 Task: Look for Airbnb options in NamyslÃ³w, Poland from 26th December, 2023 to 30th December, 2023 for 1 adult. Place can be private room with 1  bedroom having 1 bed and 1 bathroom. Property type can be hotel. Amenities needed are: washing machine.
Action: Mouse moved to (410, 100)
Screenshot: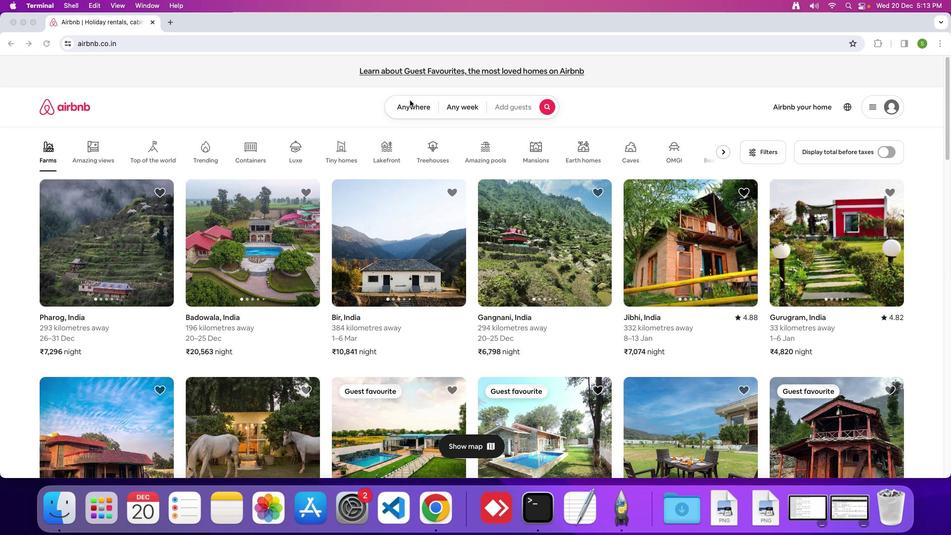 
Action: Mouse pressed left at (410, 100)
Screenshot: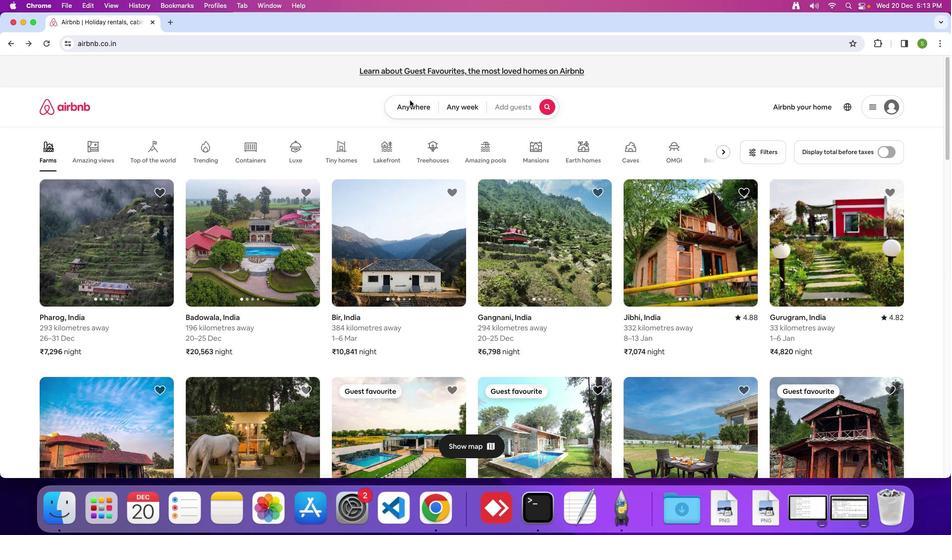 
Action: Mouse moved to (409, 101)
Screenshot: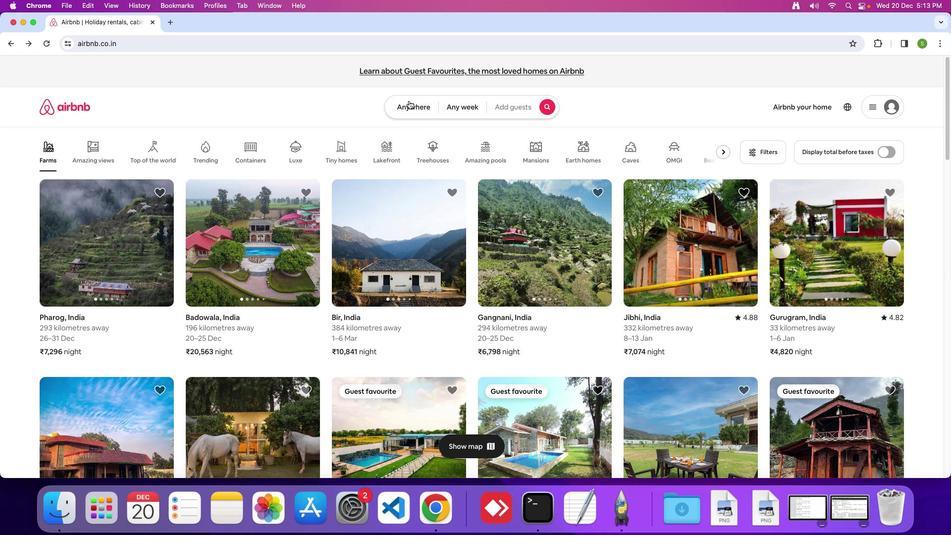 
Action: Mouse pressed left at (409, 101)
Screenshot: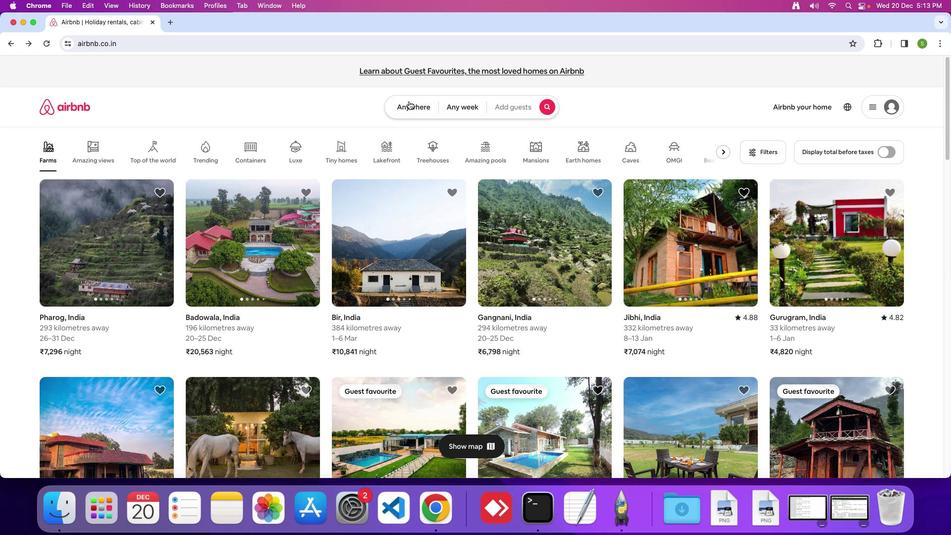
Action: Mouse moved to (328, 147)
Screenshot: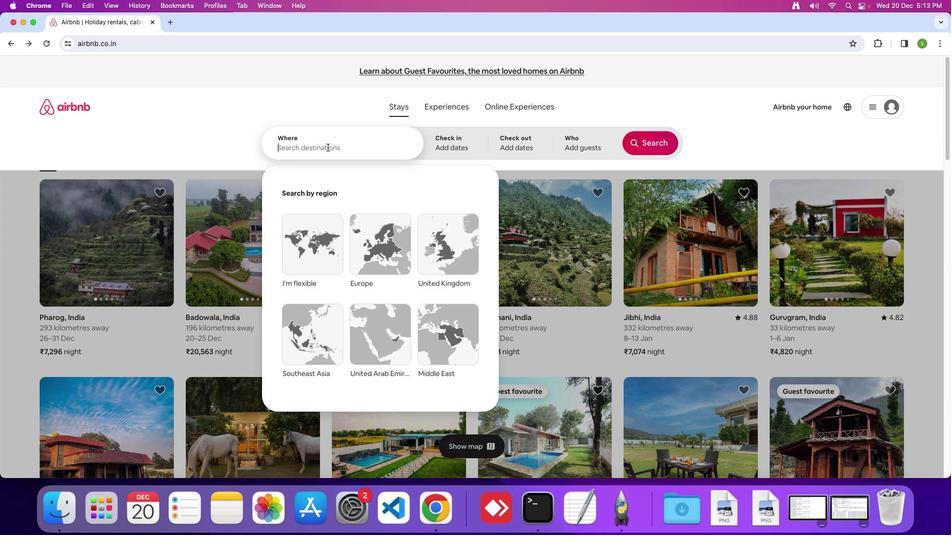 
Action: Mouse pressed left at (328, 147)
Screenshot: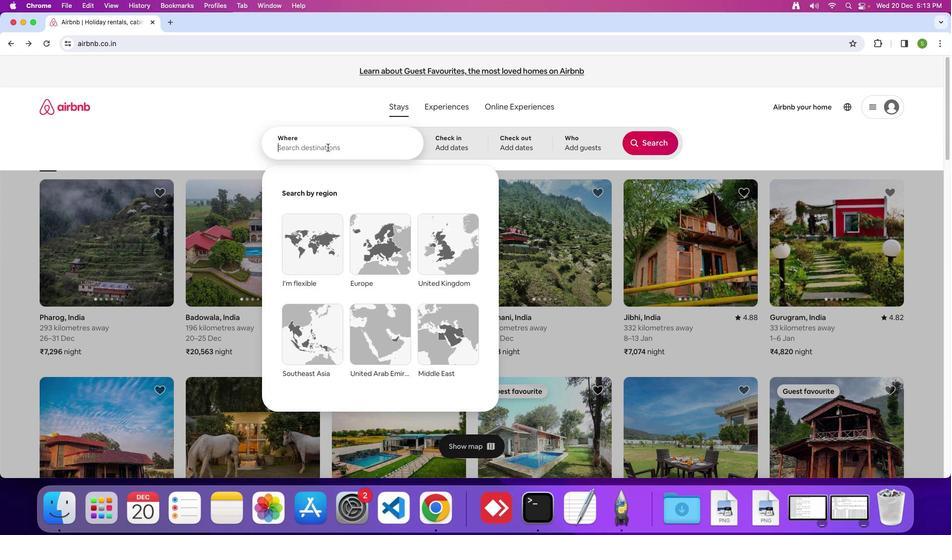 
Action: Mouse moved to (327, 145)
Screenshot: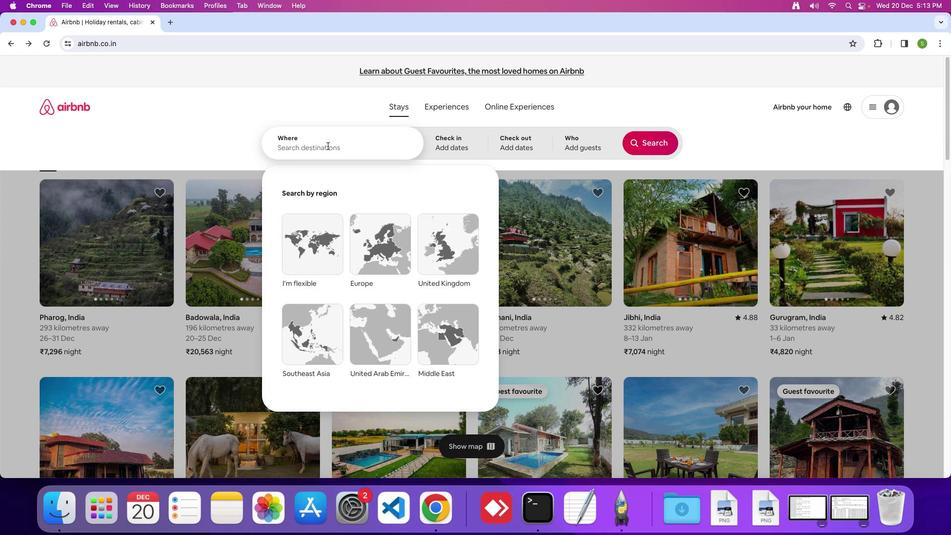 
Action: Key pressed 'N'Key.caps_lock'a''m''y''s''l''o''w'','Key.spaceKey.shift'P''o''l''a''n''d'Key.enter
Screenshot: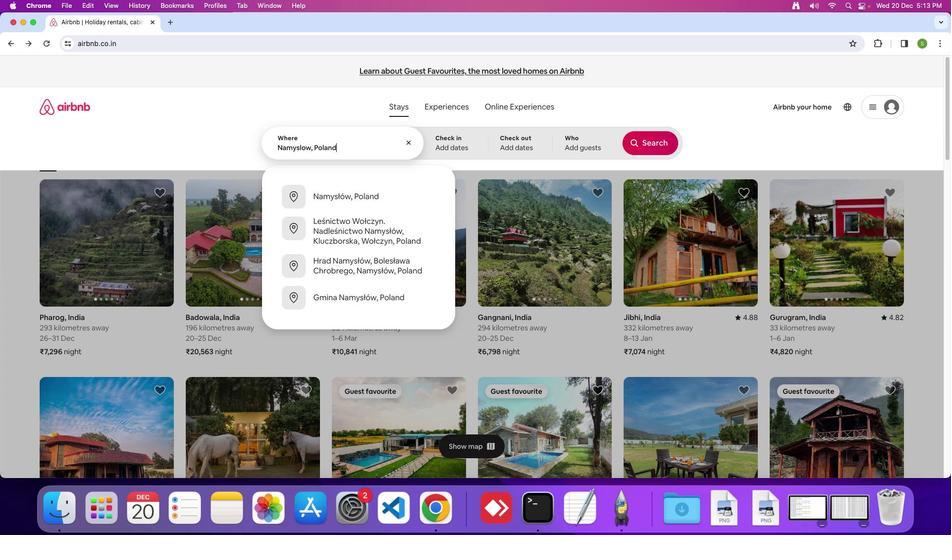 
Action: Mouse moved to (351, 359)
Screenshot: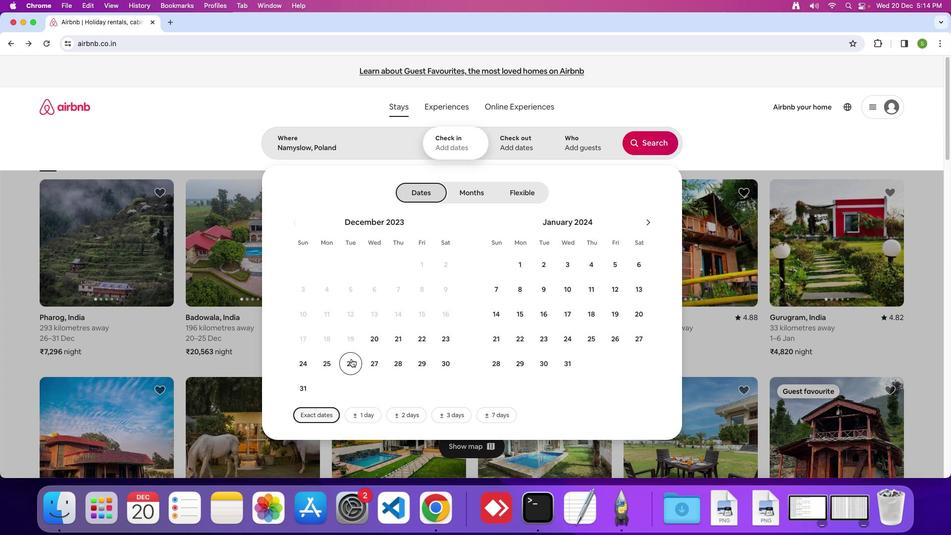 
Action: Mouse pressed left at (351, 359)
Screenshot: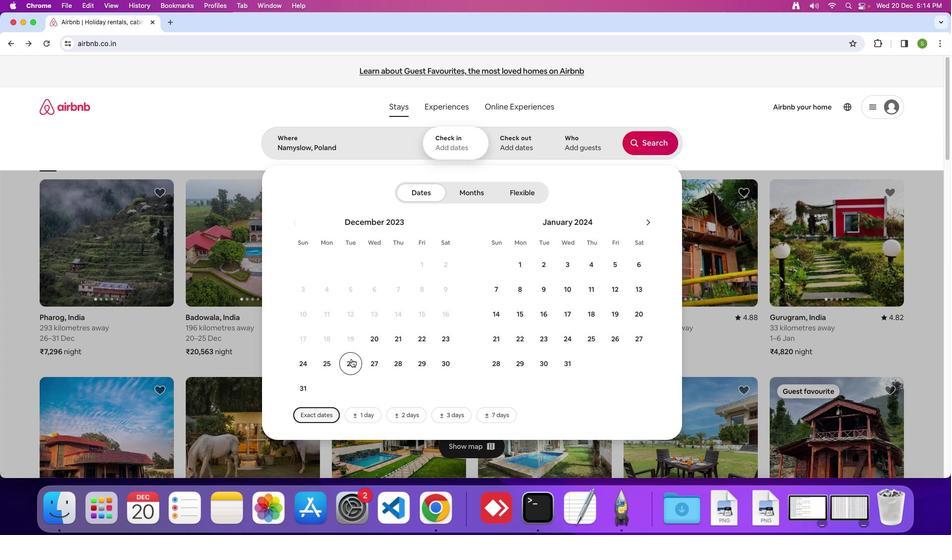 
Action: Mouse moved to (447, 365)
Screenshot: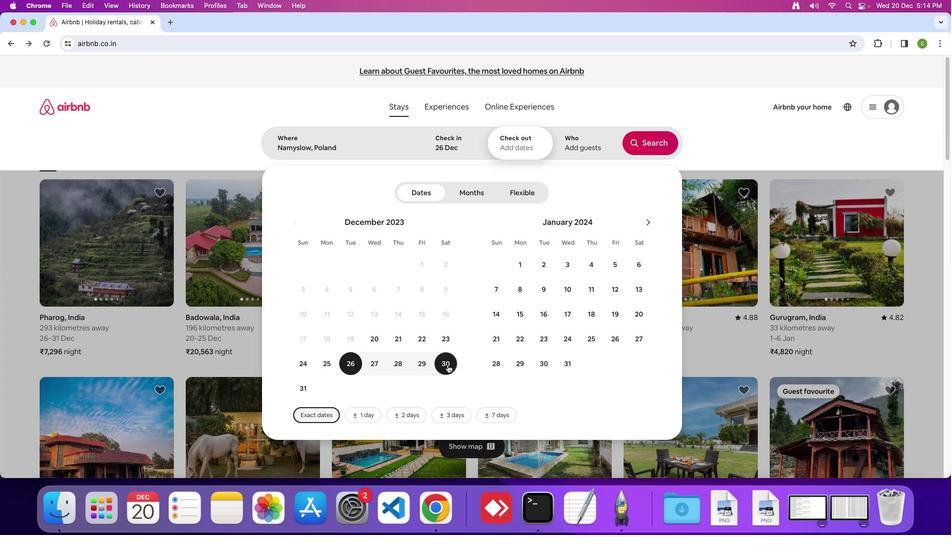 
Action: Mouse pressed left at (447, 365)
Screenshot: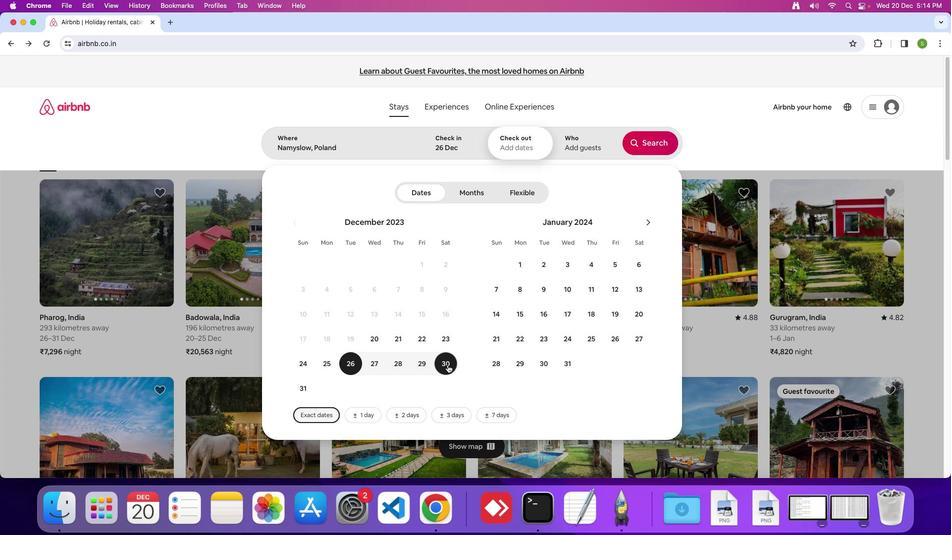 
Action: Mouse moved to (577, 149)
Screenshot: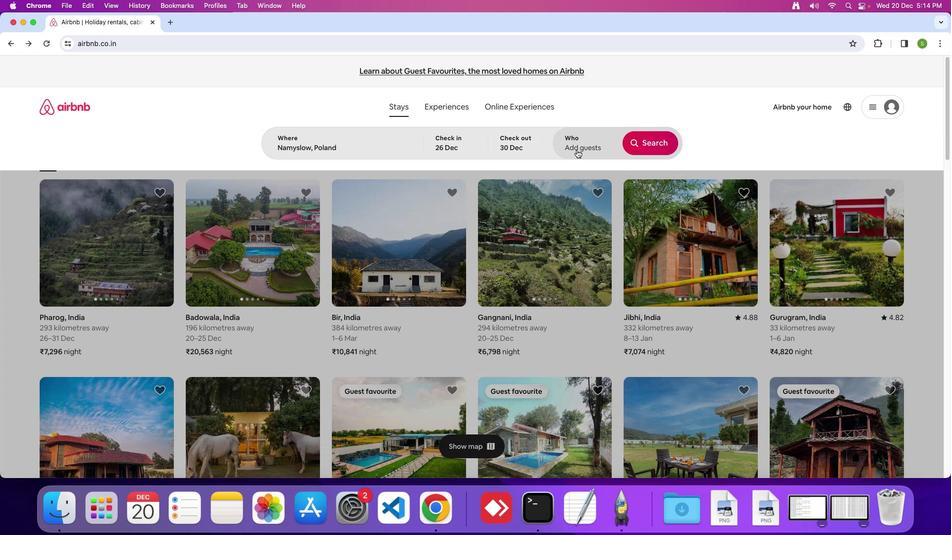 
Action: Mouse pressed left at (577, 149)
Screenshot: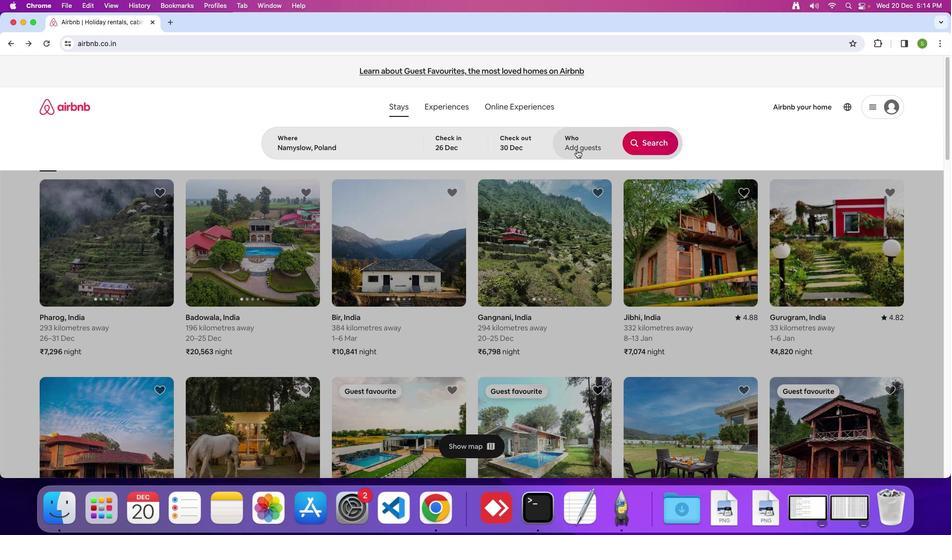 
Action: Mouse moved to (649, 193)
Screenshot: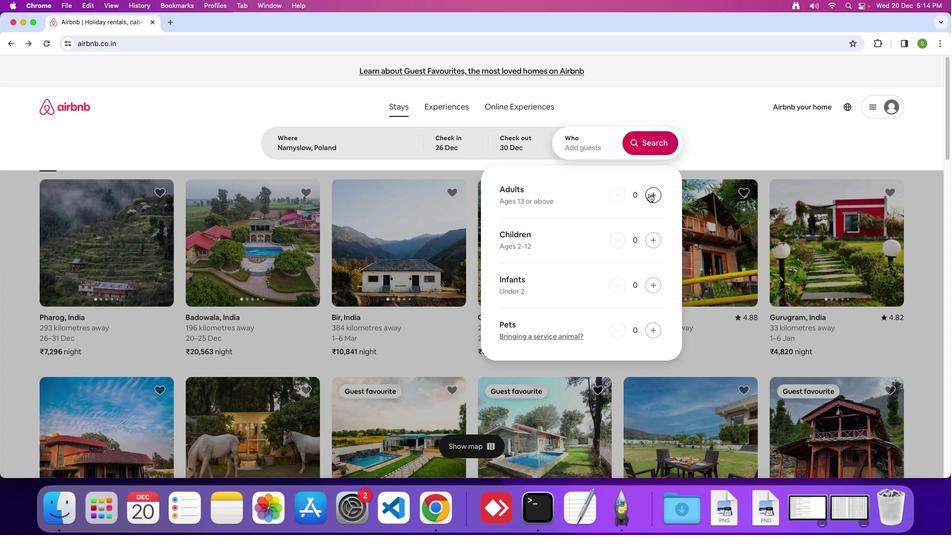 
Action: Mouse pressed left at (649, 193)
Screenshot: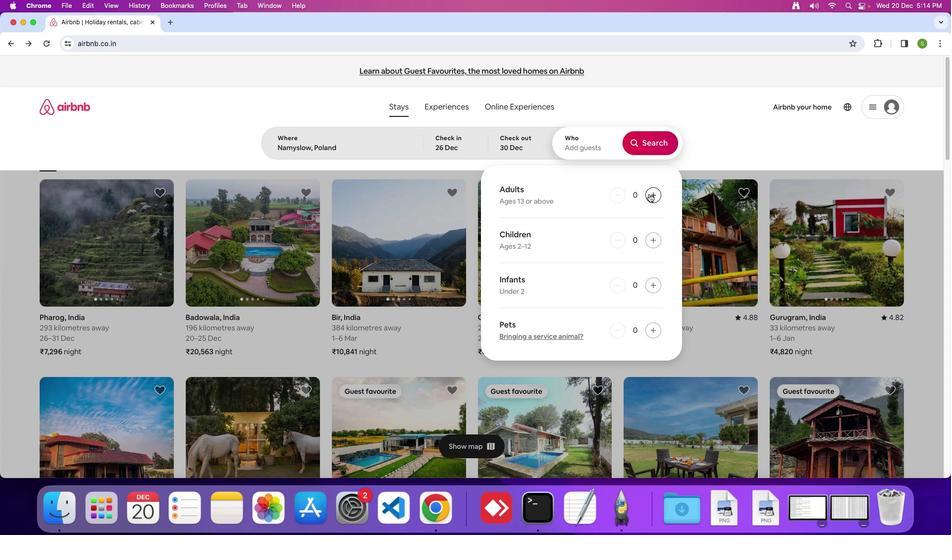 
Action: Mouse moved to (643, 140)
Screenshot: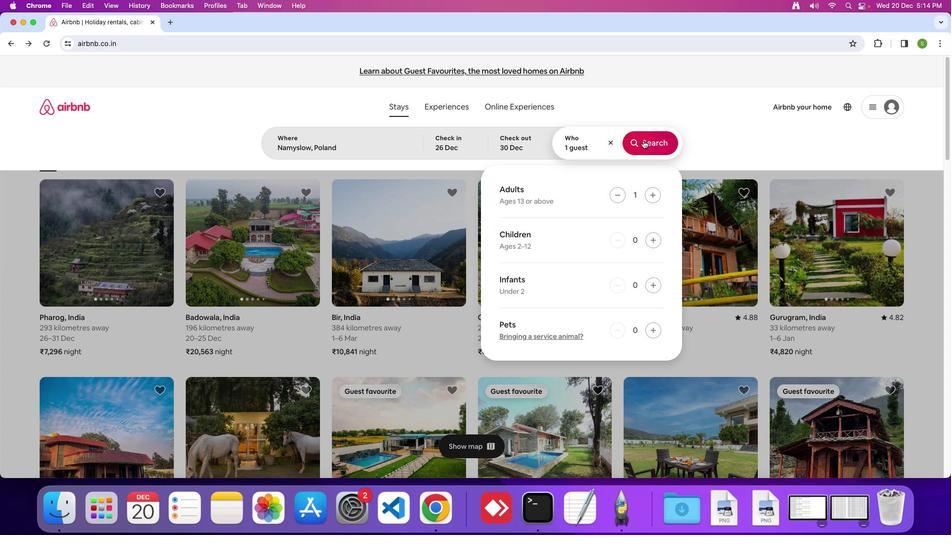
Action: Mouse pressed left at (643, 140)
Screenshot: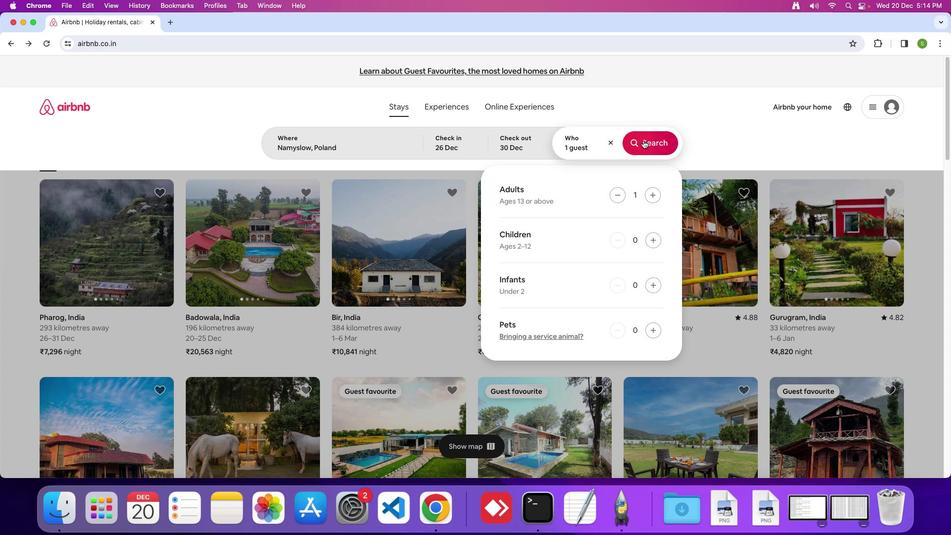 
Action: Mouse moved to (796, 110)
Screenshot: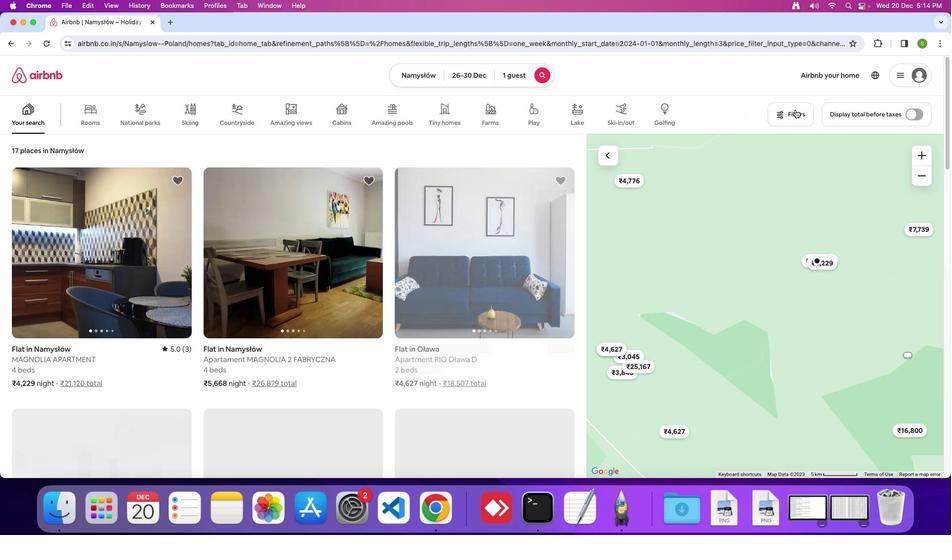 
Action: Mouse pressed left at (796, 110)
Screenshot: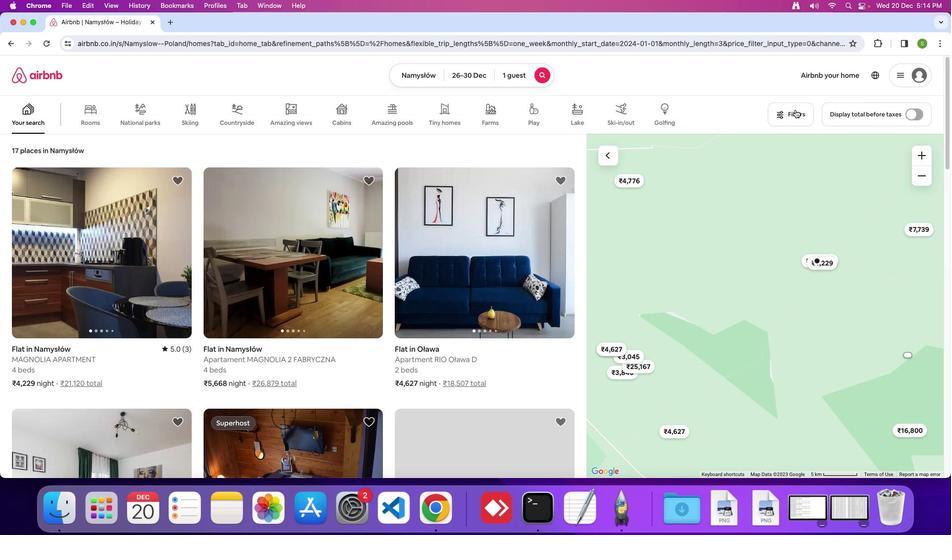 
Action: Mouse moved to (456, 262)
Screenshot: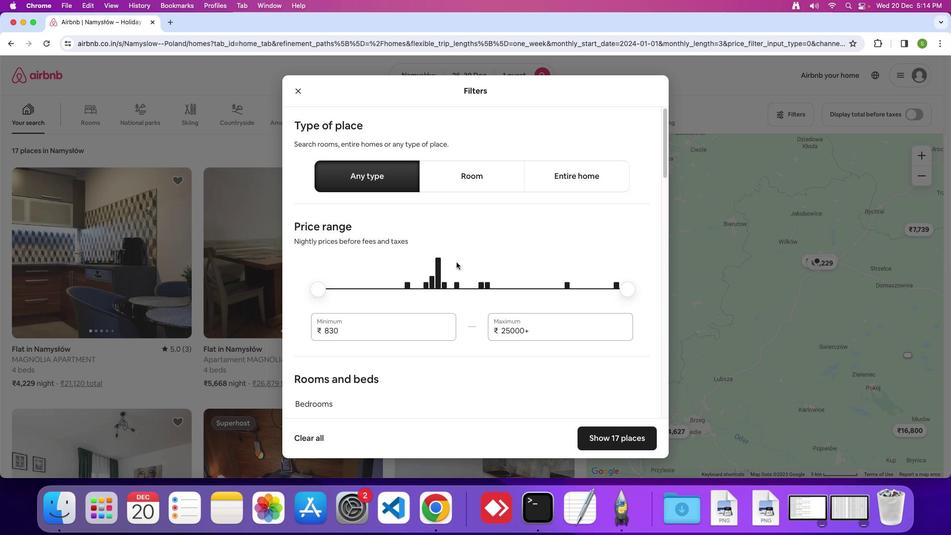 
Action: Mouse scrolled (456, 262) with delta (0, 0)
Screenshot: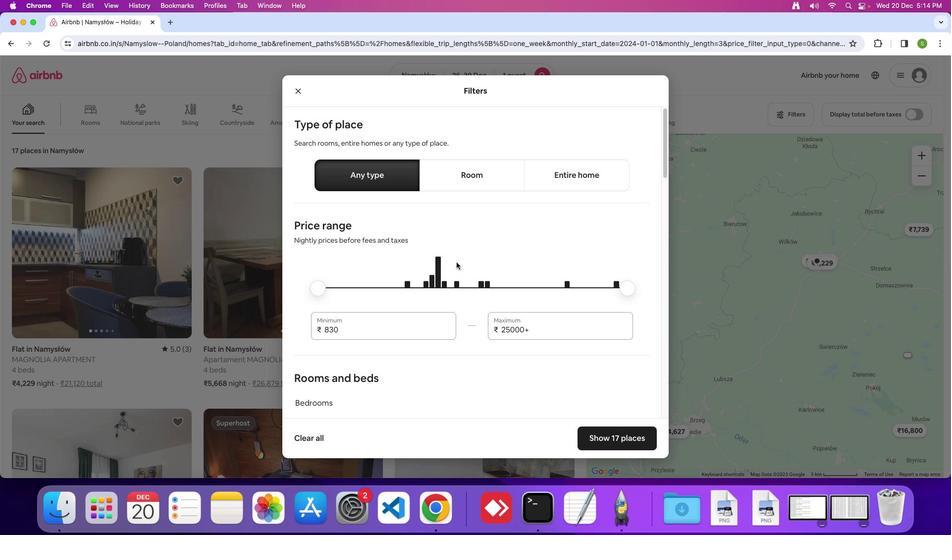 
Action: Mouse moved to (452, 290)
Screenshot: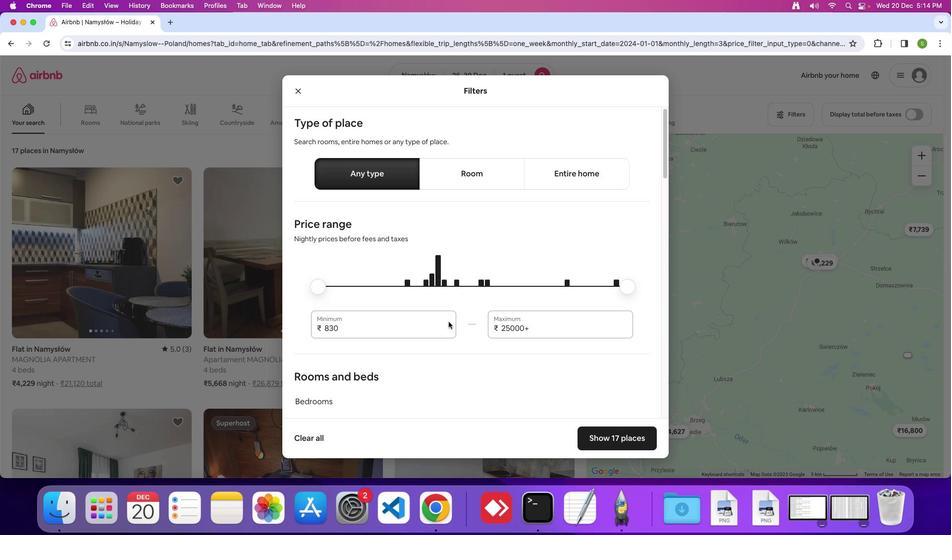 
Action: Mouse scrolled (452, 290) with delta (0, 0)
Screenshot: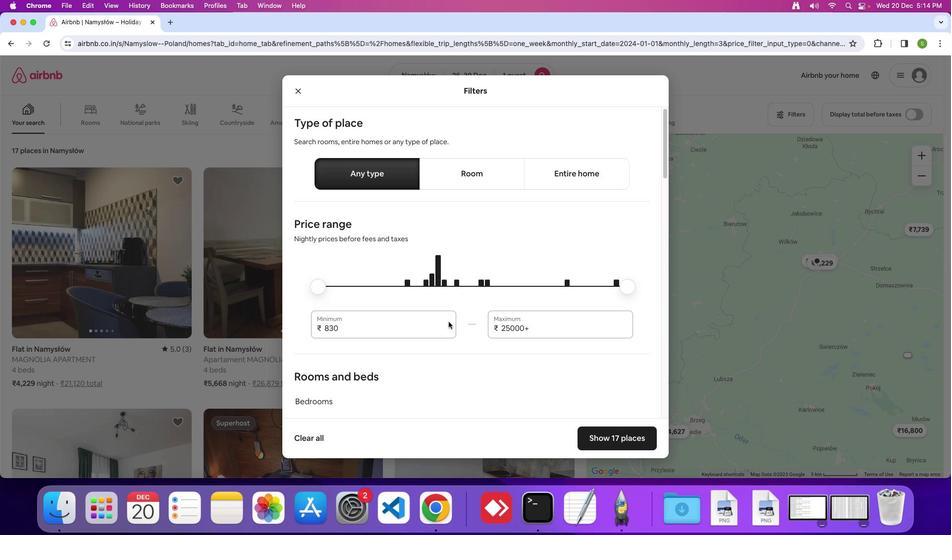 
Action: Mouse moved to (449, 321)
Screenshot: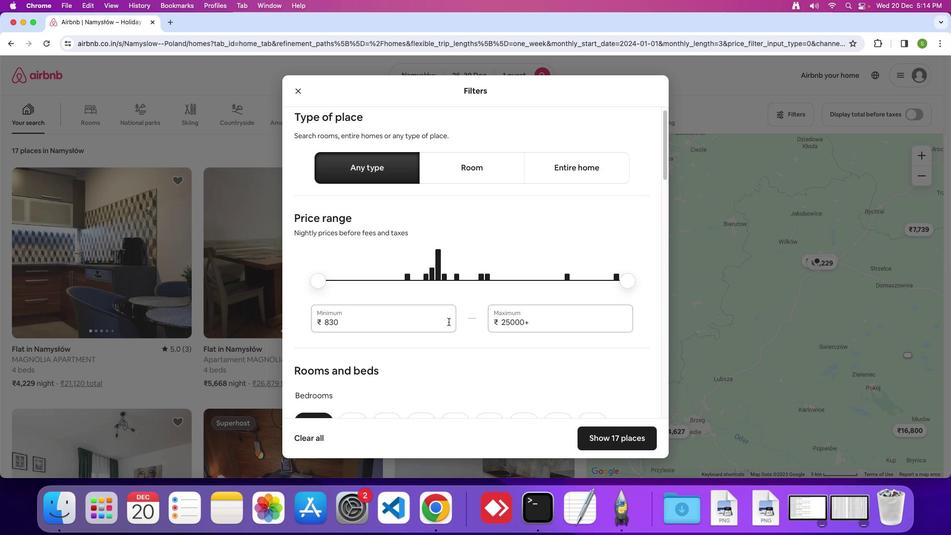 
Action: Mouse scrolled (449, 321) with delta (0, 0)
Screenshot: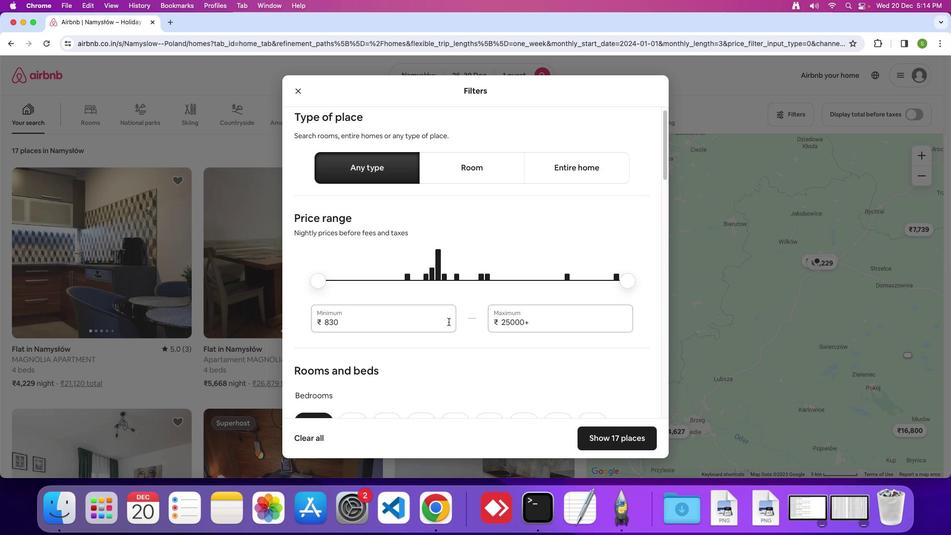 
Action: Mouse moved to (449, 321)
Screenshot: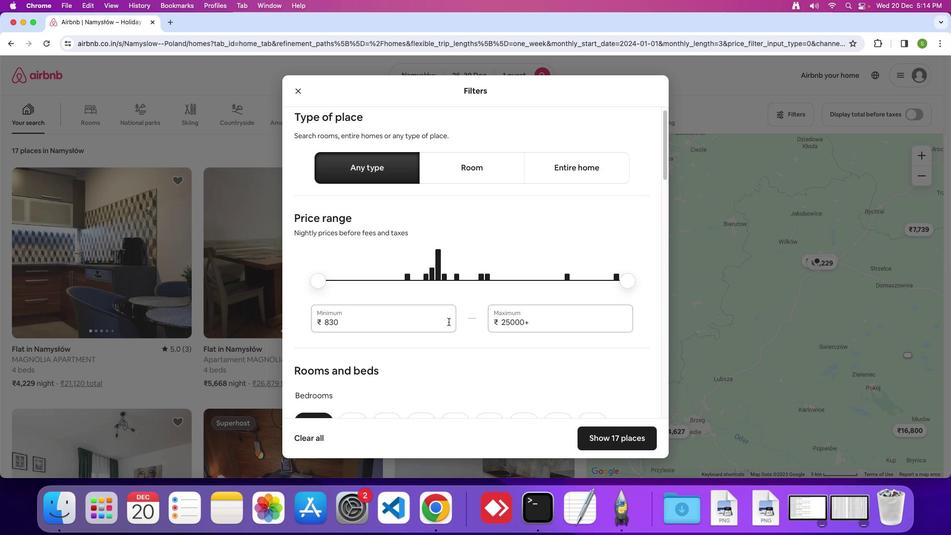 
Action: Mouse scrolled (449, 321) with delta (0, 0)
Screenshot: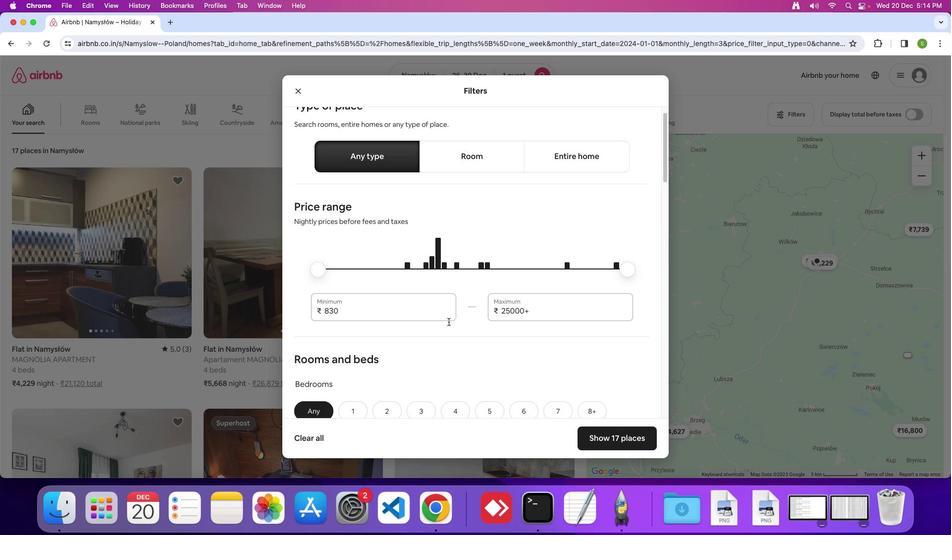 
Action: Mouse scrolled (449, 321) with delta (0, 0)
Screenshot: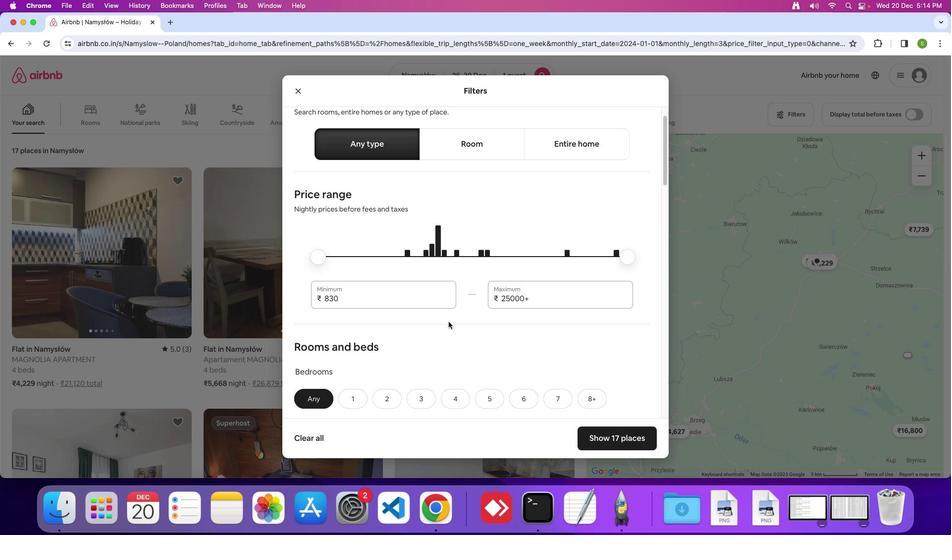 
Action: Mouse scrolled (449, 321) with delta (0, 0)
Screenshot: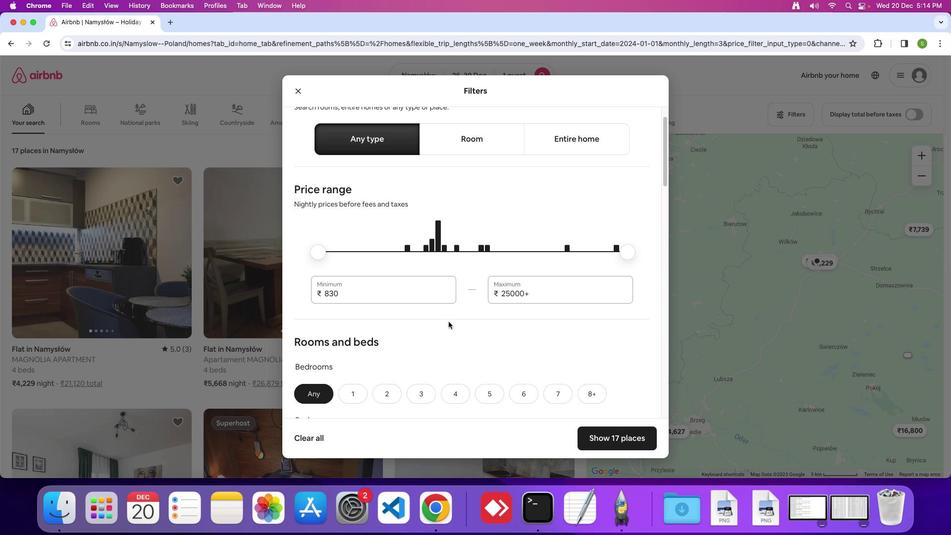 
Action: Mouse scrolled (449, 321) with delta (0, 0)
Screenshot: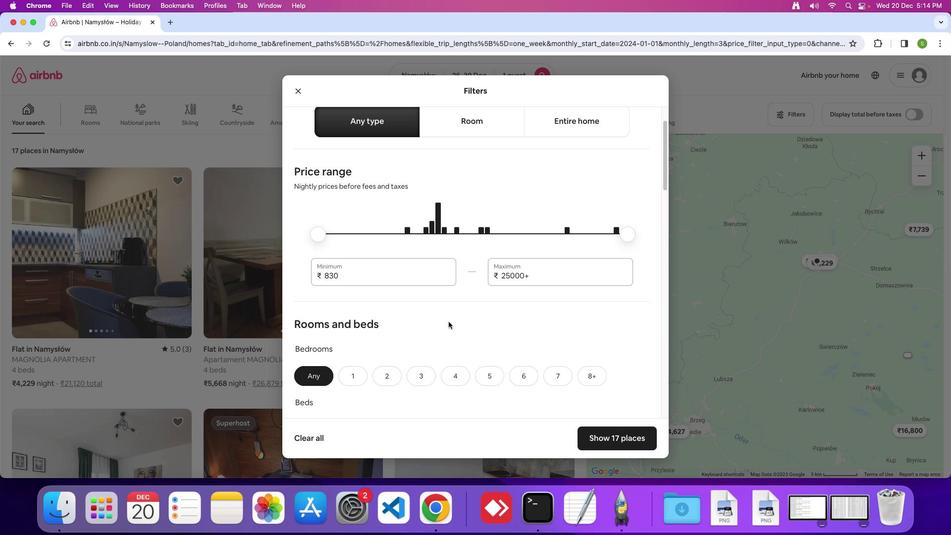 
Action: Mouse scrolled (449, 321) with delta (0, 0)
Screenshot: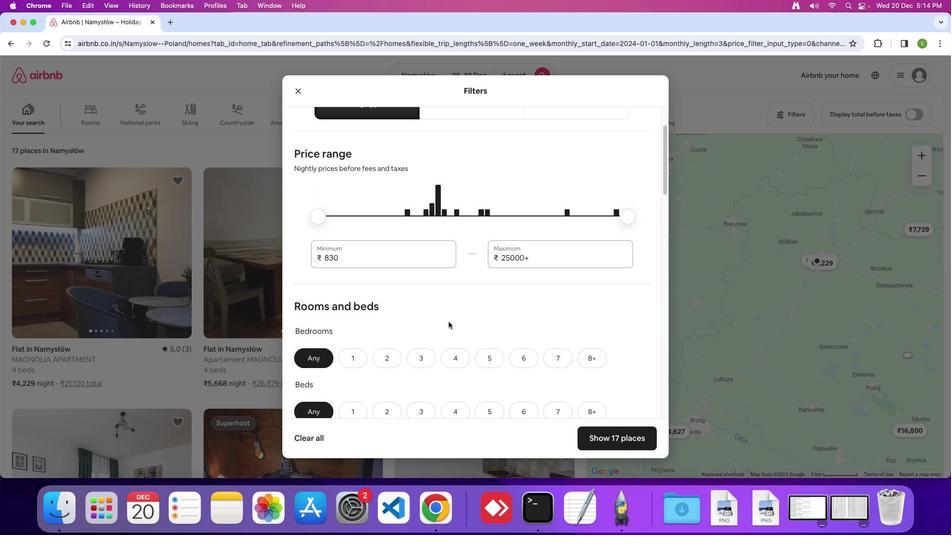 
Action: Mouse scrolled (449, 321) with delta (0, 0)
Screenshot: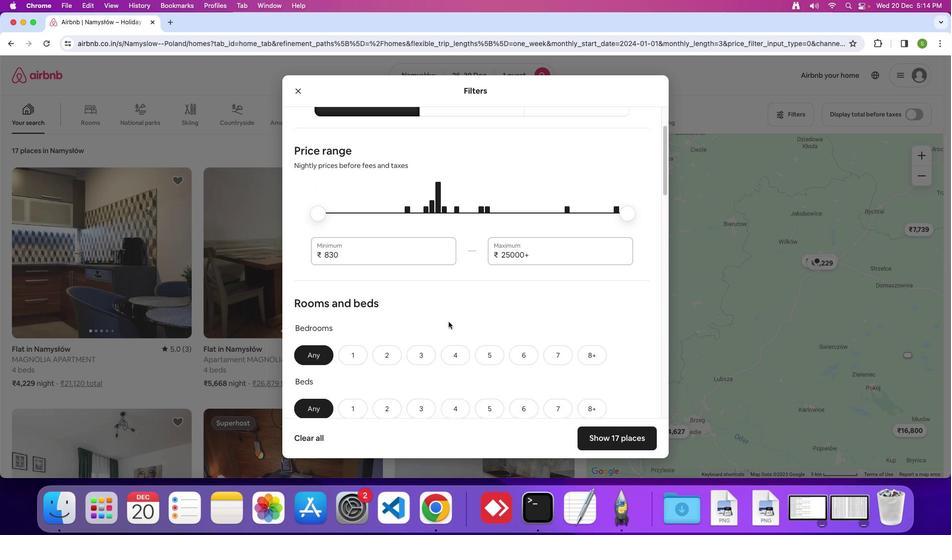 
Action: Mouse scrolled (449, 321) with delta (0, 0)
Screenshot: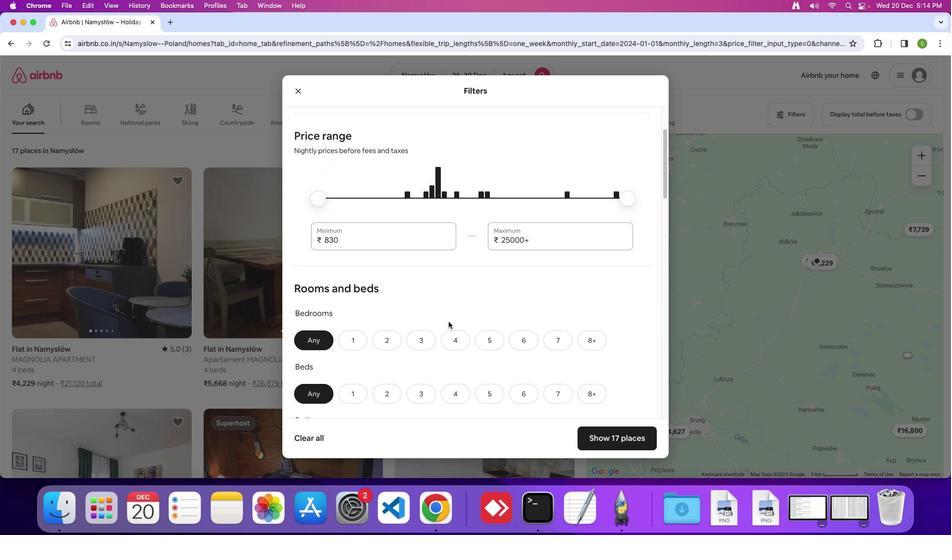 
Action: Mouse scrolled (449, 321) with delta (0, 0)
Screenshot: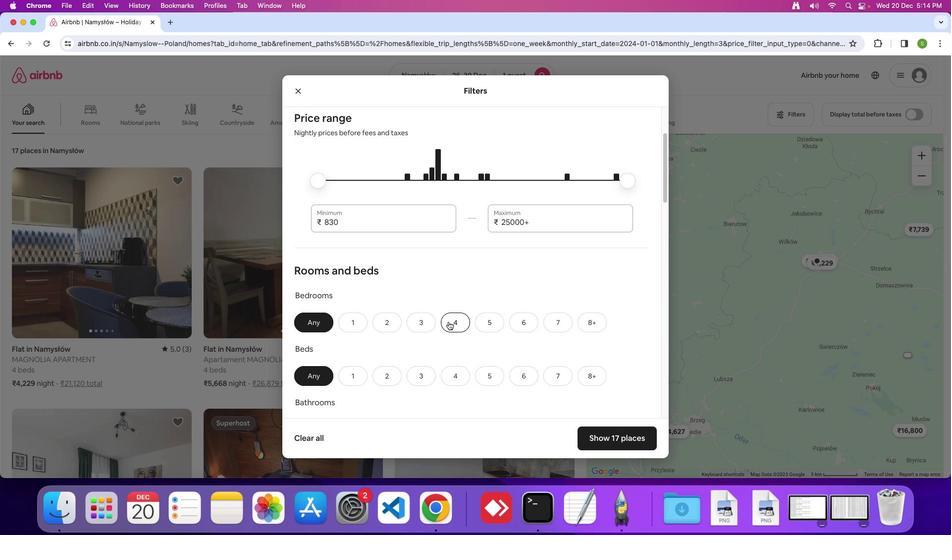 
Action: Mouse scrolled (449, 321) with delta (0, 0)
Screenshot: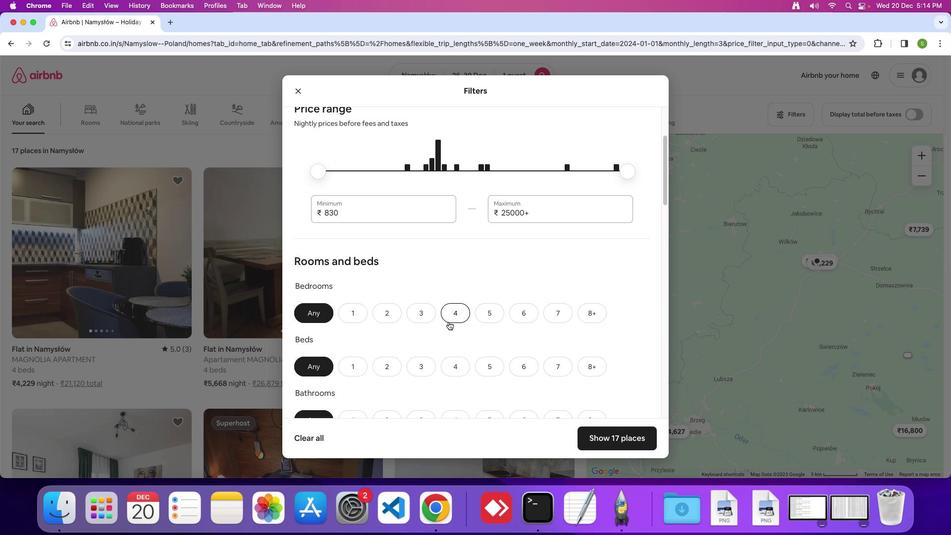 
Action: Mouse scrolled (449, 321) with delta (0, 0)
Screenshot: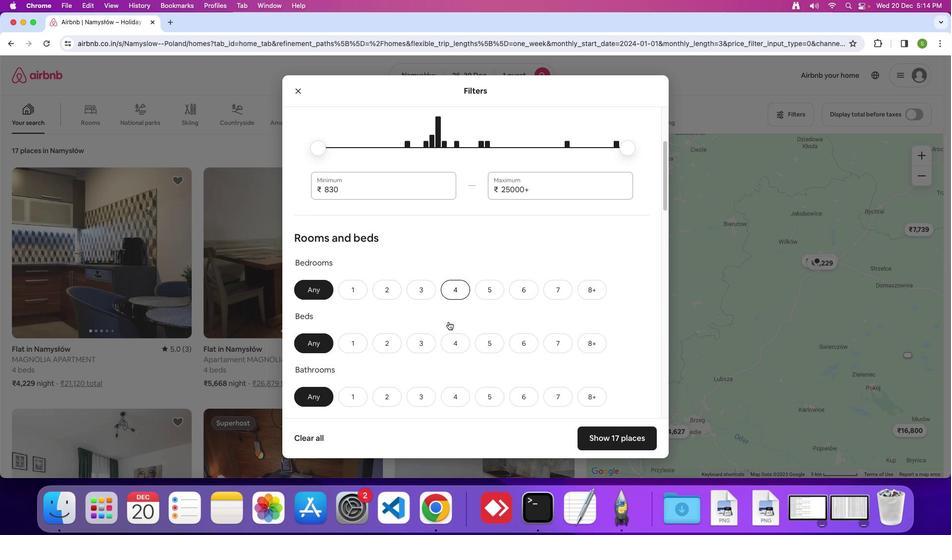 
Action: Mouse scrolled (449, 321) with delta (0, 0)
Screenshot: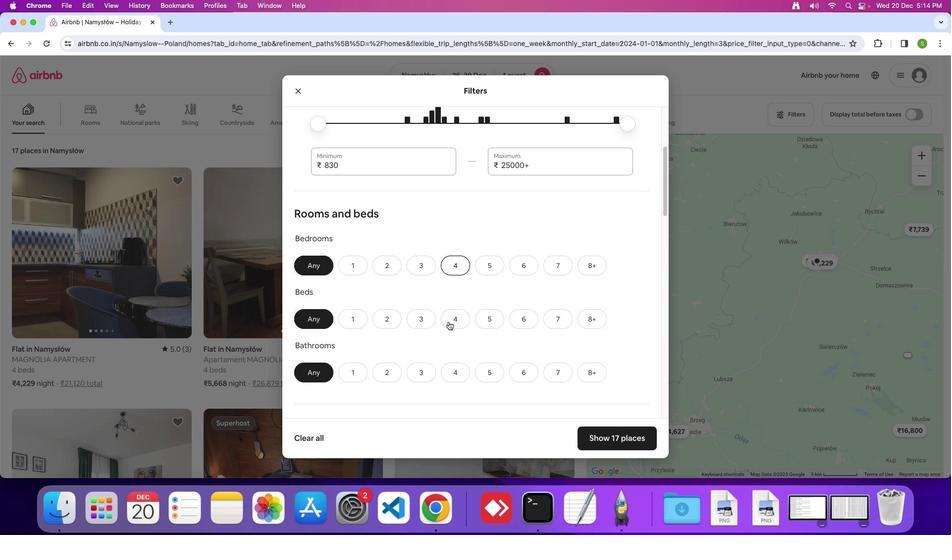 
Action: Mouse scrolled (449, 321) with delta (0, 0)
Screenshot: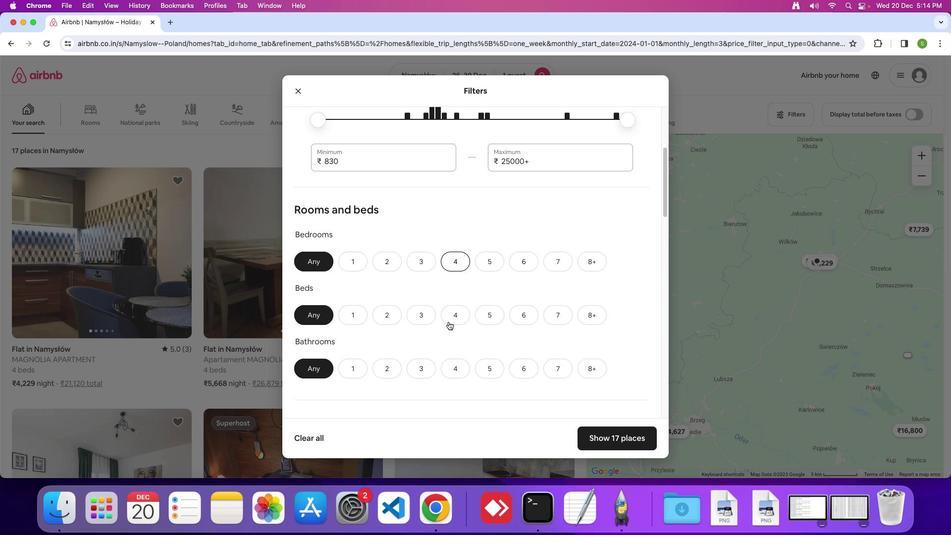 
Action: Mouse scrolled (449, 321) with delta (0, 0)
Screenshot: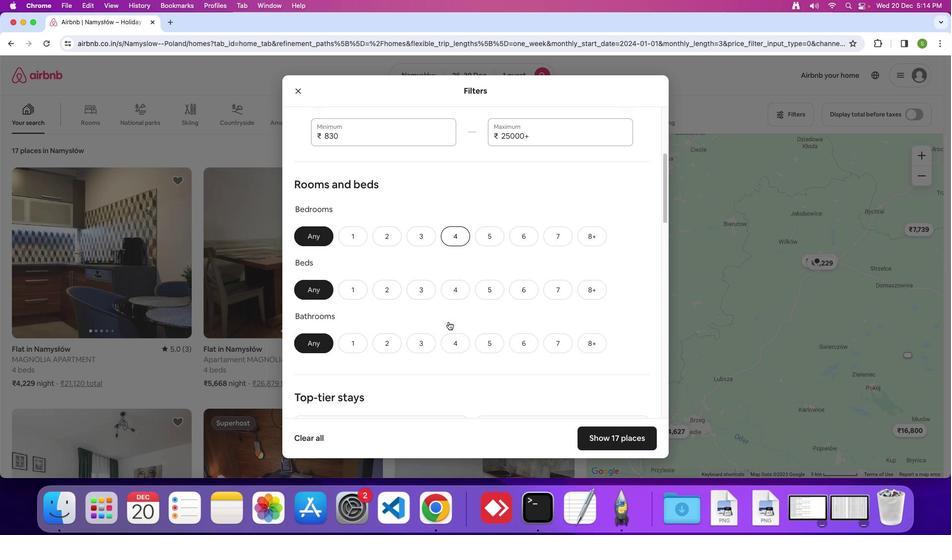 
Action: Mouse moved to (354, 195)
Screenshot: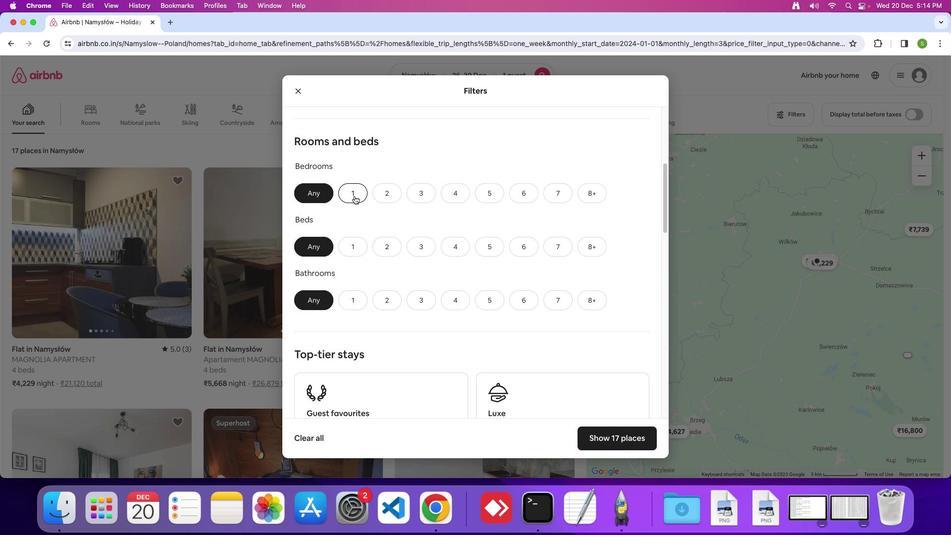 
Action: Mouse pressed left at (354, 195)
Screenshot: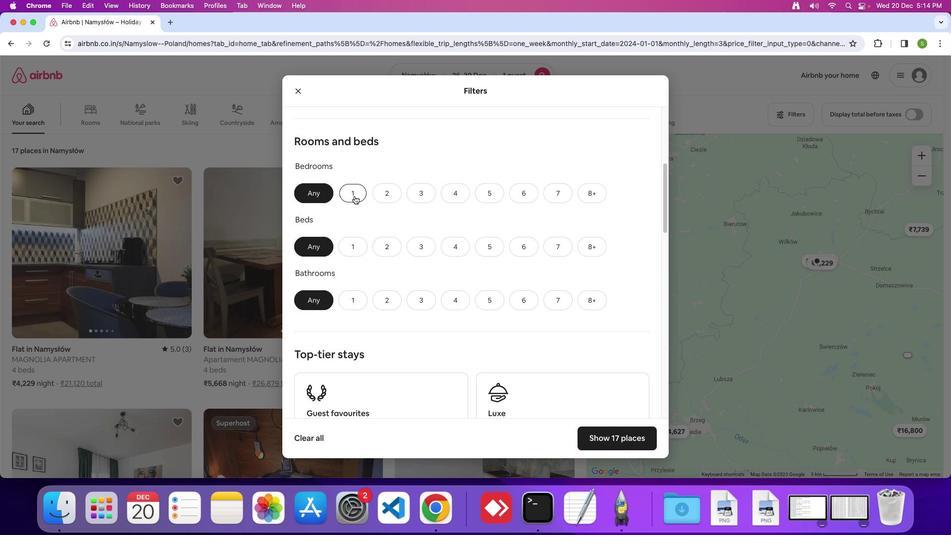 
Action: Mouse moved to (350, 243)
Screenshot: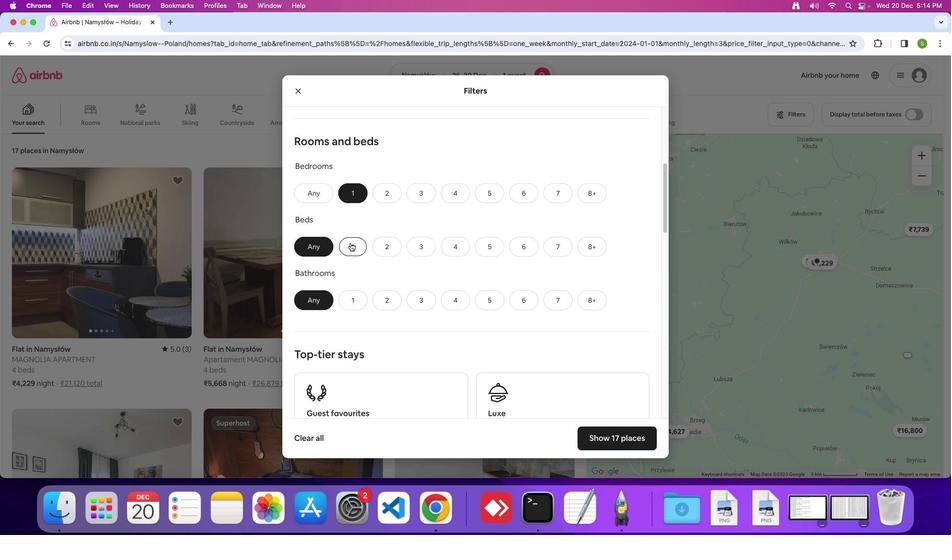 
Action: Mouse pressed left at (350, 243)
Screenshot: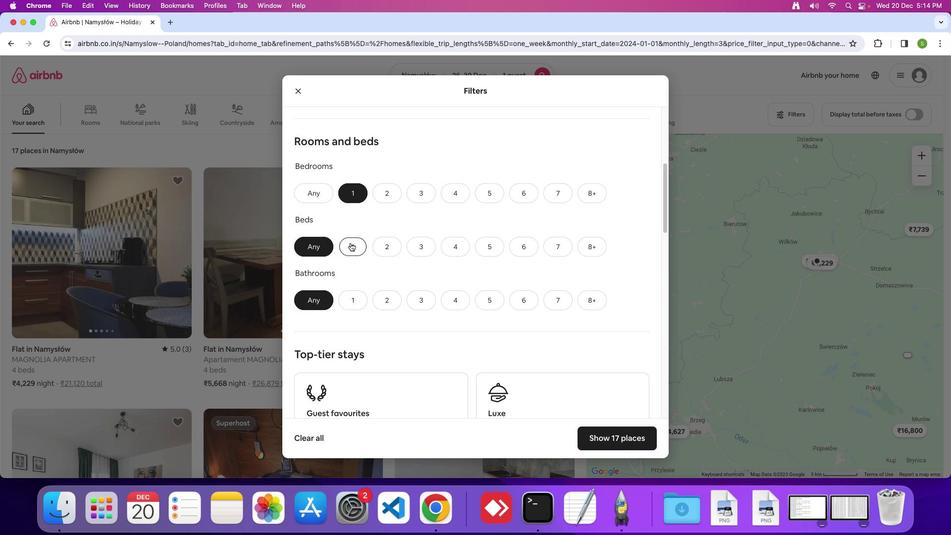 
Action: Mouse moved to (357, 294)
Screenshot: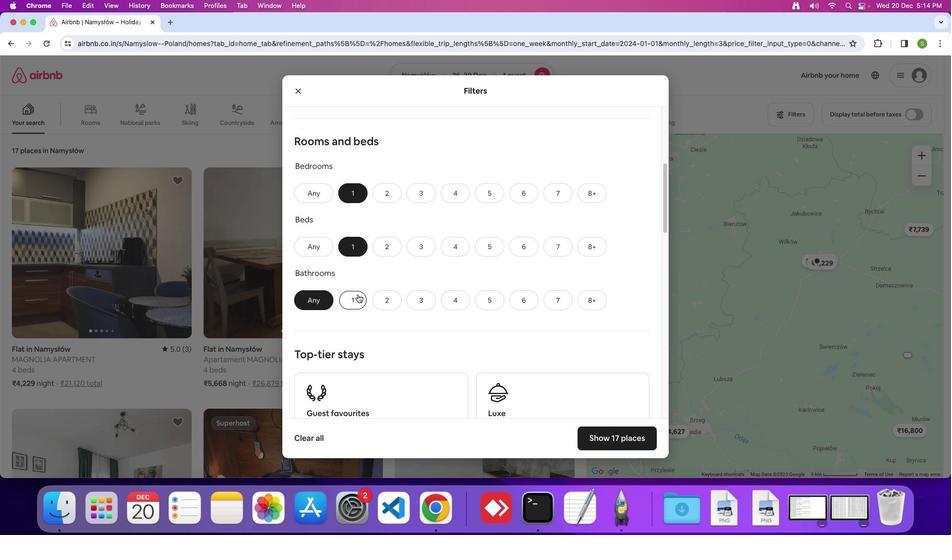 
Action: Mouse pressed left at (357, 294)
Screenshot: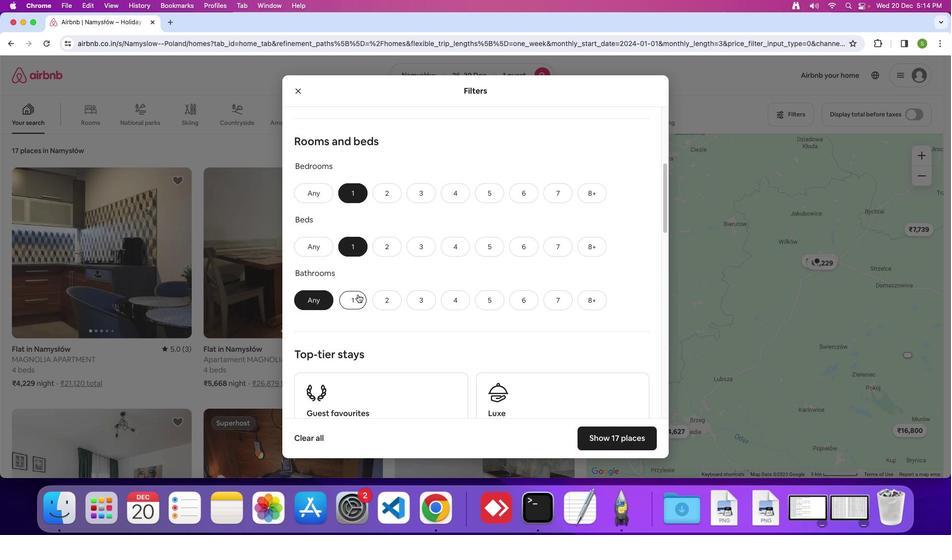 
Action: Mouse moved to (391, 278)
Screenshot: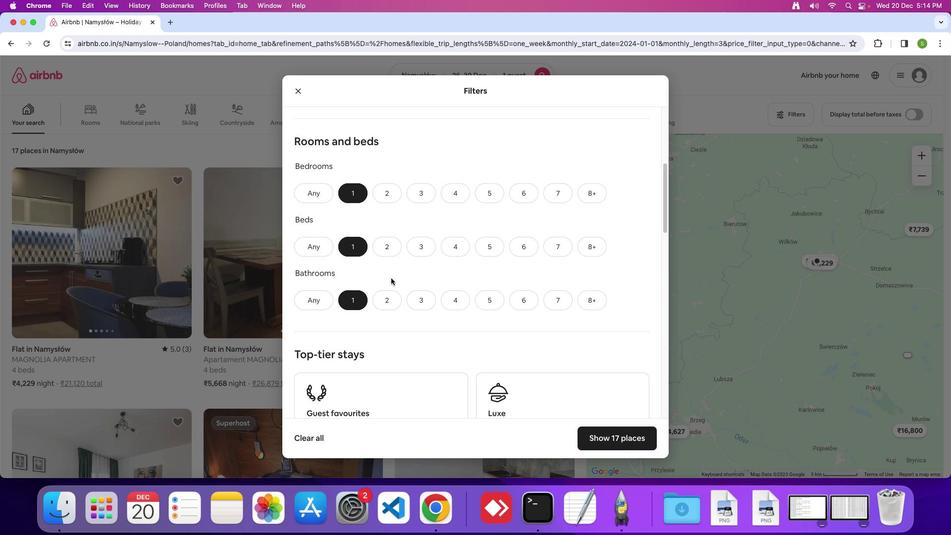 
Action: Mouse scrolled (391, 278) with delta (0, 0)
Screenshot: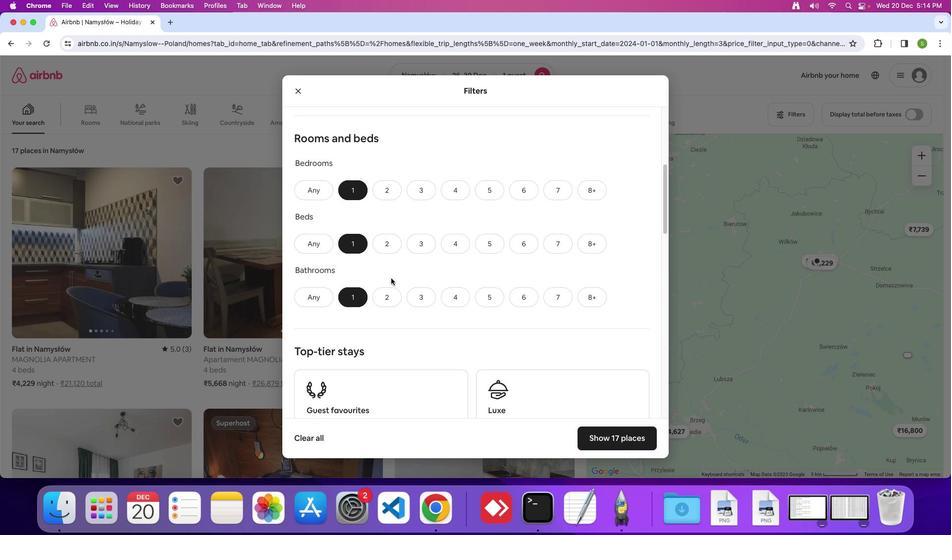 
Action: Mouse scrolled (391, 278) with delta (0, 0)
Screenshot: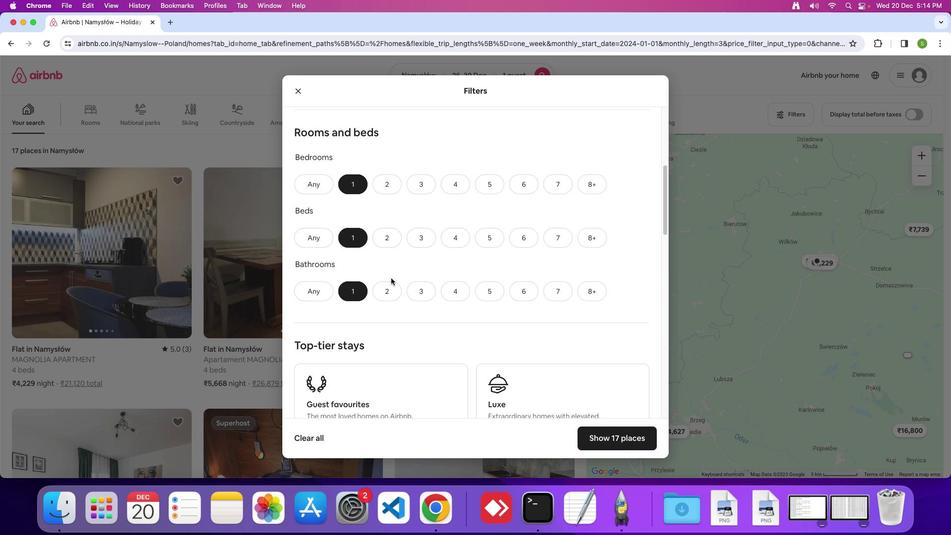 
Action: Mouse scrolled (391, 278) with delta (0, 0)
Screenshot: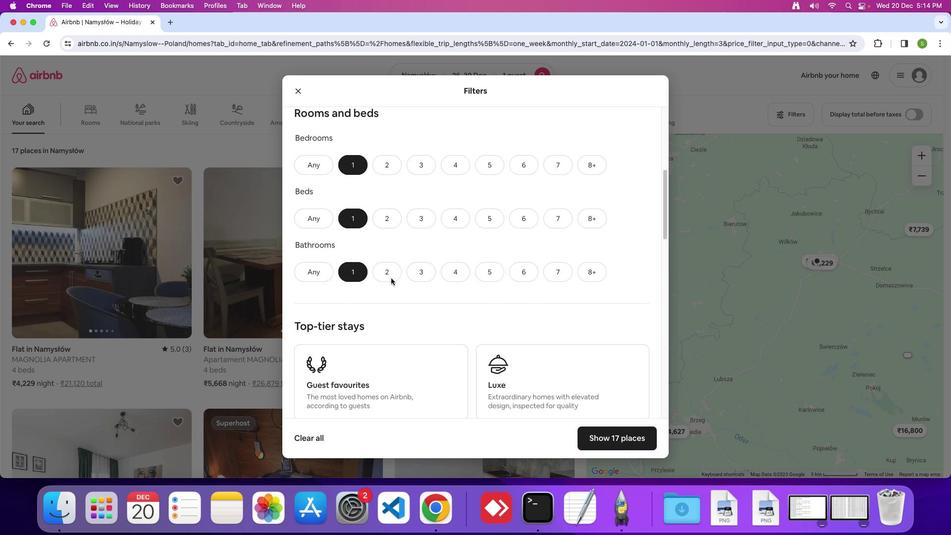 
Action: Mouse moved to (391, 278)
Screenshot: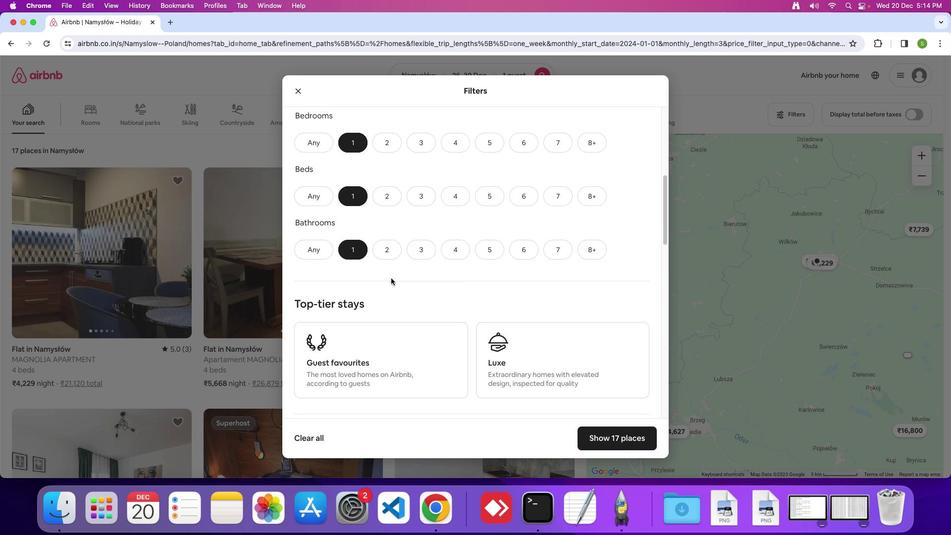 
Action: Mouse scrolled (391, 278) with delta (0, 0)
Screenshot: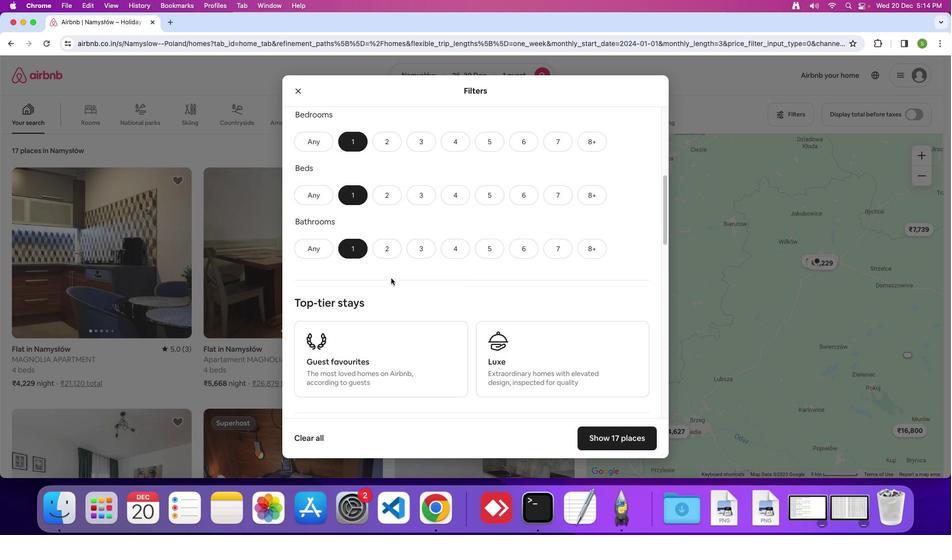 
Action: Mouse scrolled (391, 278) with delta (0, 0)
Screenshot: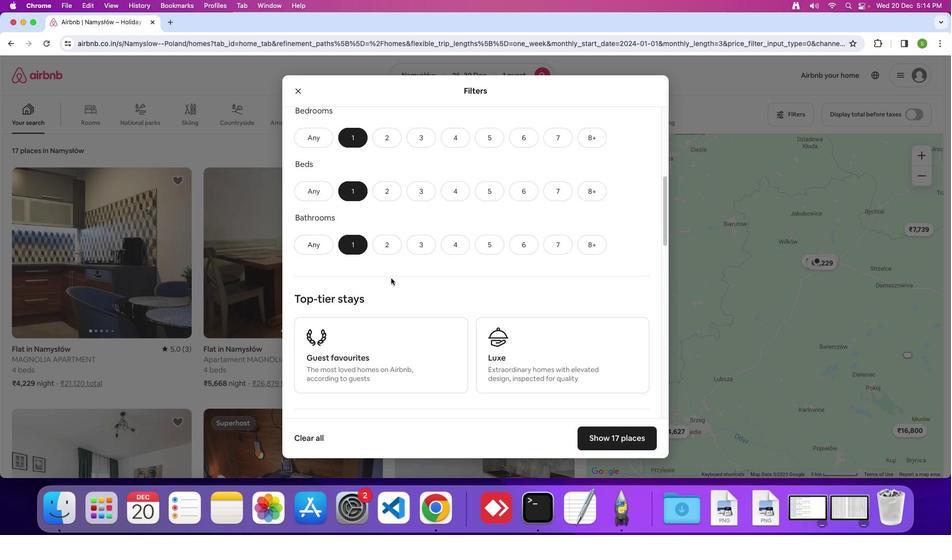 
Action: Mouse scrolled (391, 278) with delta (0, 0)
Screenshot: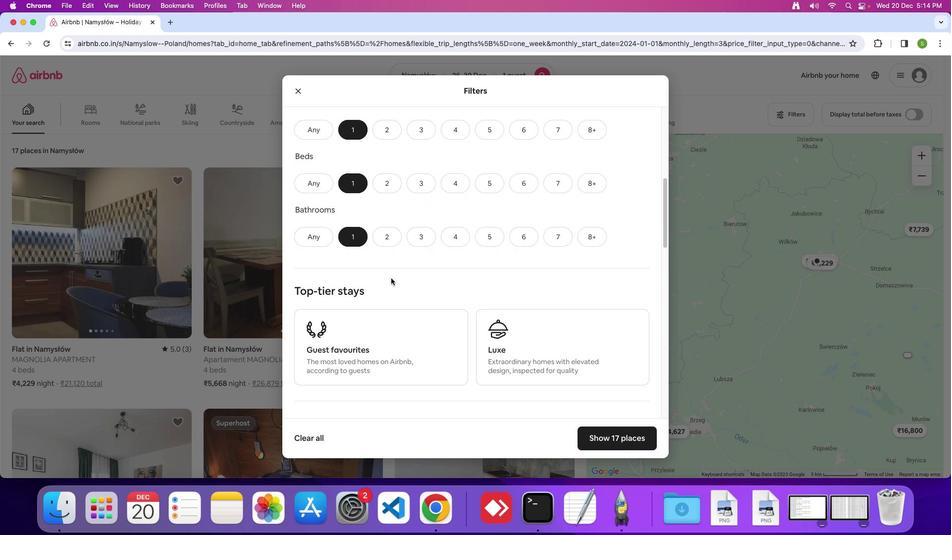 
Action: Mouse scrolled (391, 278) with delta (0, 0)
Screenshot: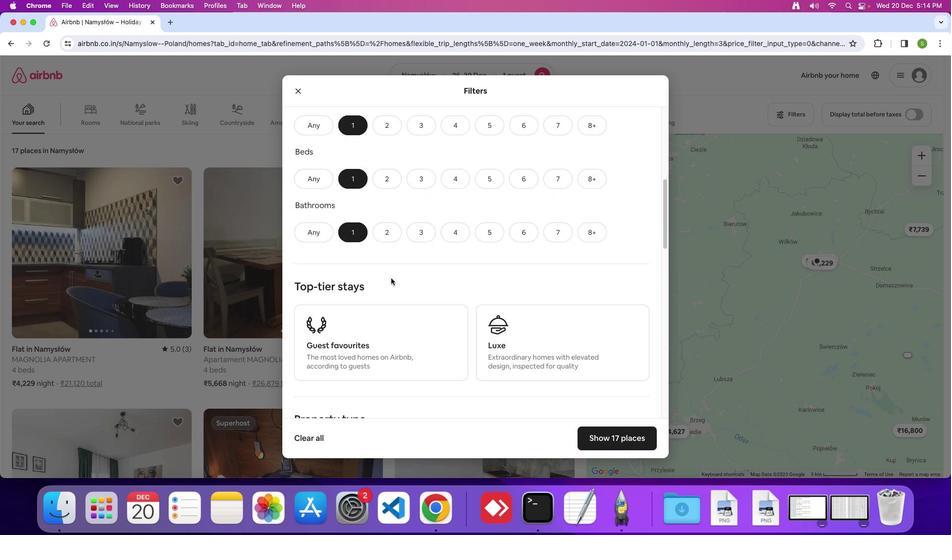 
Action: Mouse scrolled (391, 278) with delta (0, 0)
Screenshot: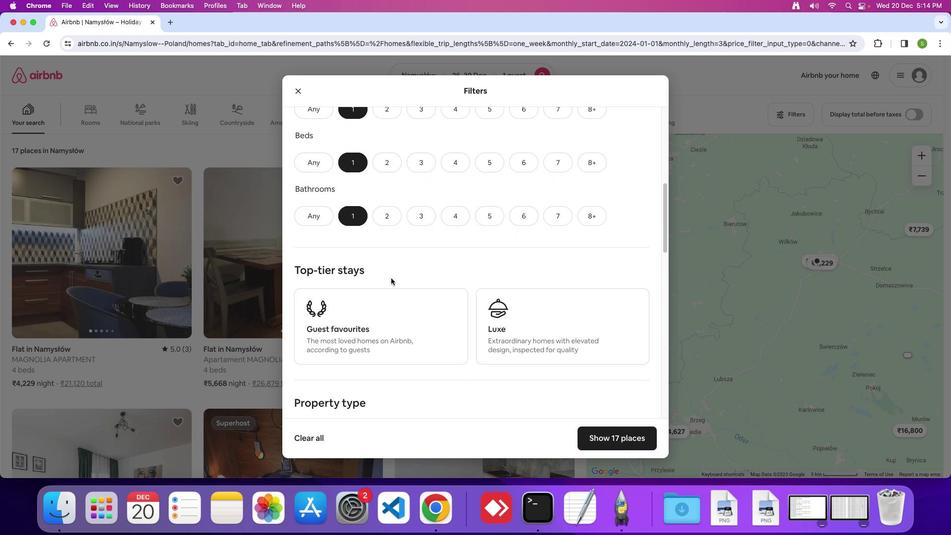 
Action: Mouse scrolled (391, 278) with delta (0, 0)
Screenshot: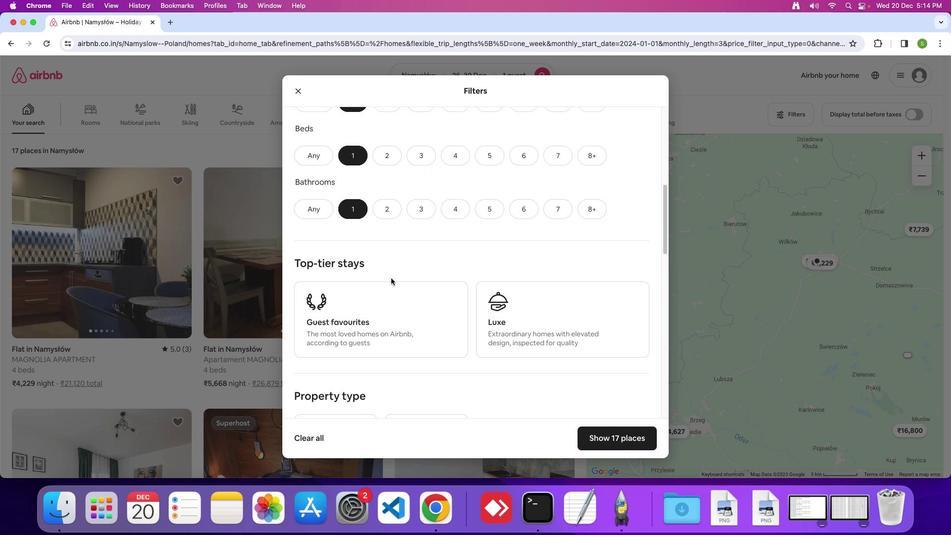 
Action: Mouse scrolled (391, 278) with delta (0, 0)
Screenshot: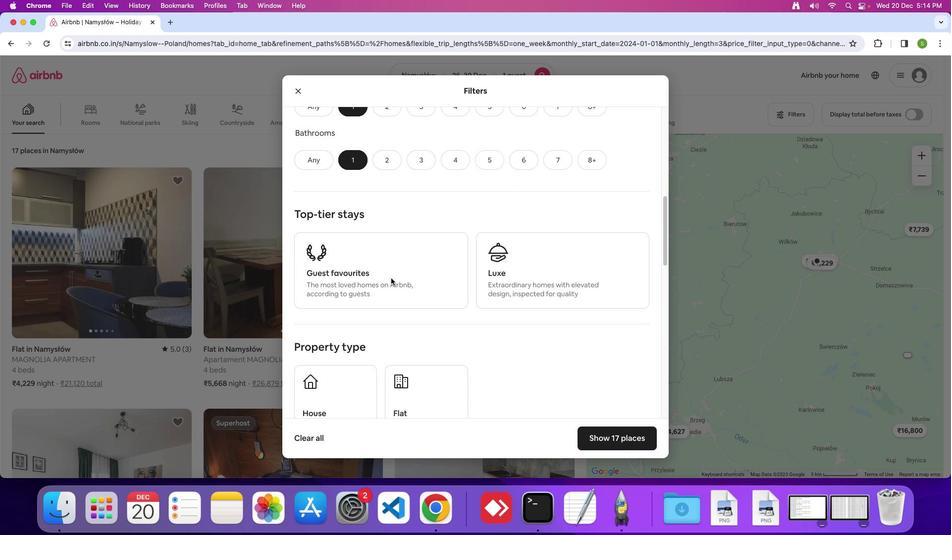 
Action: Mouse scrolled (391, 278) with delta (0, 0)
Screenshot: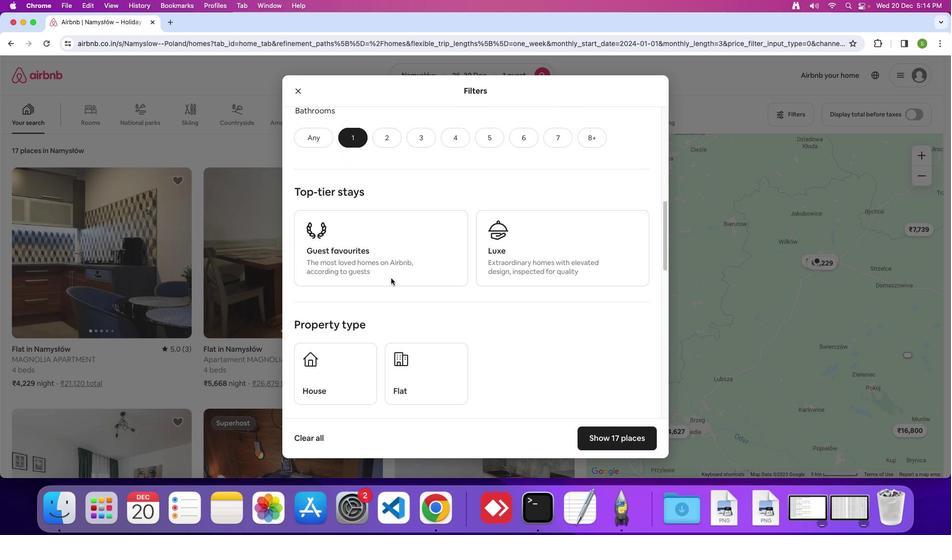 
Action: Mouse scrolled (391, 278) with delta (0, 0)
Screenshot: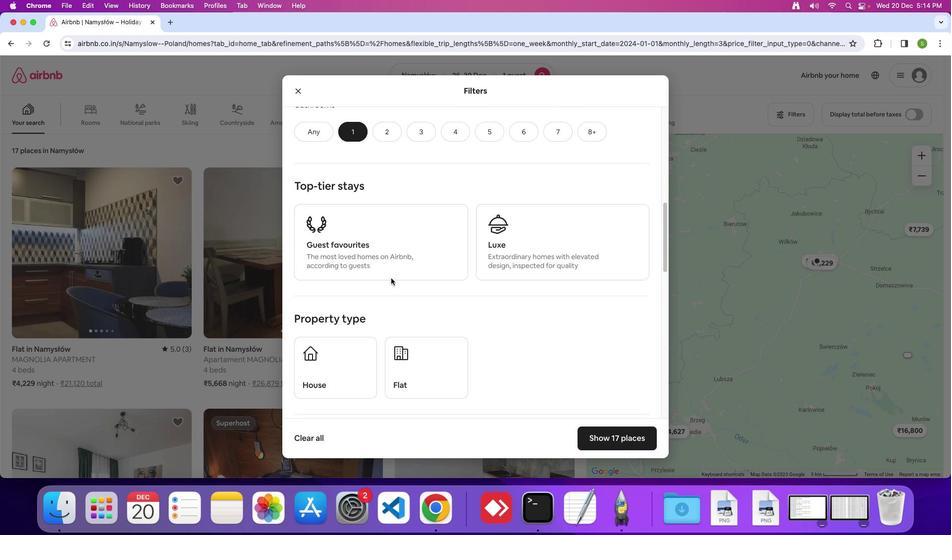 
Action: Mouse scrolled (391, 278) with delta (0, 0)
Screenshot: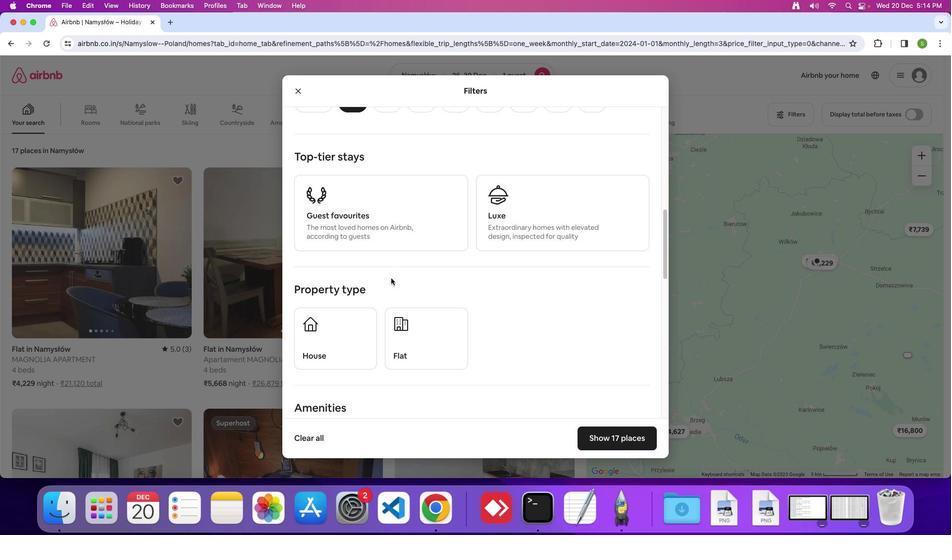 
Action: Mouse moved to (530, 294)
Screenshot: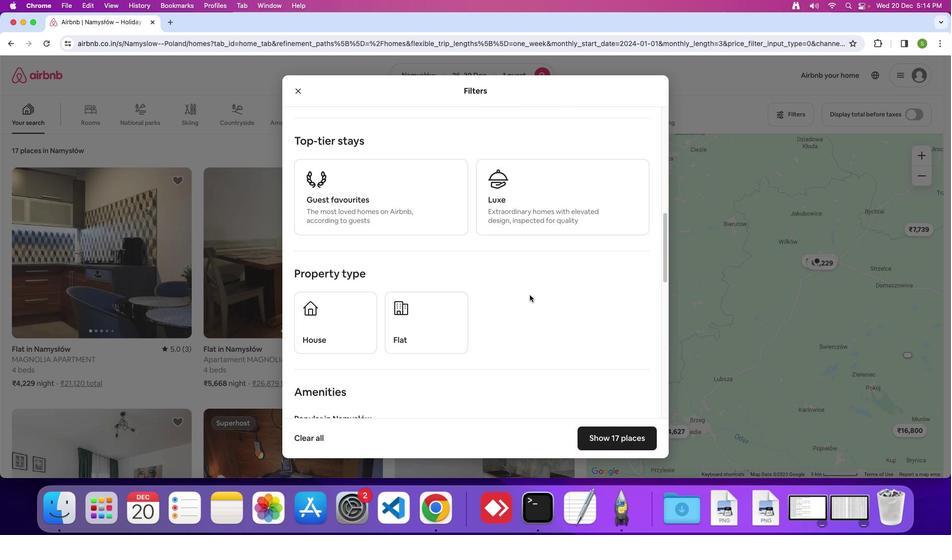 
Action: Mouse scrolled (530, 294) with delta (0, 0)
Screenshot: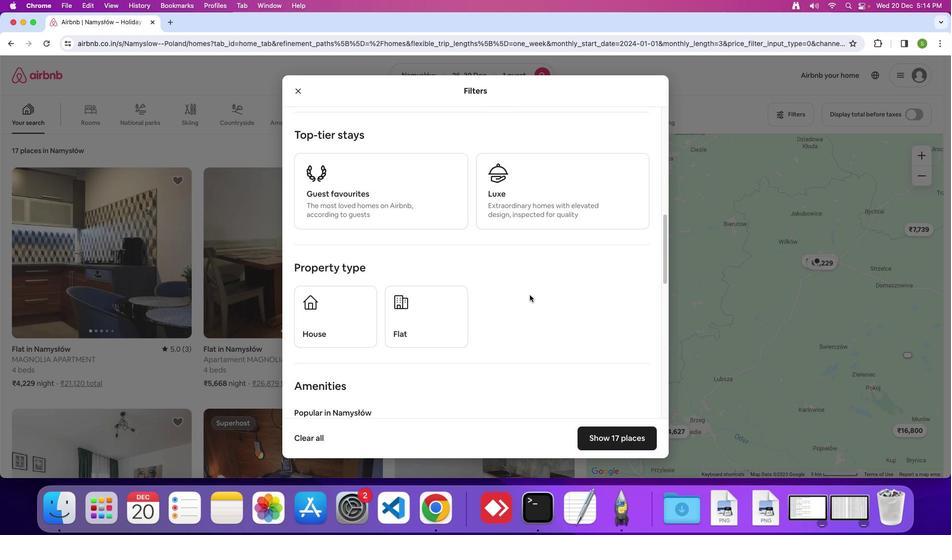 
Action: Mouse scrolled (530, 294) with delta (0, 0)
Screenshot: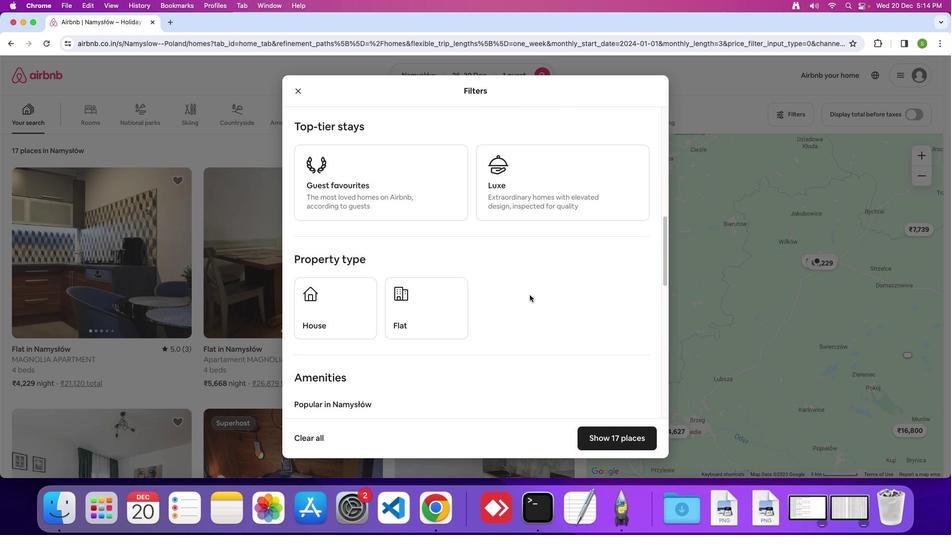 
Action: Mouse scrolled (530, 294) with delta (0, -1)
Screenshot: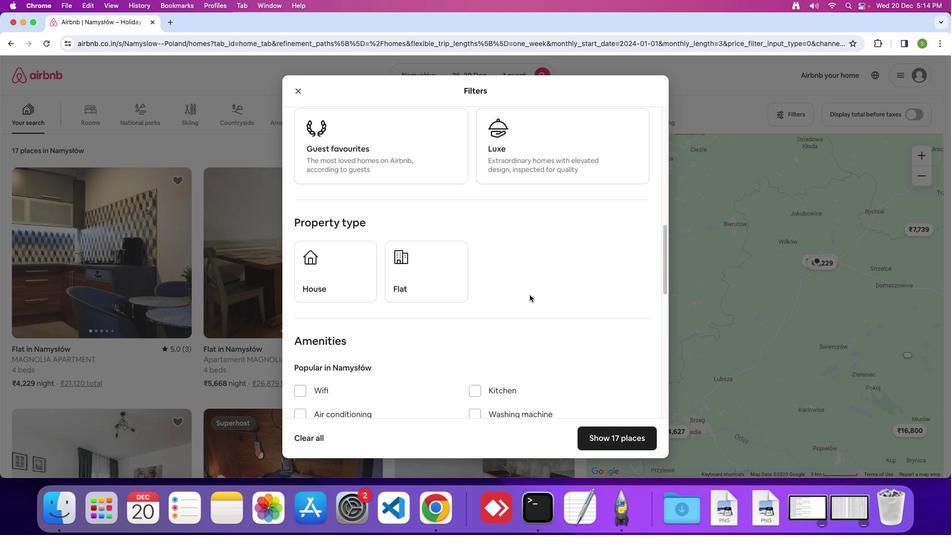 
Action: Mouse scrolled (530, 294) with delta (0, 0)
Screenshot: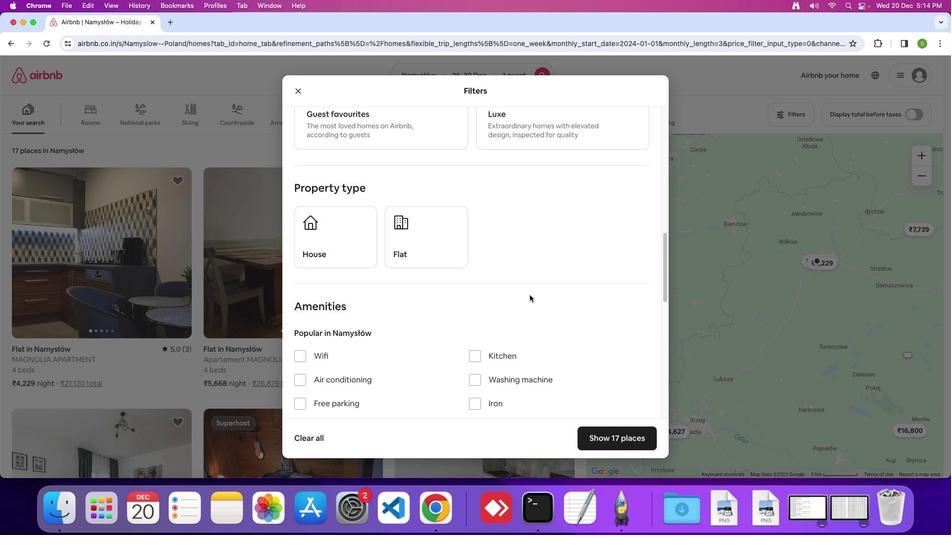 
Action: Mouse scrolled (530, 294) with delta (0, 0)
Screenshot: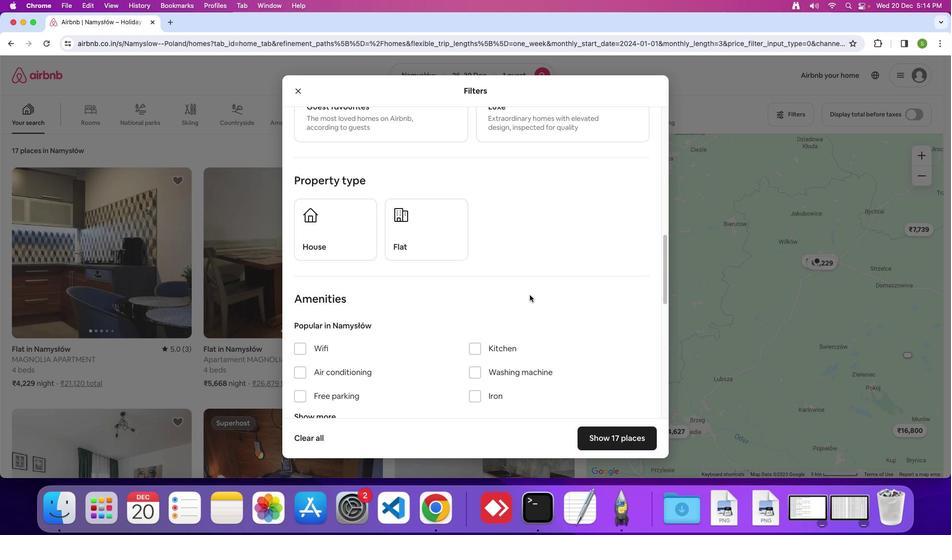 
Action: Mouse scrolled (530, 294) with delta (0, 0)
Screenshot: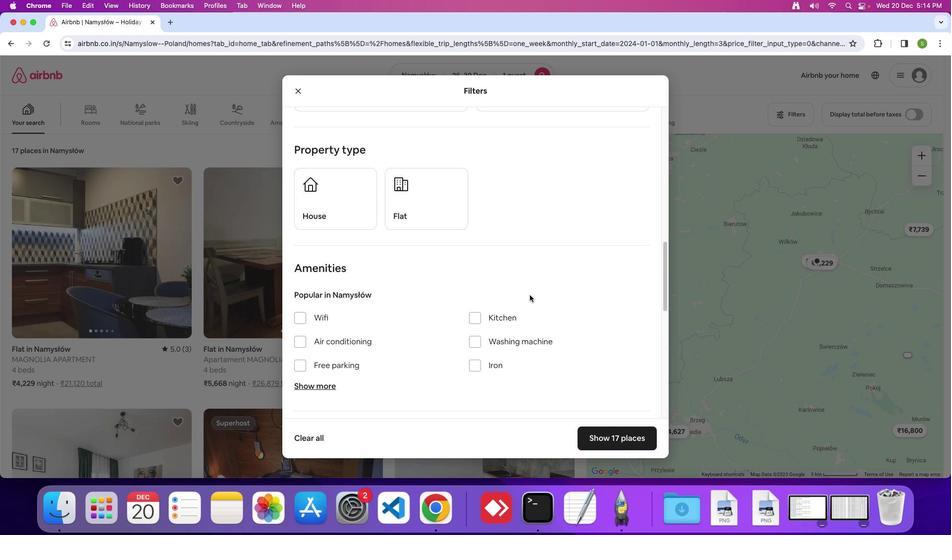 
Action: Mouse scrolled (530, 294) with delta (0, 0)
Screenshot: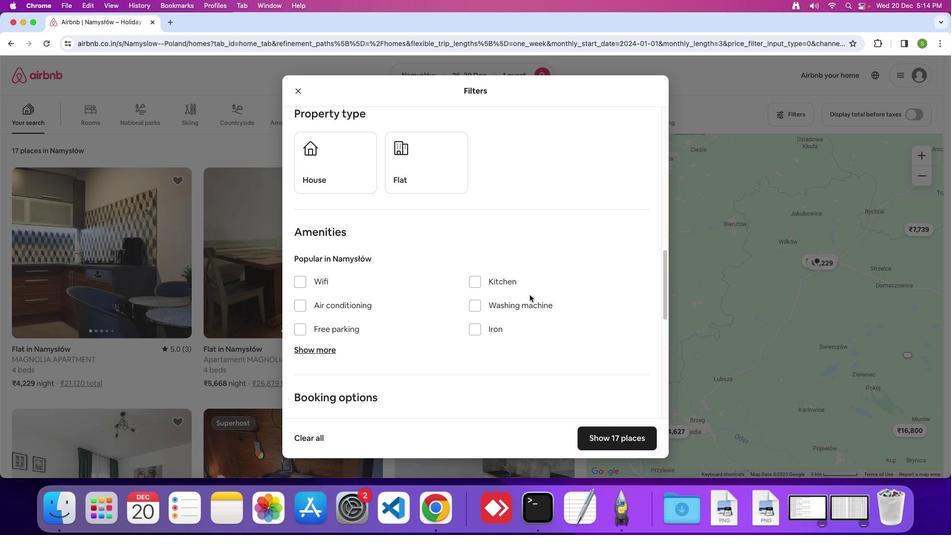 
Action: Mouse scrolled (530, 294) with delta (0, 0)
Screenshot: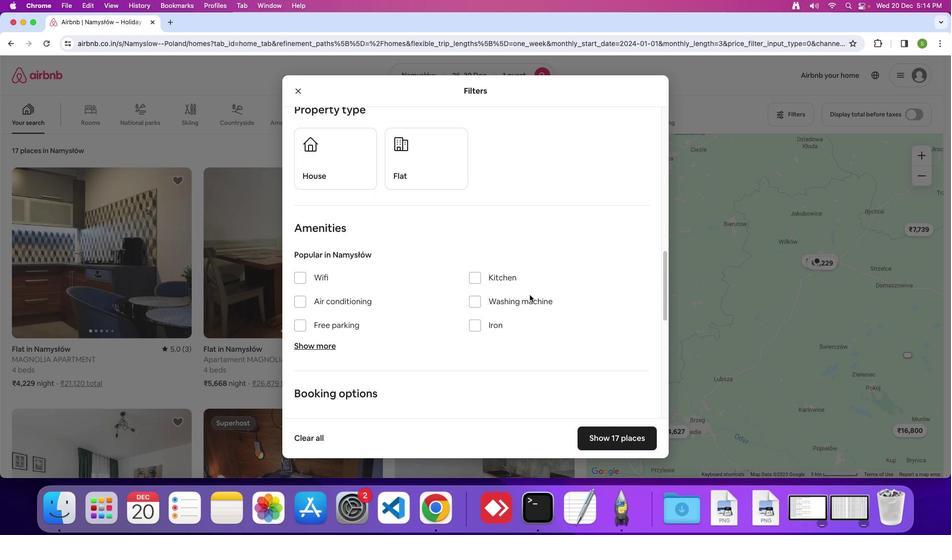 
Action: Mouse scrolled (530, 294) with delta (0, 0)
Screenshot: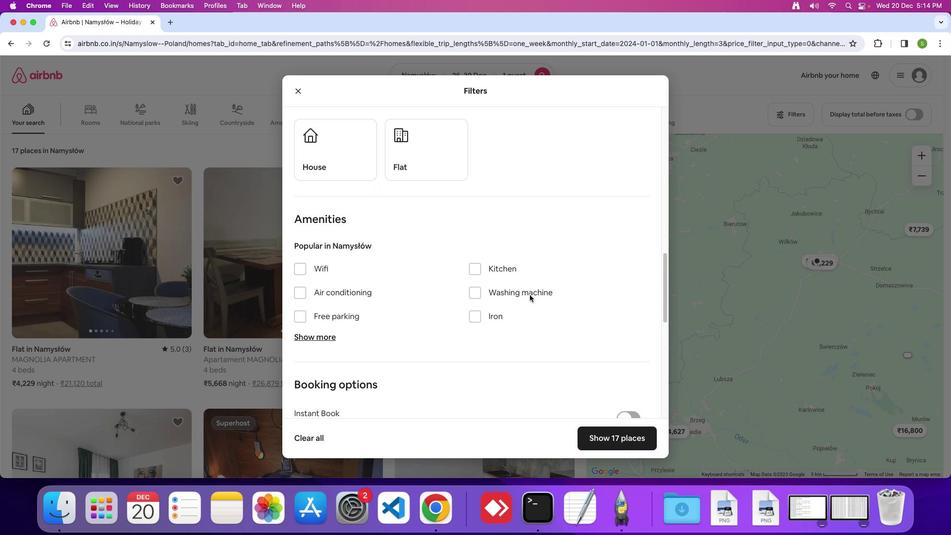 
Action: Mouse moved to (481, 287)
Screenshot: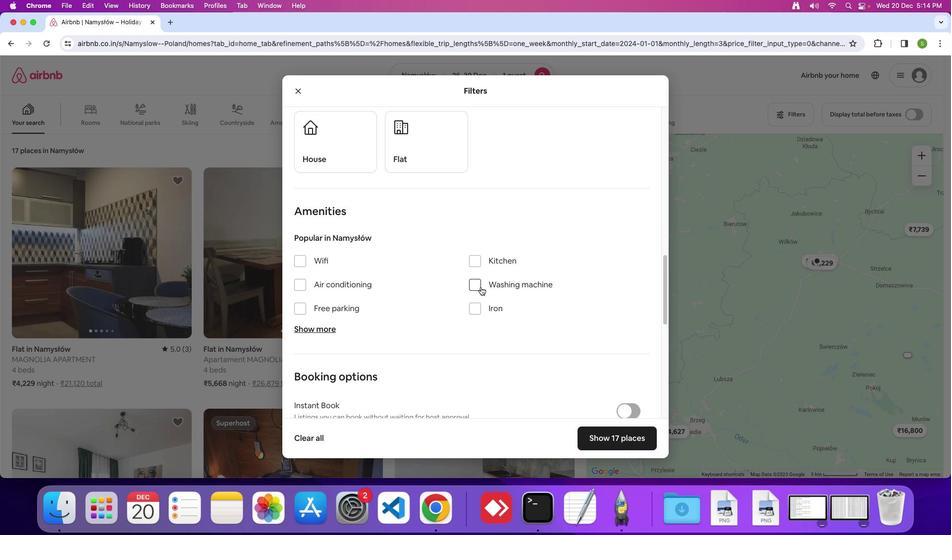 
Action: Mouse pressed left at (481, 287)
Screenshot: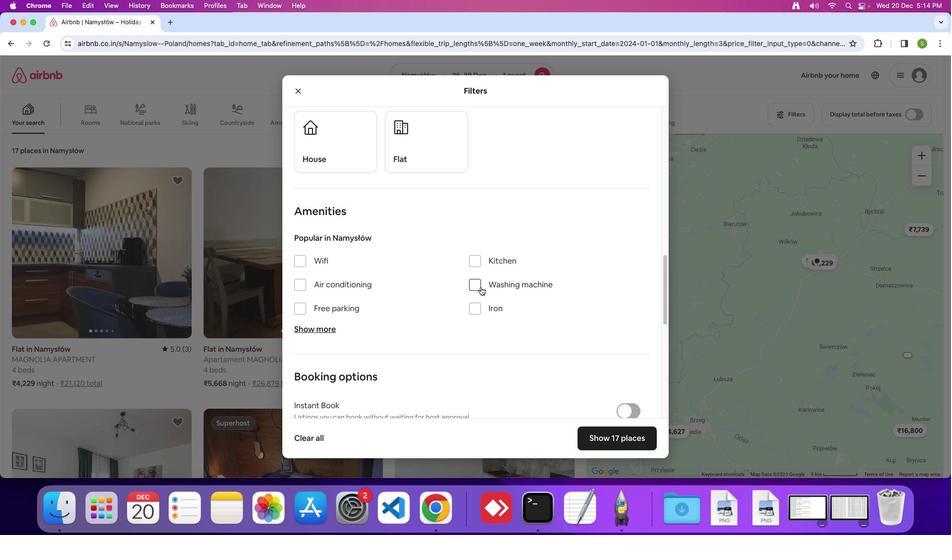 
Action: Mouse moved to (514, 303)
Screenshot: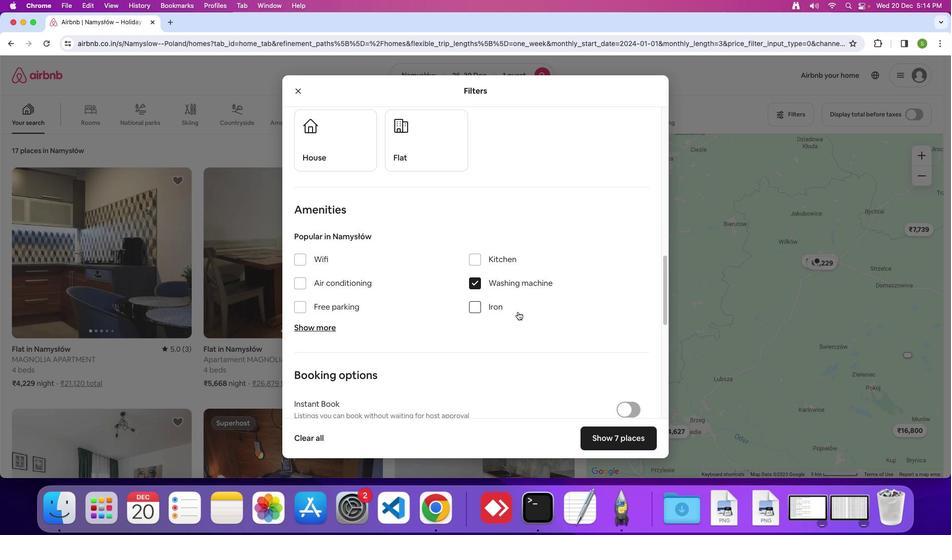 
Action: Mouse scrolled (514, 303) with delta (0, 0)
Screenshot: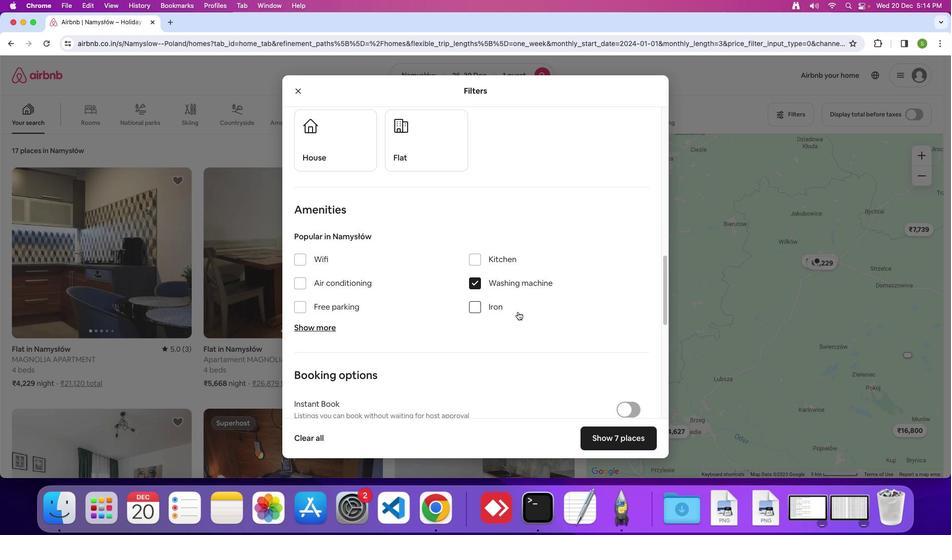 
Action: Mouse moved to (517, 309)
Screenshot: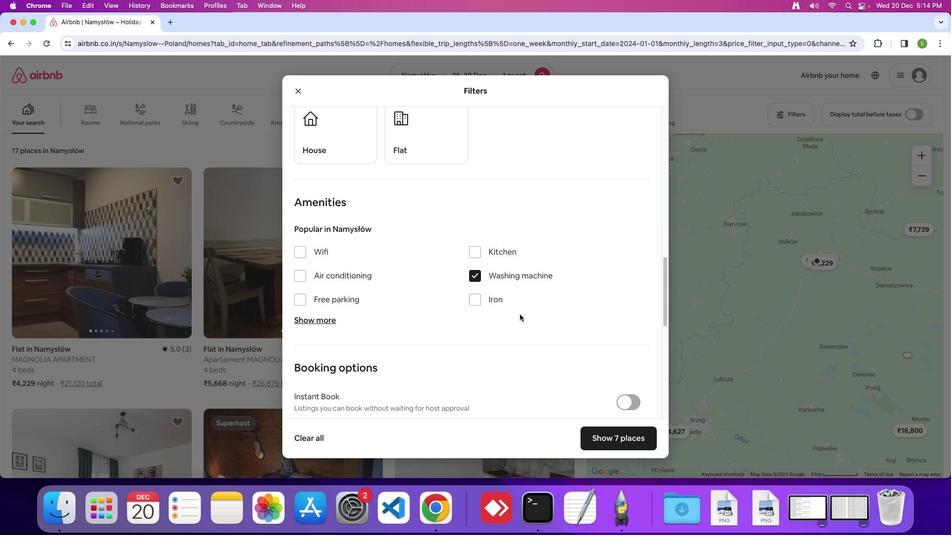 
Action: Mouse scrolled (517, 309) with delta (0, 0)
Screenshot: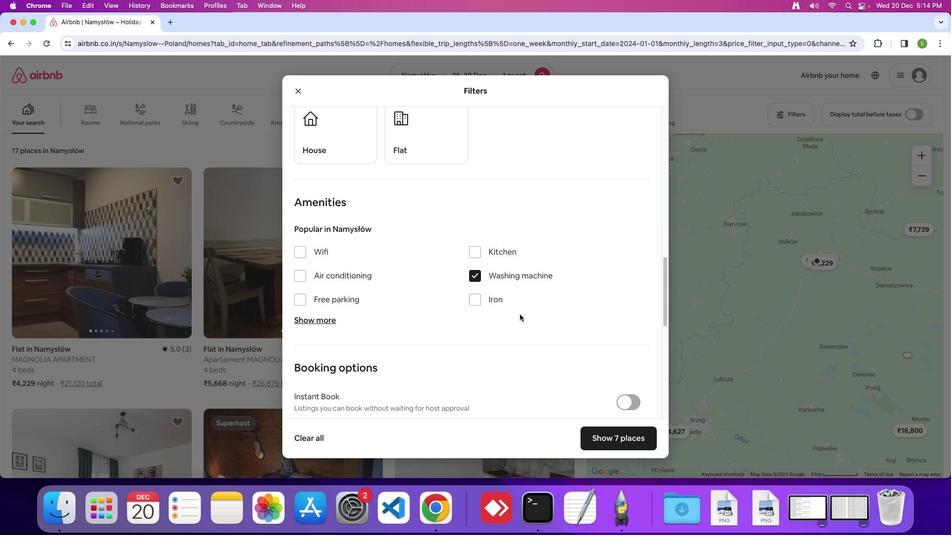 
Action: Mouse moved to (520, 314)
Screenshot: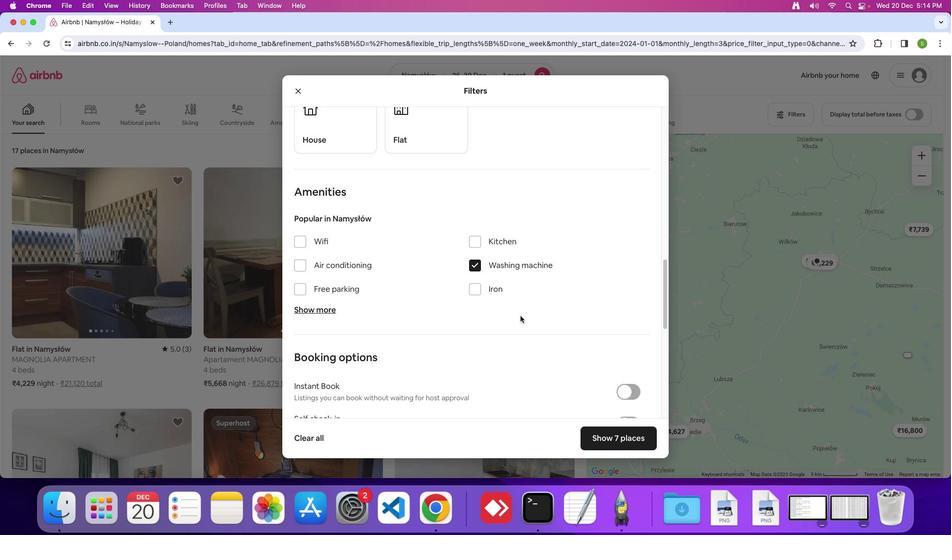 
Action: Mouse scrolled (520, 314) with delta (0, 0)
Screenshot: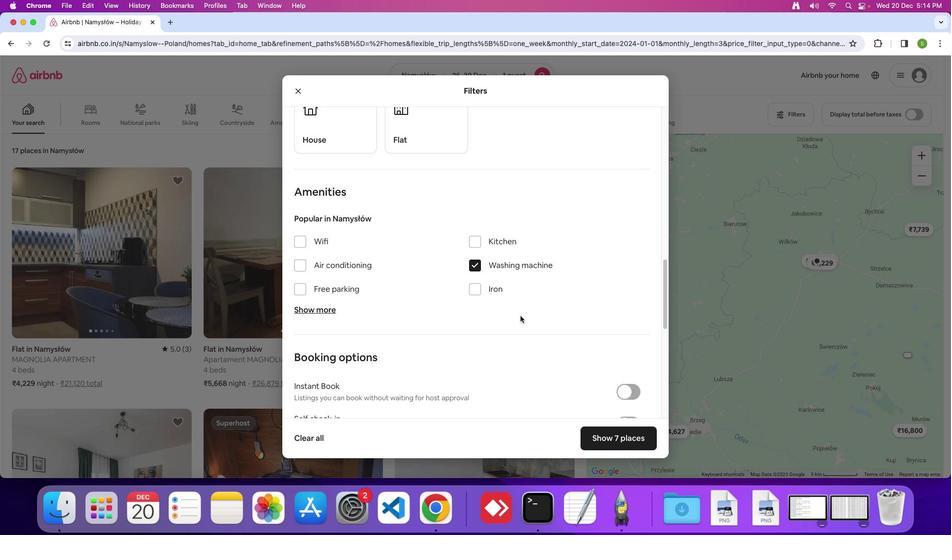 
Action: Mouse moved to (521, 316)
Screenshot: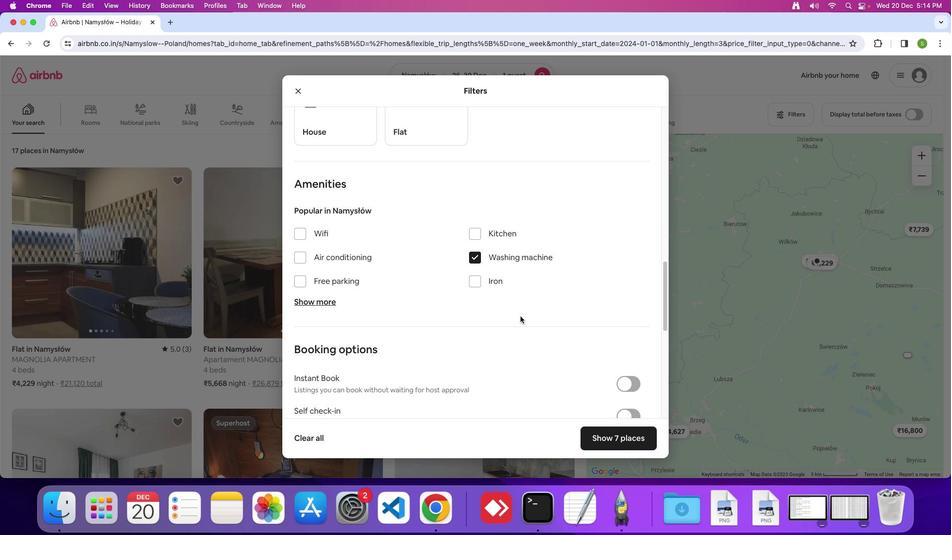 
Action: Mouse scrolled (521, 316) with delta (0, 0)
Screenshot: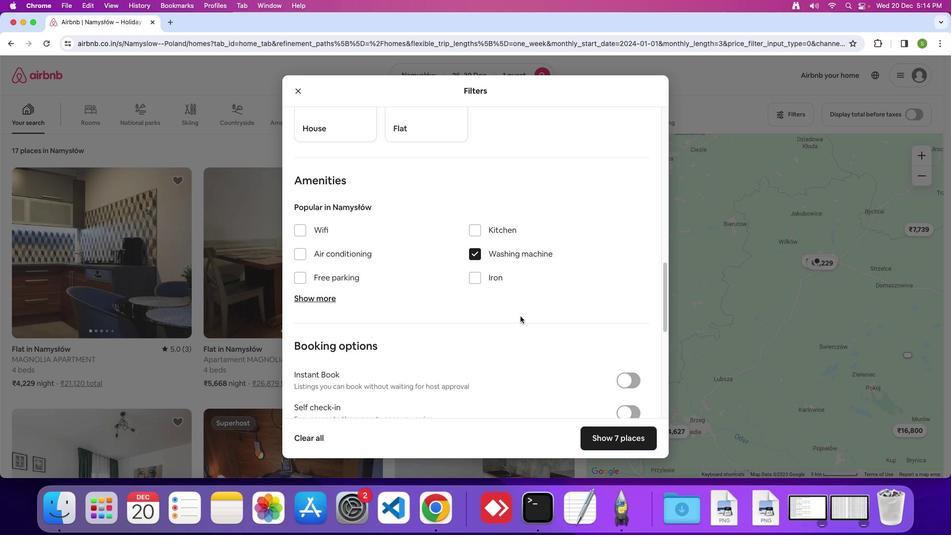 
Action: Mouse scrolled (521, 316) with delta (0, 0)
Screenshot: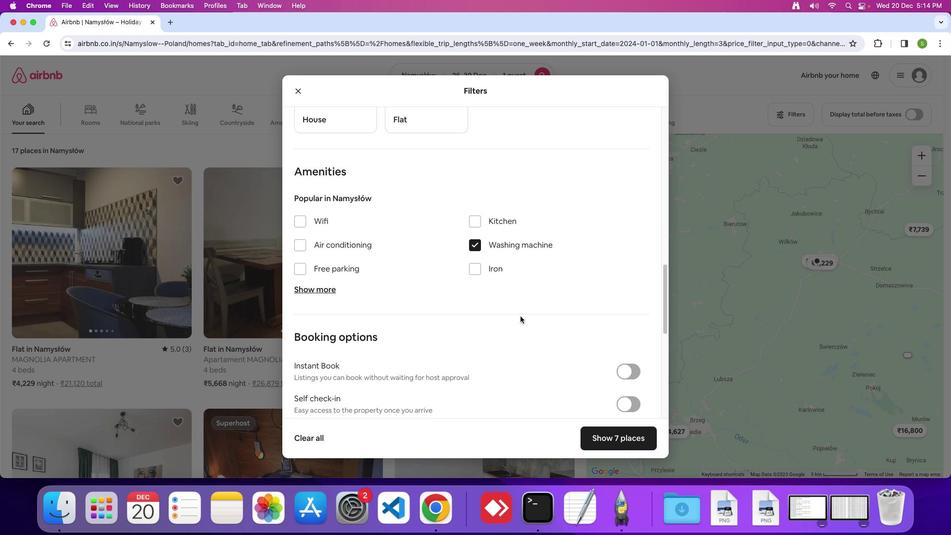 
Action: Mouse scrolled (521, 316) with delta (0, 0)
Screenshot: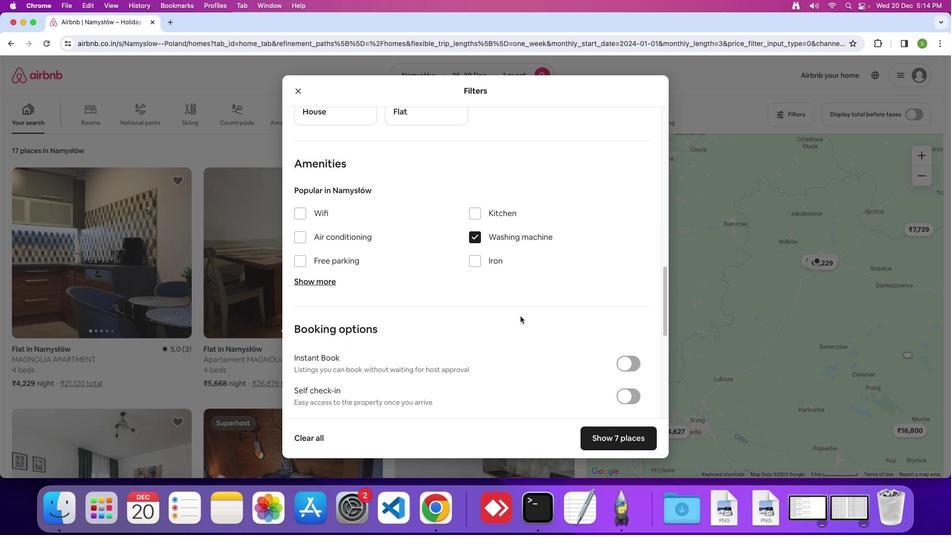 
Action: Mouse scrolled (521, 316) with delta (0, 0)
Screenshot: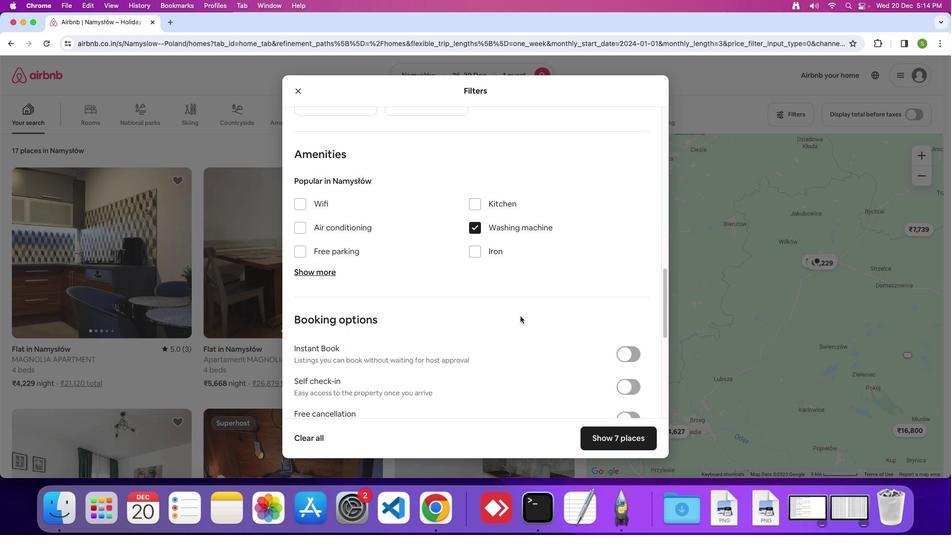 
Action: Mouse scrolled (521, 316) with delta (0, 0)
Screenshot: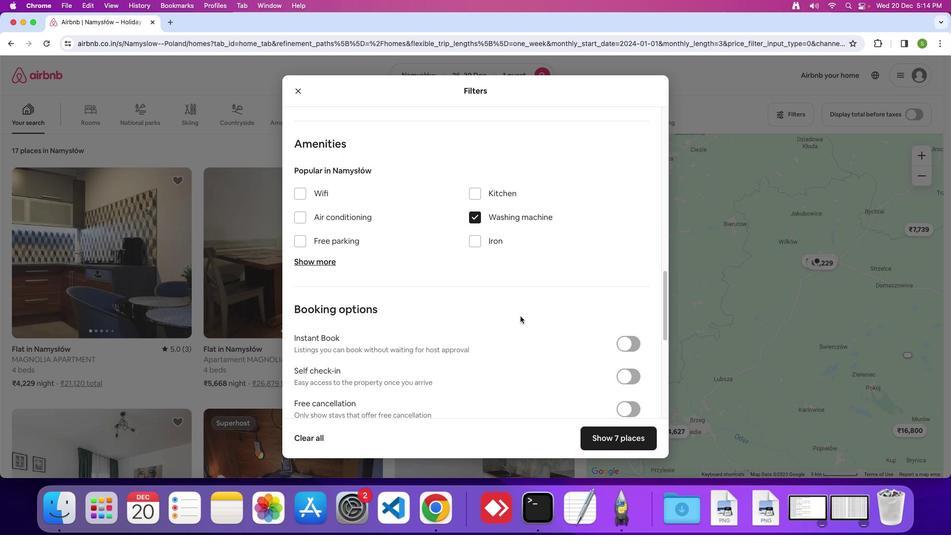 
Action: Mouse scrolled (521, 316) with delta (0, 0)
Screenshot: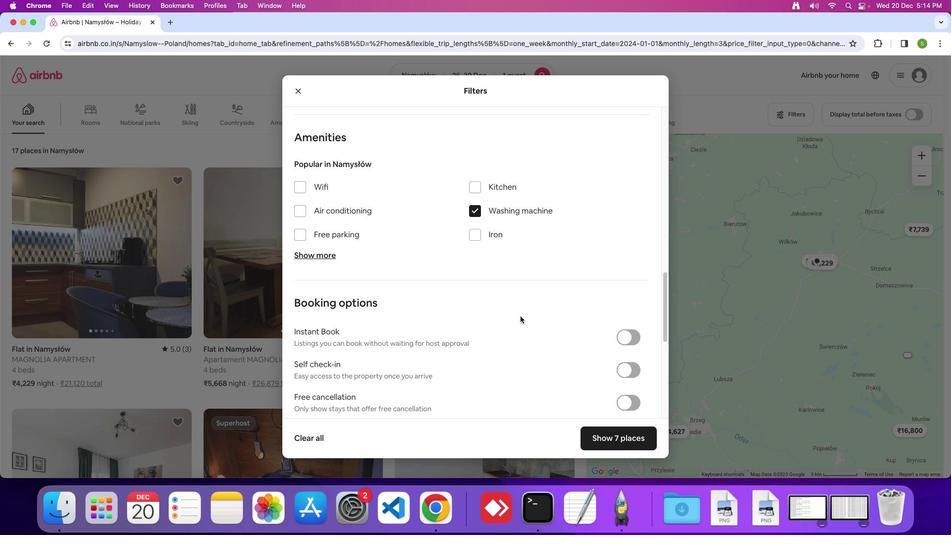 
Action: Mouse scrolled (521, 316) with delta (0, 0)
Screenshot: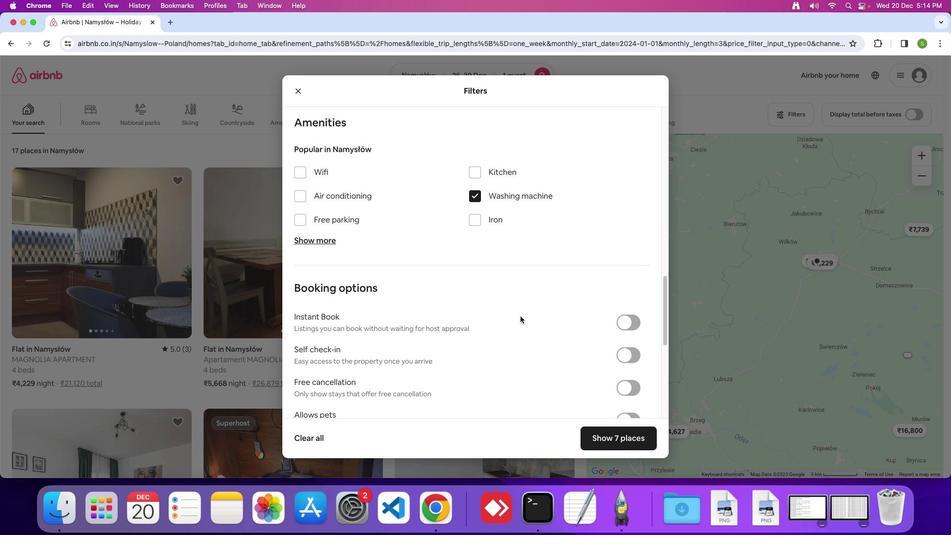 
Action: Mouse scrolled (521, 316) with delta (0, 0)
Screenshot: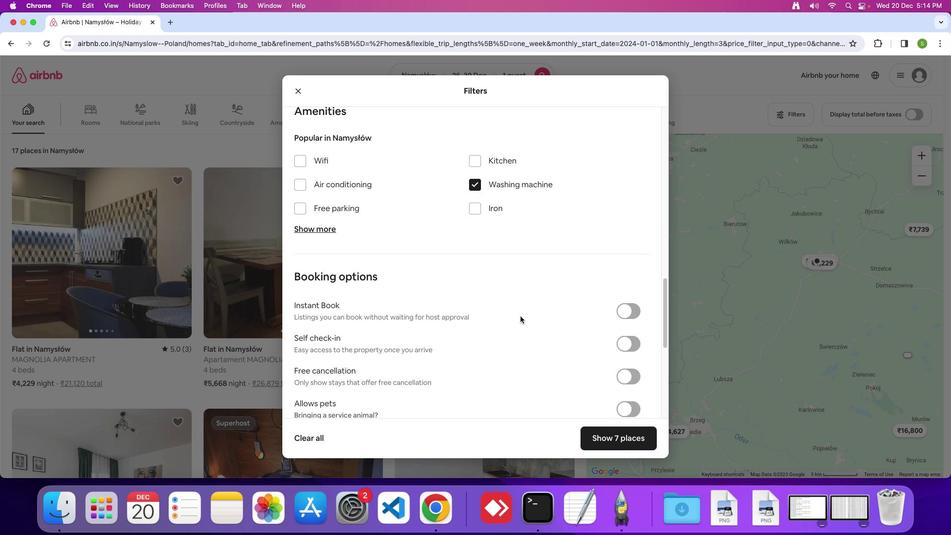 
Action: Mouse scrolled (521, 316) with delta (0, 0)
Screenshot: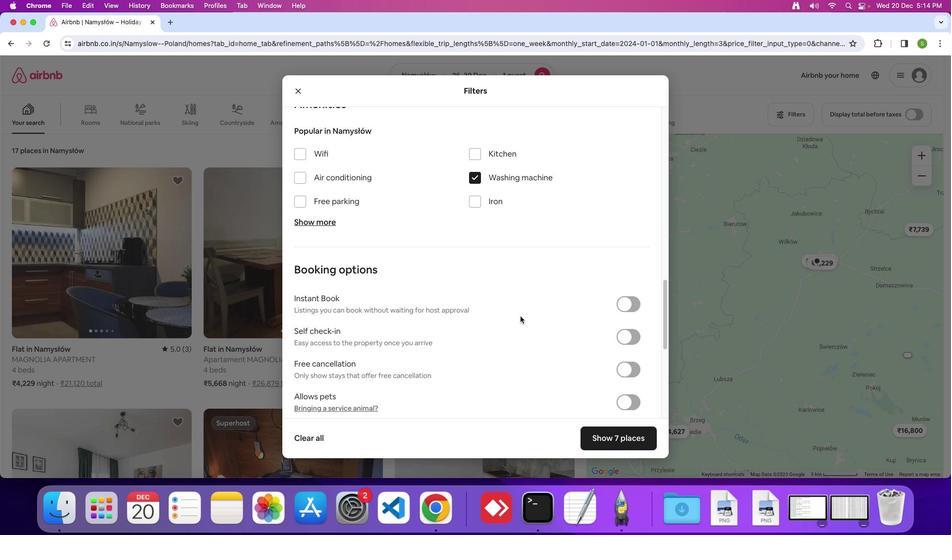 
Action: Mouse scrolled (521, 316) with delta (0, 0)
Screenshot: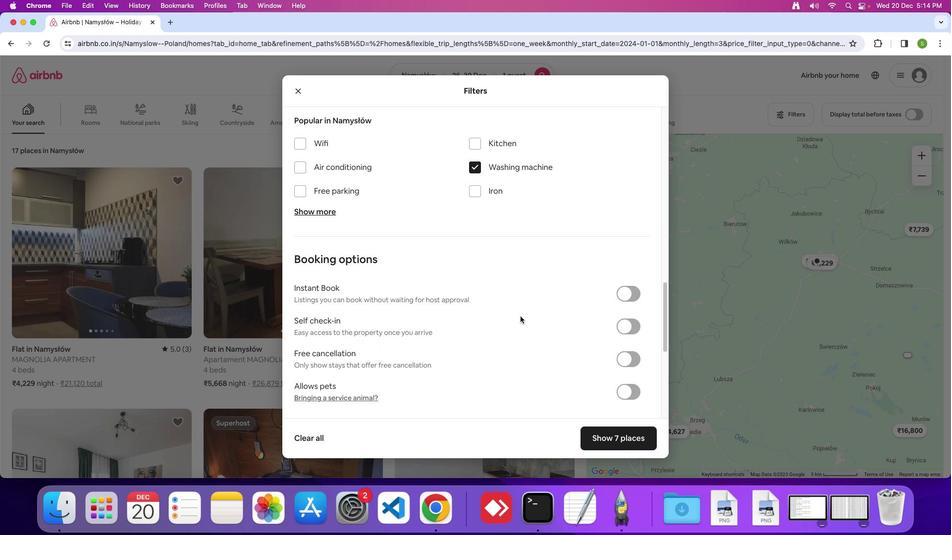 
Action: Mouse scrolled (521, 316) with delta (0, 0)
Screenshot: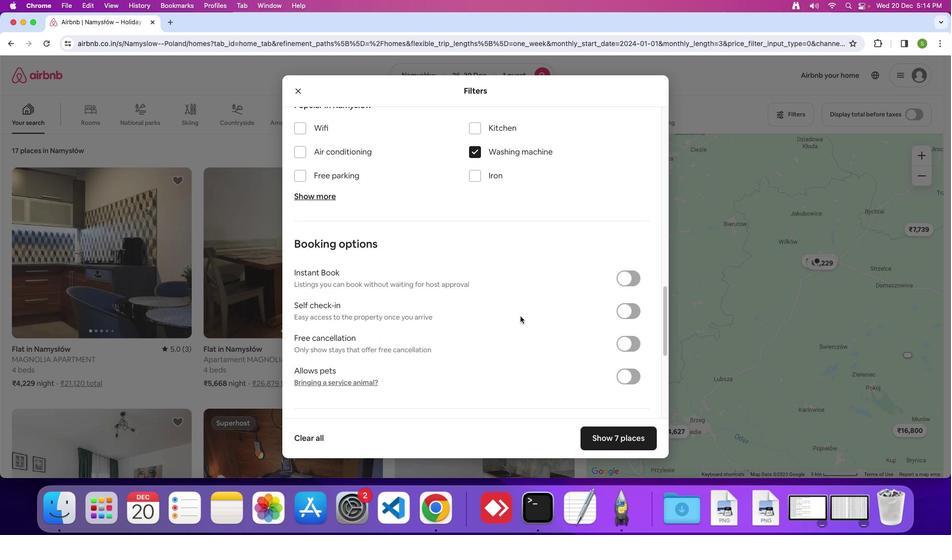 
Action: Mouse scrolled (521, 316) with delta (0, 0)
Screenshot: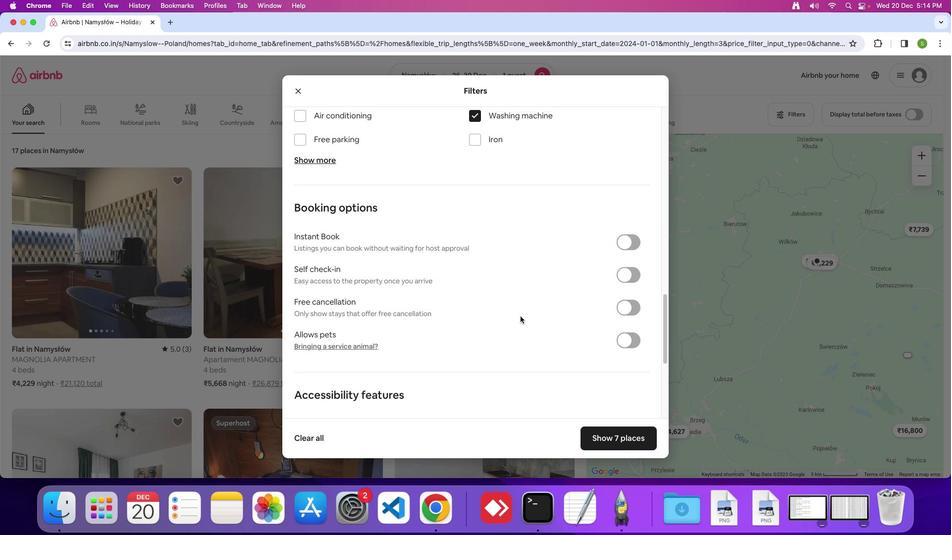 
Action: Mouse scrolled (521, 316) with delta (0, 0)
Screenshot: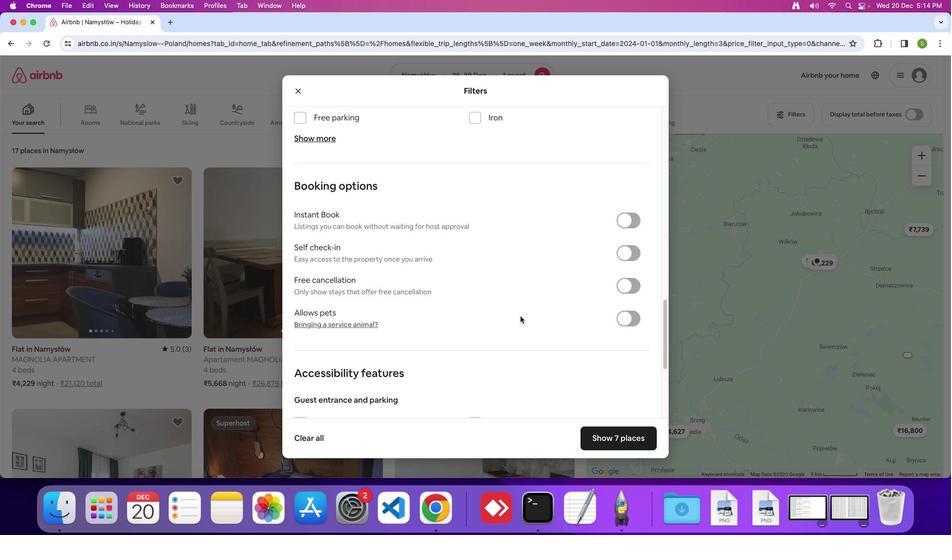 
Action: Mouse scrolled (521, 316) with delta (0, 0)
Screenshot: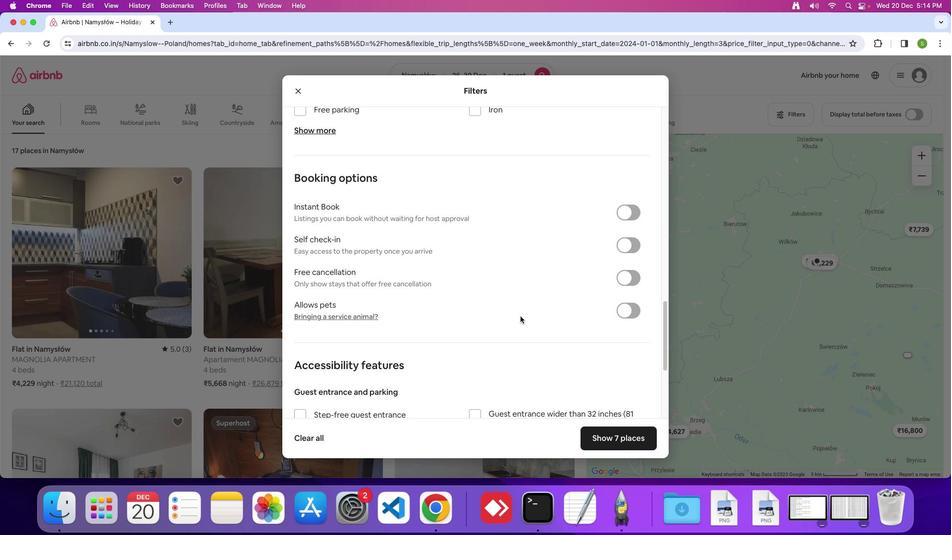 
Action: Mouse scrolled (521, 316) with delta (0, 0)
Screenshot: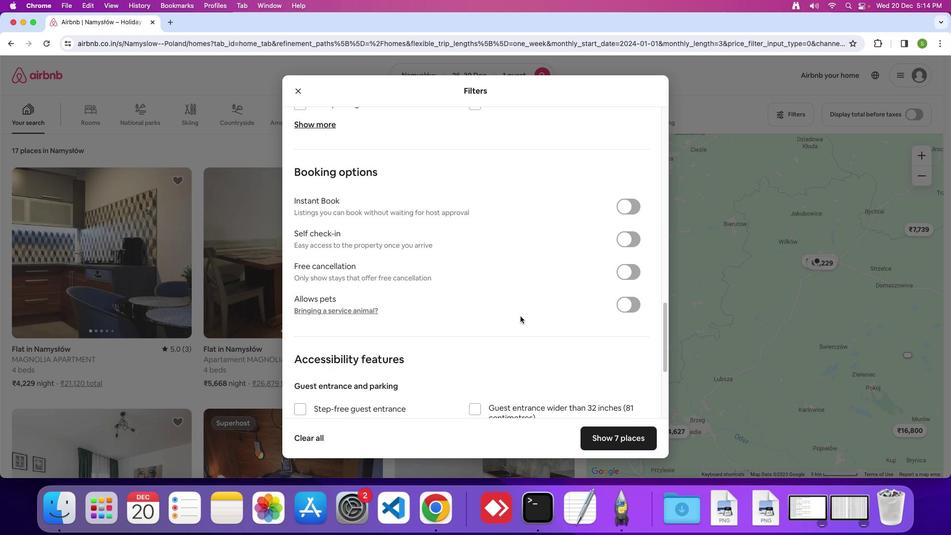 
Action: Mouse scrolled (521, 316) with delta (0, 0)
Screenshot: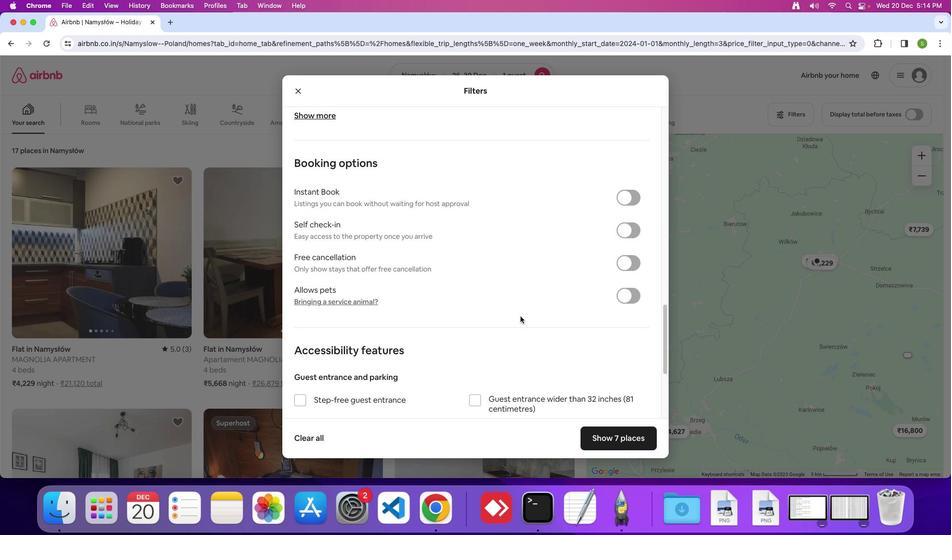
Action: Mouse scrolled (521, 316) with delta (0, 0)
Screenshot: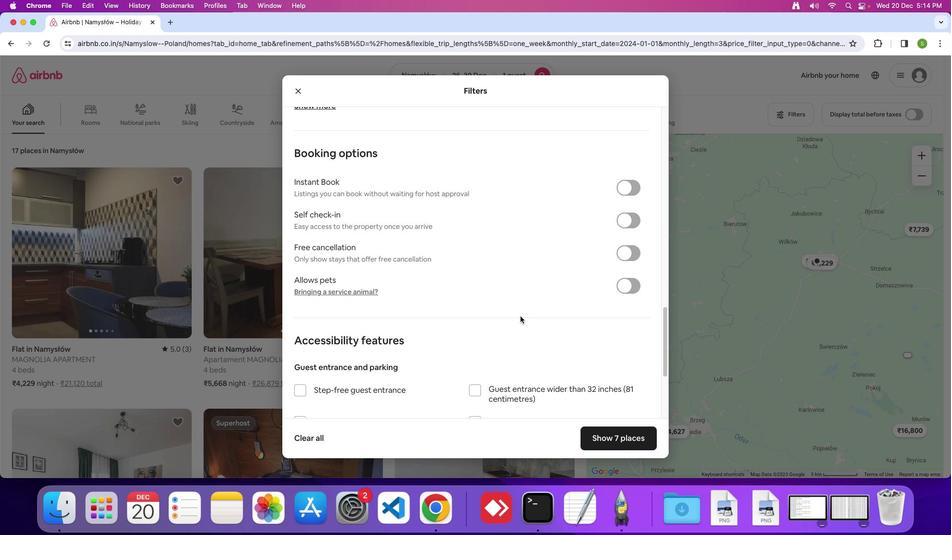 
Action: Mouse scrolled (521, 316) with delta (0, 0)
Screenshot: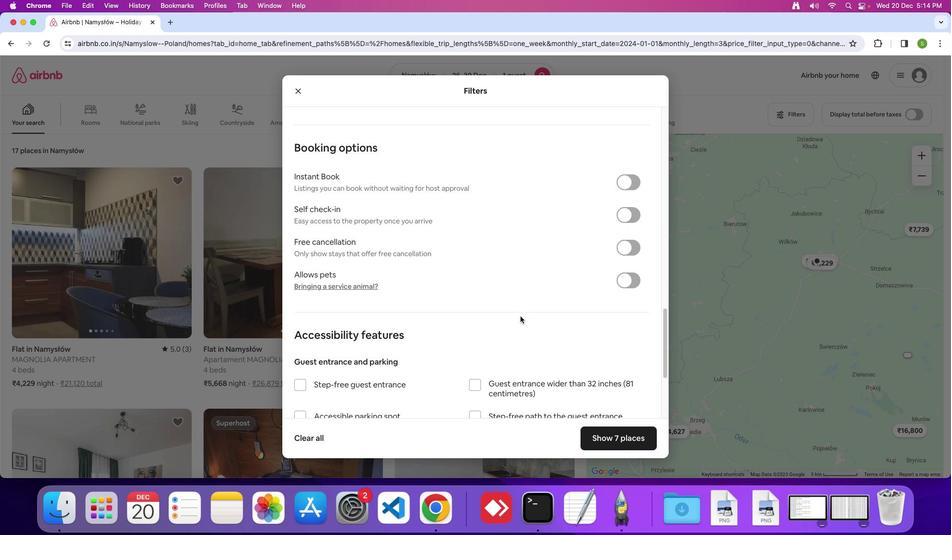 
Action: Mouse scrolled (521, 316) with delta (0, 0)
Screenshot: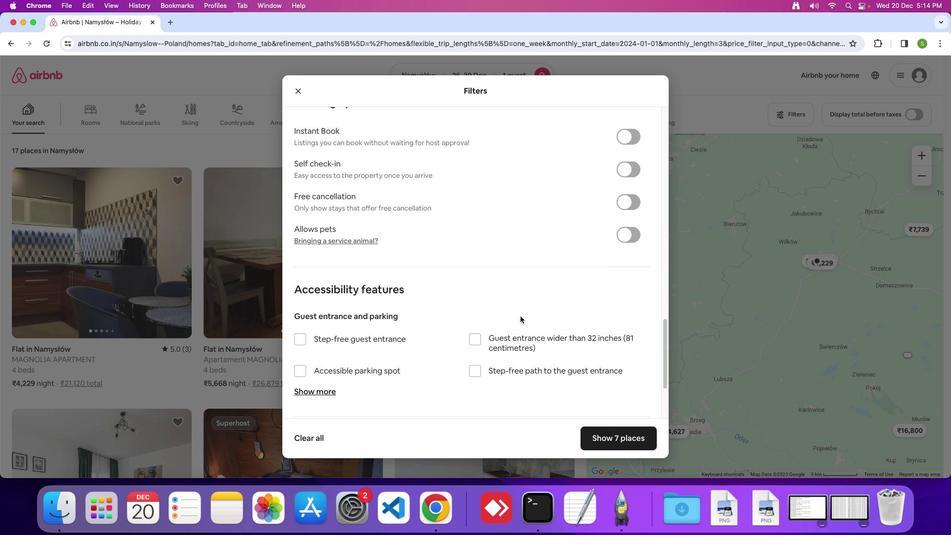 
Action: Mouse scrolled (521, 316) with delta (0, 0)
Screenshot: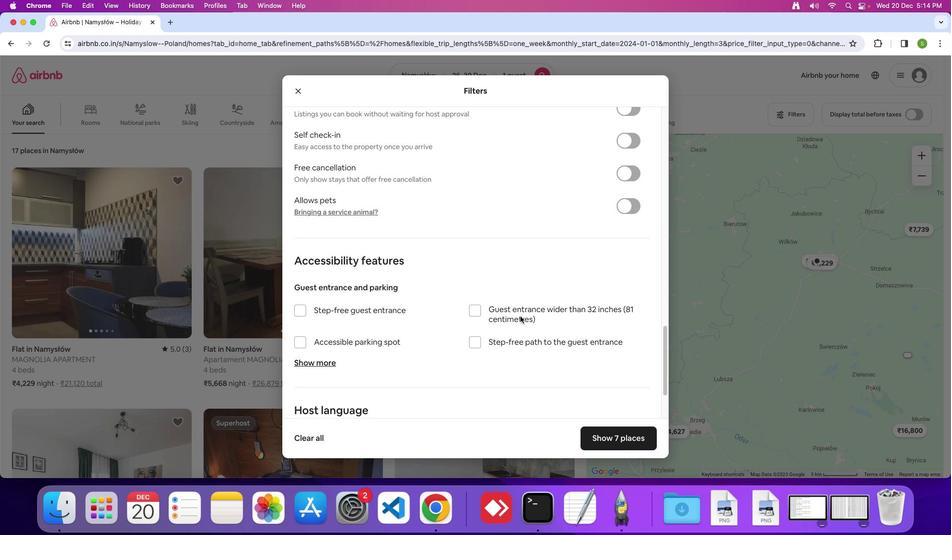 
Action: Mouse scrolled (521, 316) with delta (0, 0)
Screenshot: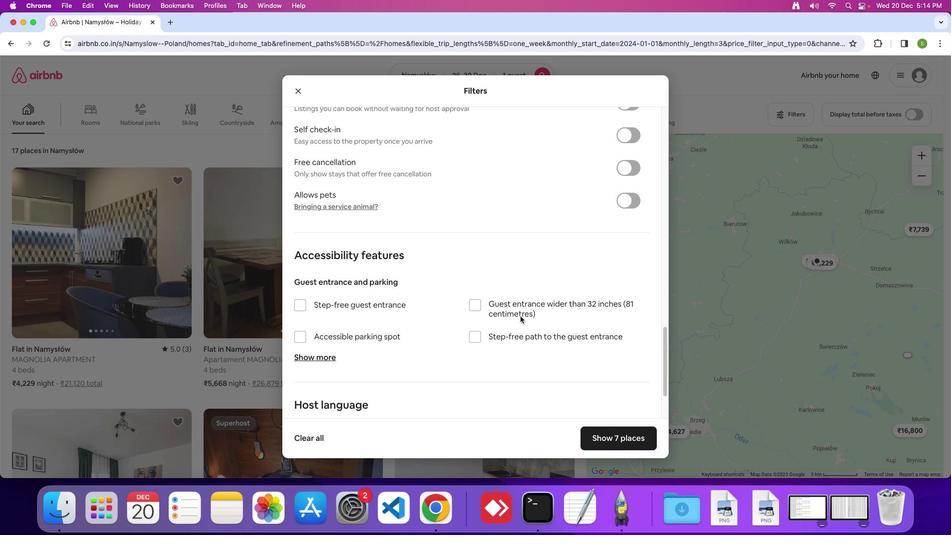 
Action: Mouse scrolled (521, 316) with delta (0, 0)
Screenshot: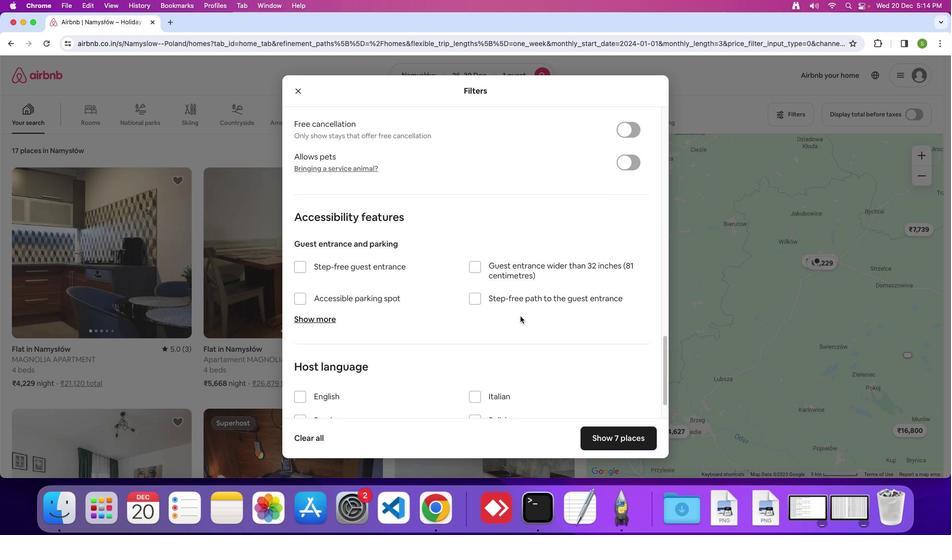 
Action: Mouse scrolled (521, 316) with delta (0, 0)
Screenshot: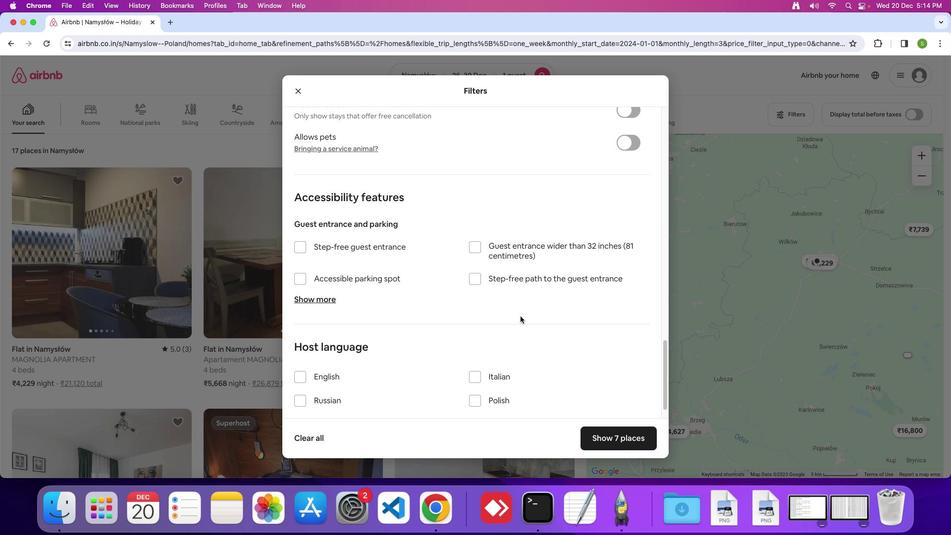 
Action: Mouse scrolled (521, 316) with delta (0, 0)
Screenshot: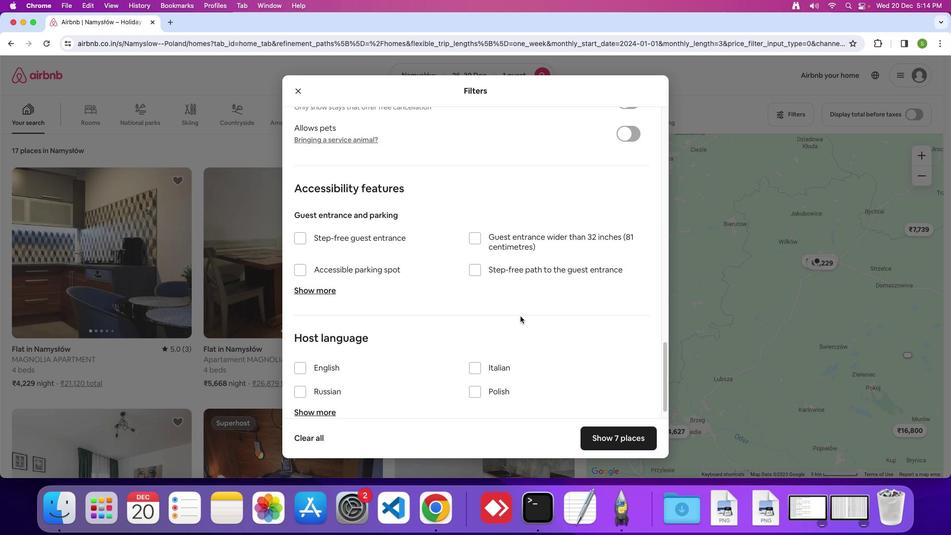 
Action: Mouse scrolled (521, 316) with delta (0, 0)
Screenshot: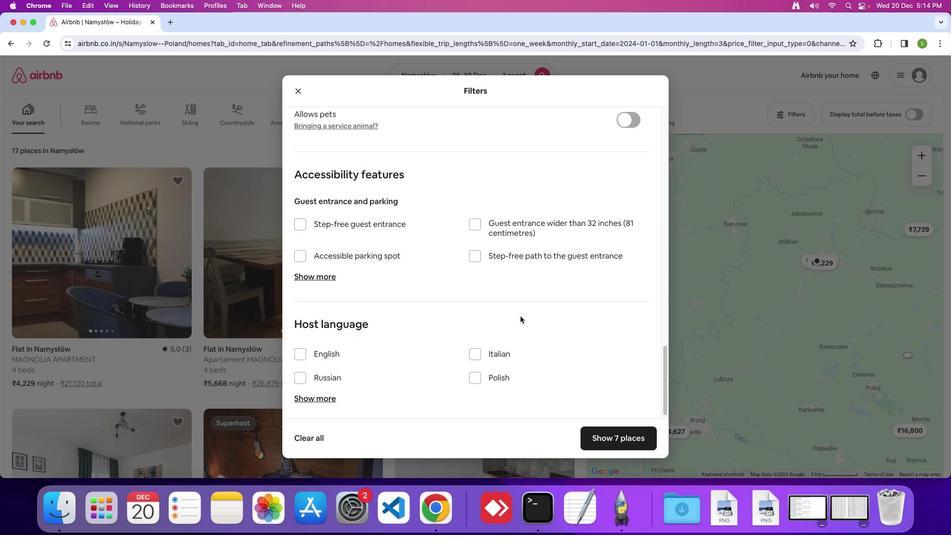 
Action: Mouse scrolled (521, 316) with delta (0, 0)
Screenshot: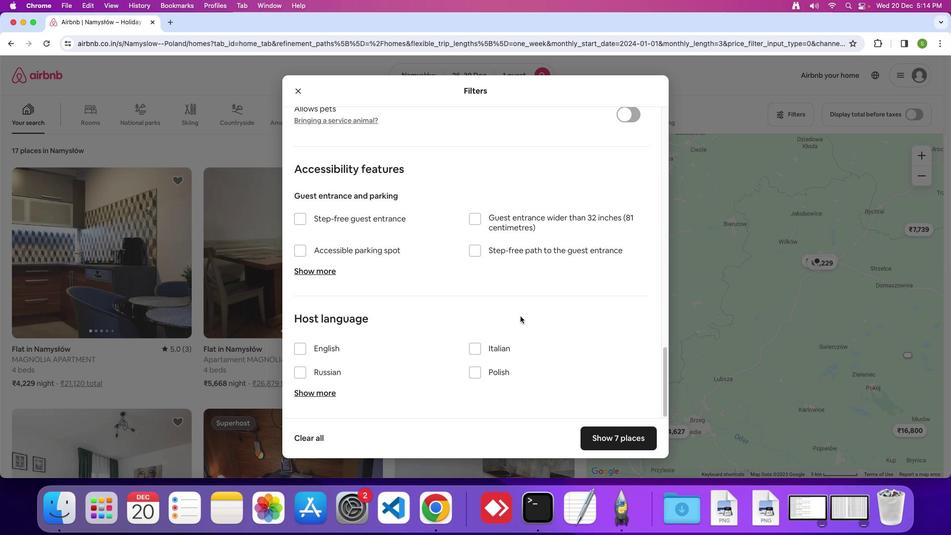 
Action: Mouse scrolled (521, 316) with delta (0, 0)
Screenshot: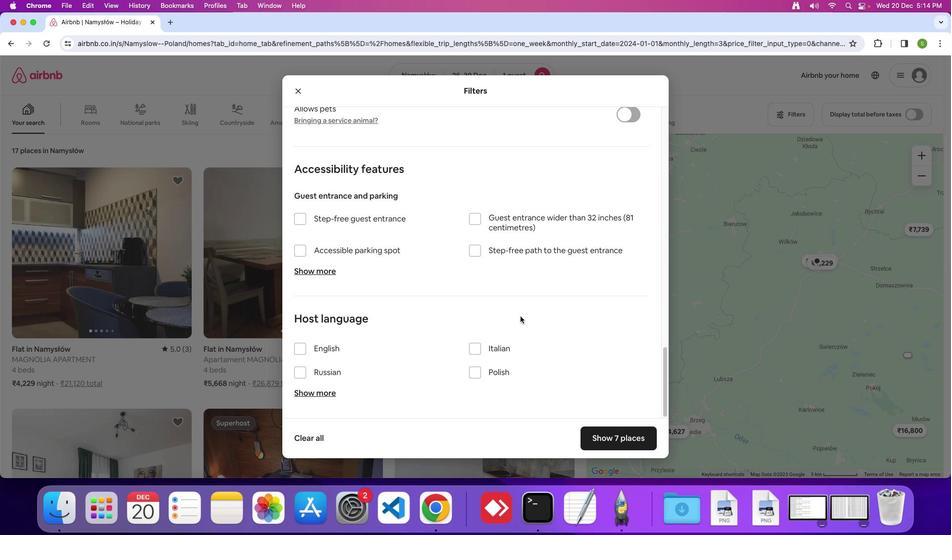 
Action: Mouse scrolled (521, 316) with delta (0, 0)
Screenshot: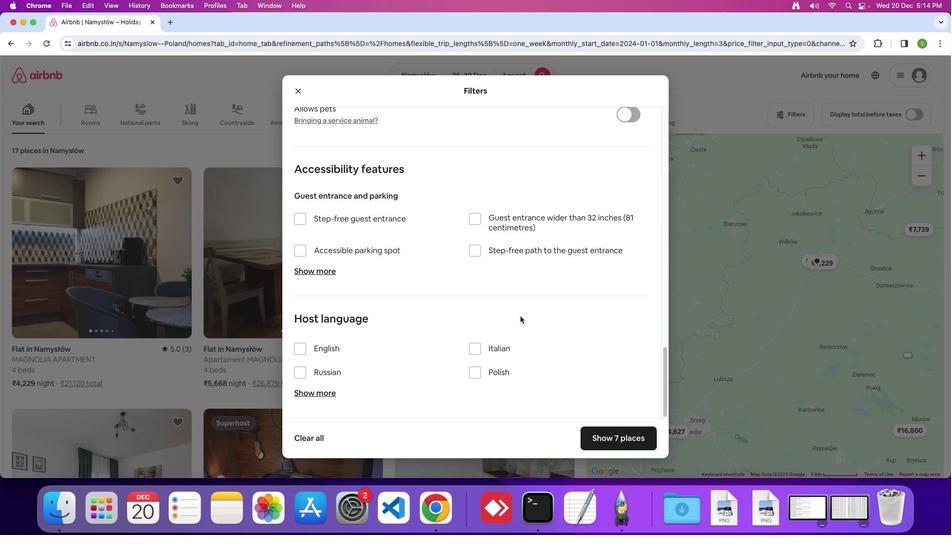
Action: Mouse scrolled (521, 316) with delta (0, 0)
Screenshot: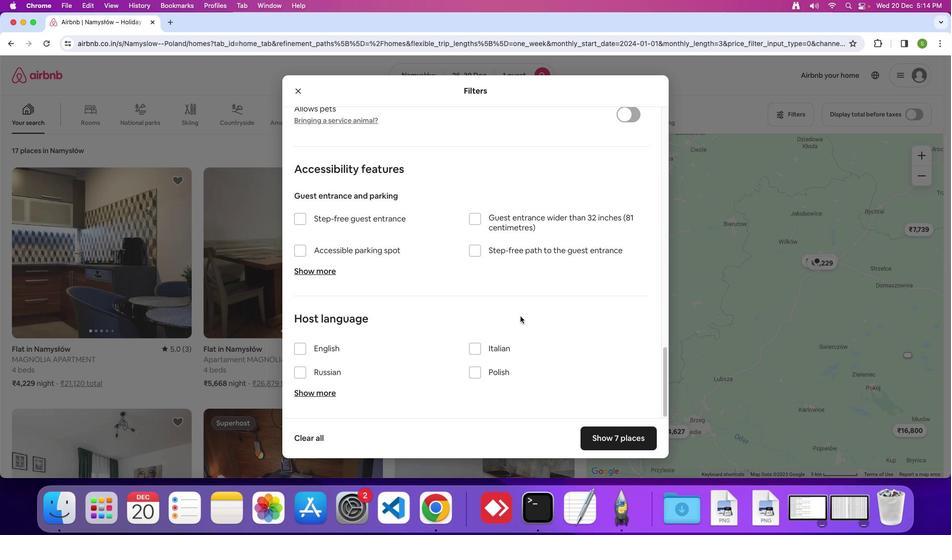 
Action: Mouse scrolled (521, 316) with delta (0, 0)
Screenshot: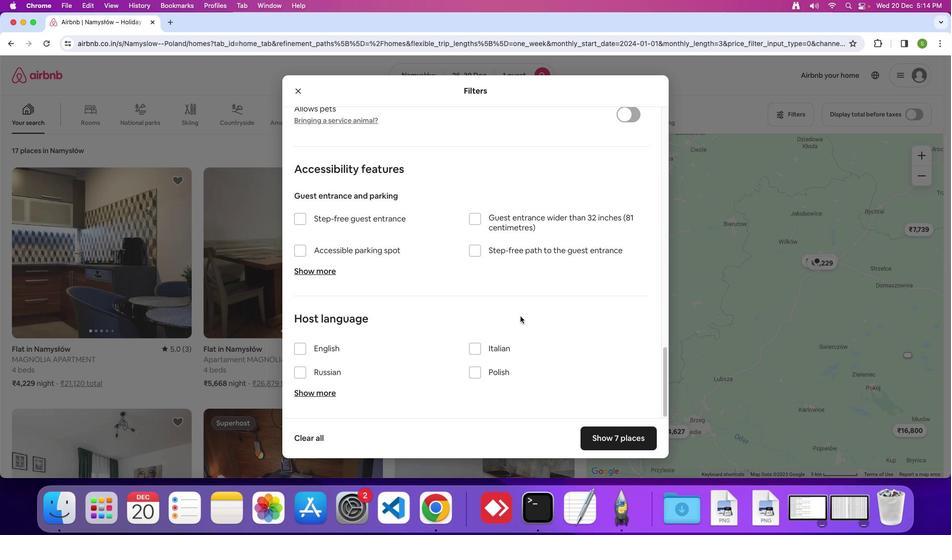 
Action: Mouse scrolled (521, 316) with delta (0, 0)
Screenshot: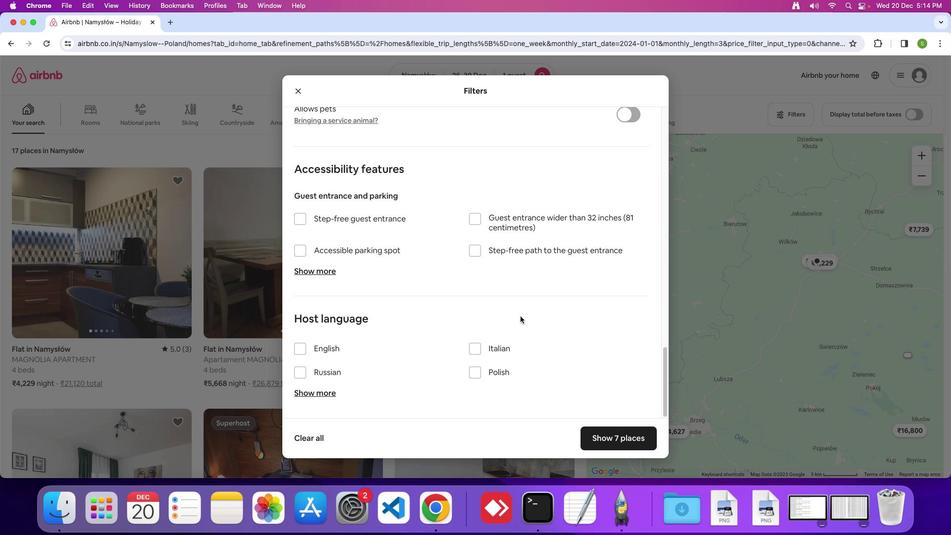 
Action: Mouse scrolled (521, 316) with delta (0, 0)
Screenshot: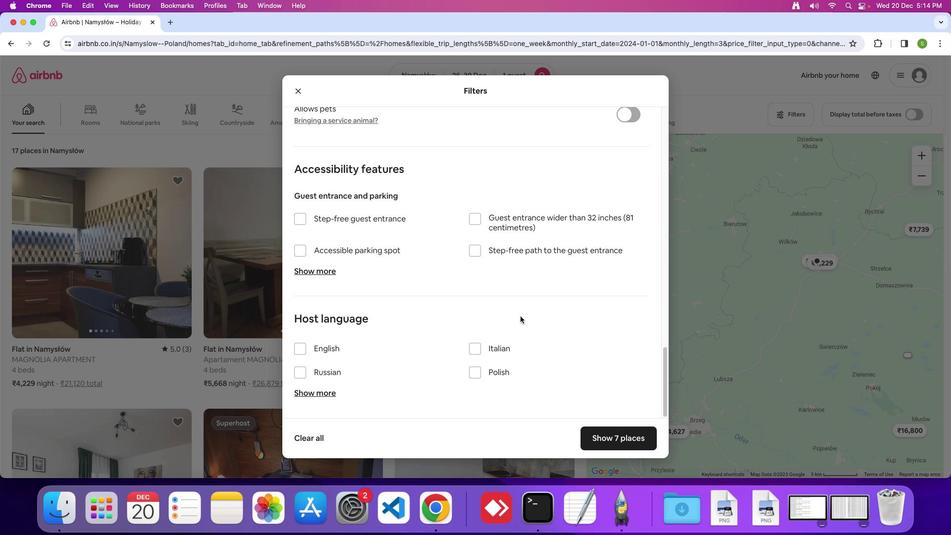 
Action: Mouse scrolled (521, 316) with delta (0, -1)
Screenshot: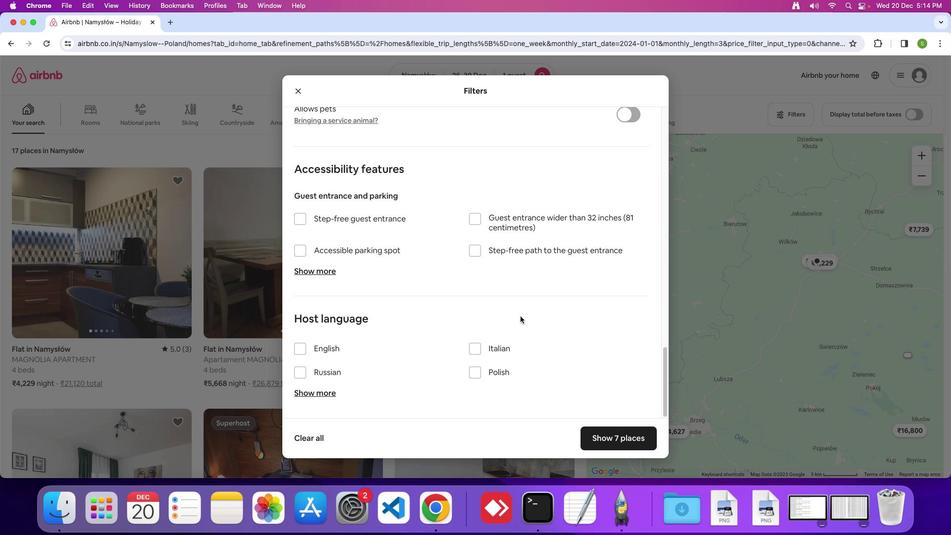 
Action: Mouse scrolled (521, 316) with delta (0, 0)
Screenshot: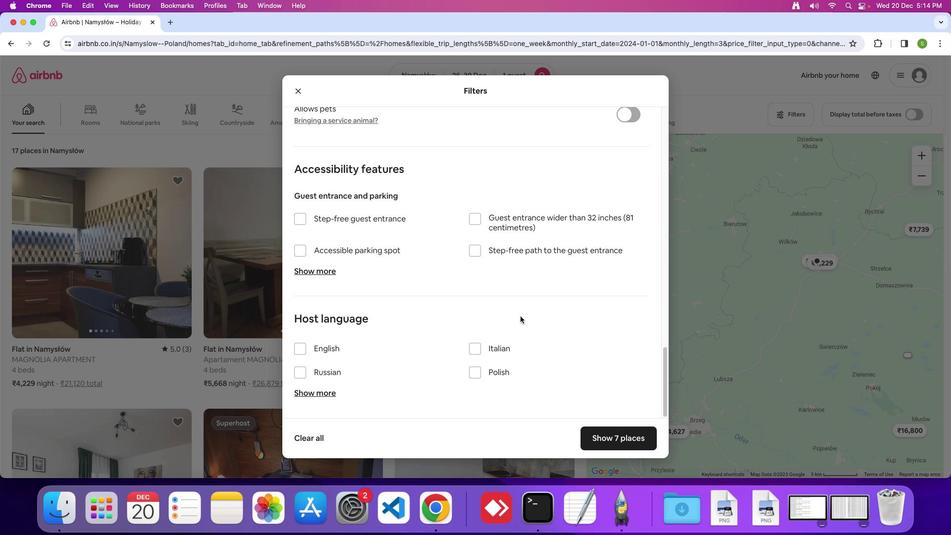 
Action: Mouse scrolled (521, 316) with delta (0, 0)
Screenshot: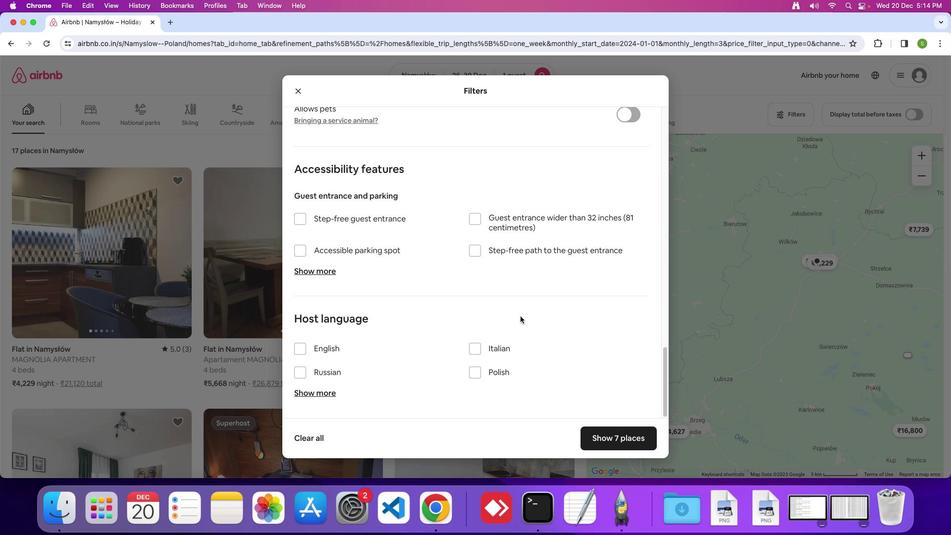 
Action: Mouse scrolled (521, 316) with delta (0, 0)
Screenshot: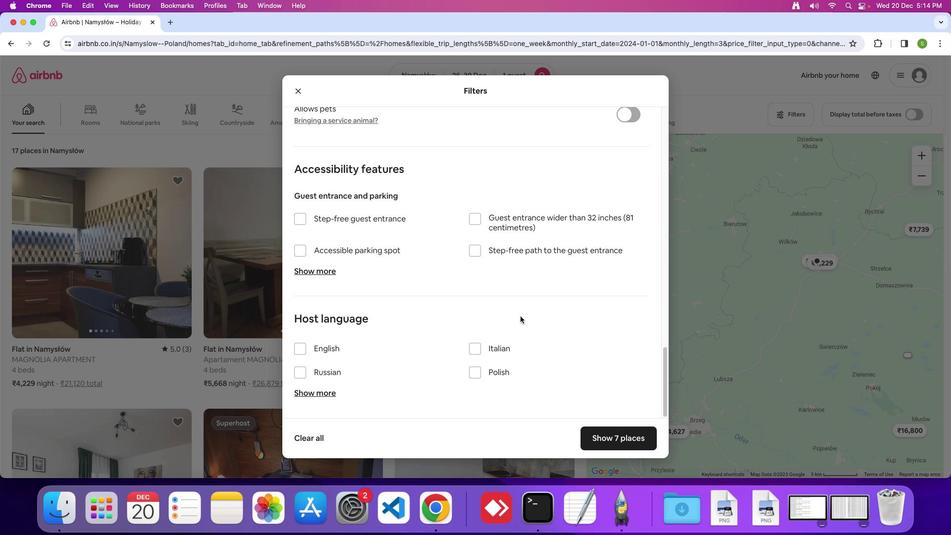 
Action: Mouse scrolled (521, 316) with delta (0, 0)
Screenshot: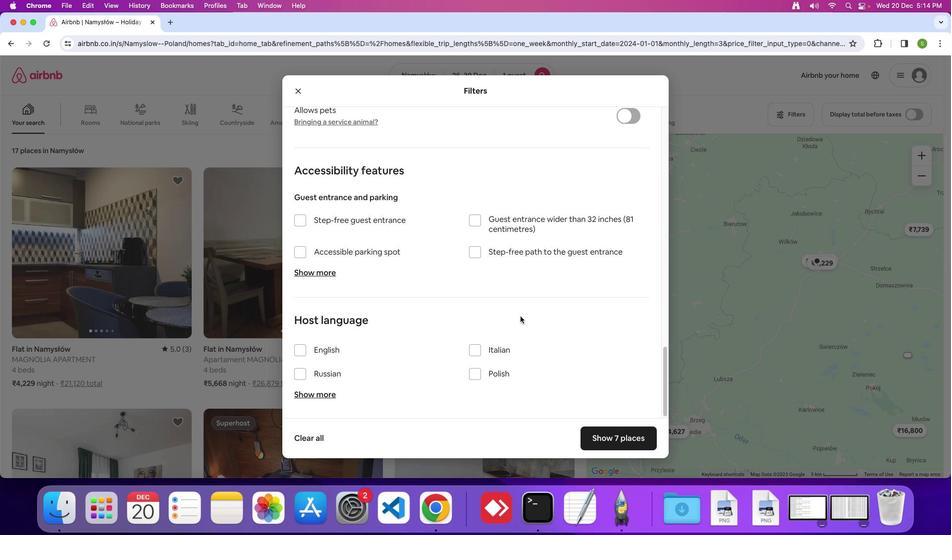 
Action: Mouse scrolled (521, 316) with delta (0, 0)
Screenshot: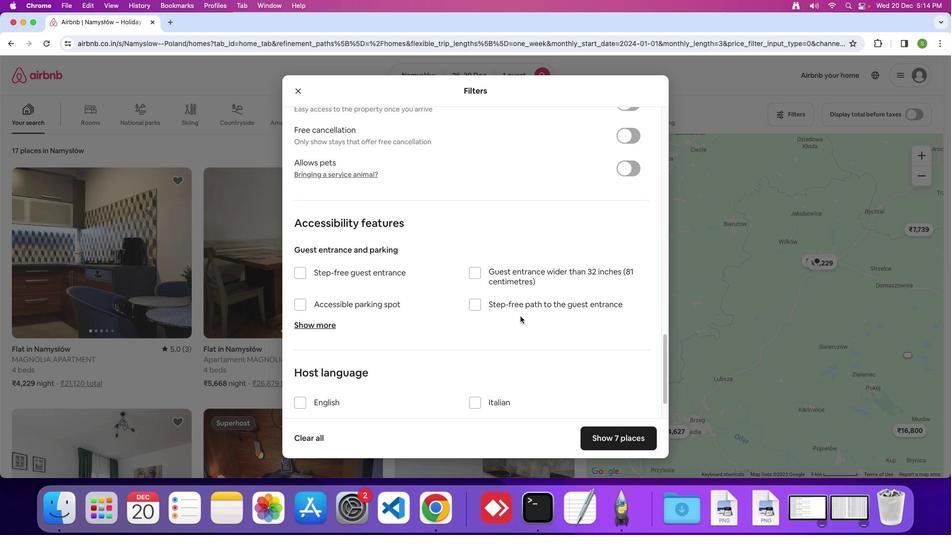 
Action: Mouse scrolled (521, 316) with delta (0, 0)
Screenshot: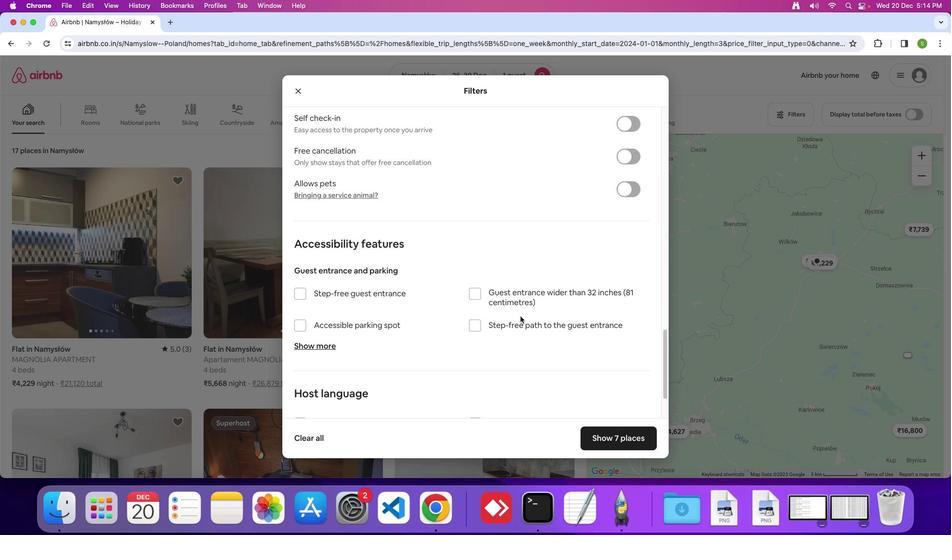 
Action: Mouse scrolled (521, 316) with delta (0, 1)
Screenshot: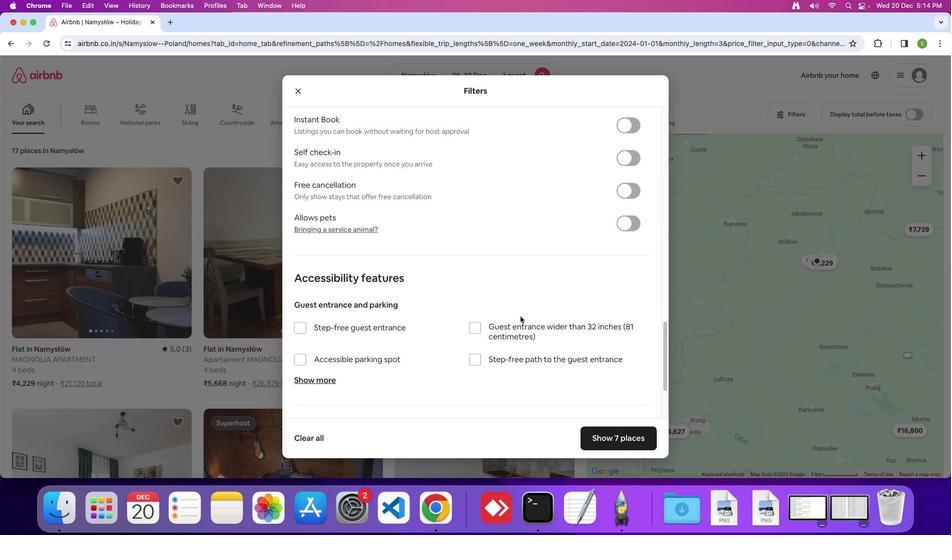 
Action: Mouse scrolled (521, 316) with delta (0, 0)
Screenshot: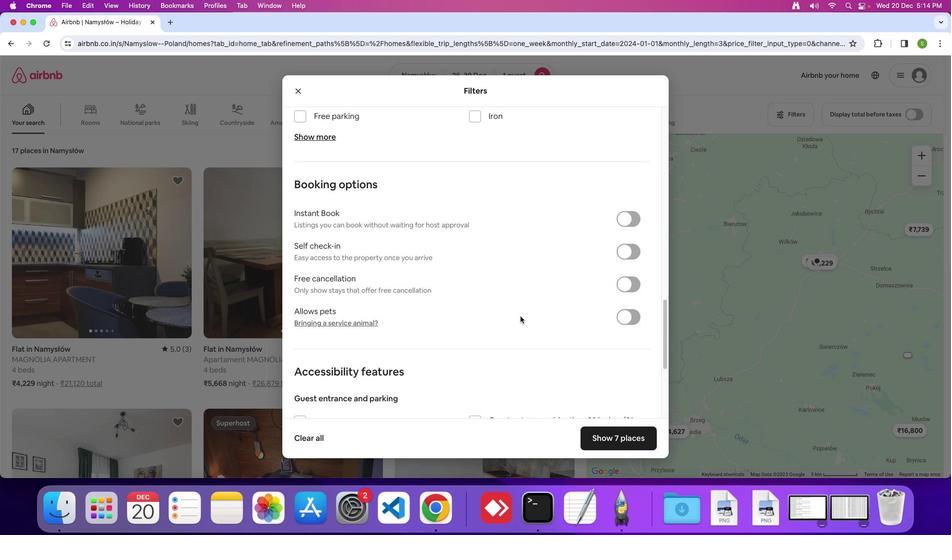 
Action: Mouse scrolled (521, 316) with delta (0, 0)
Screenshot: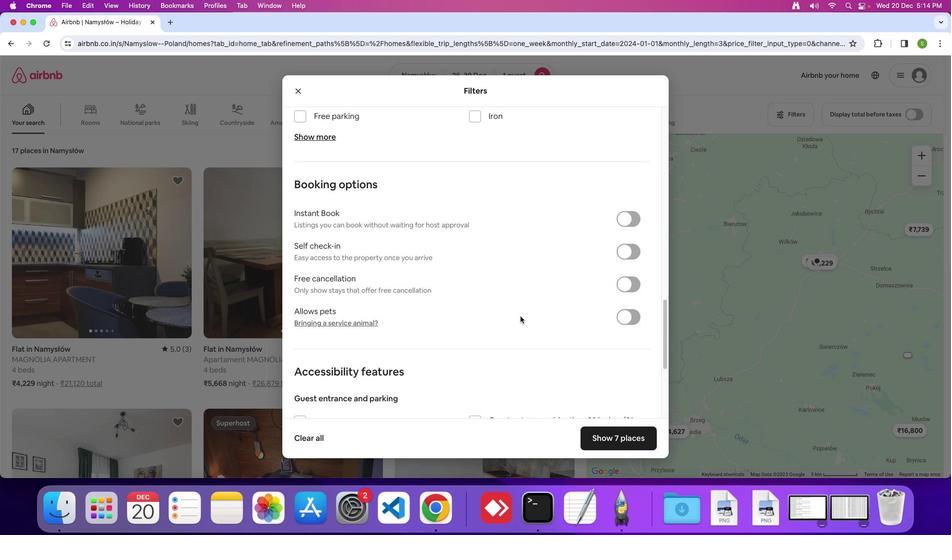 
Action: Mouse scrolled (521, 316) with delta (0, 2)
Screenshot: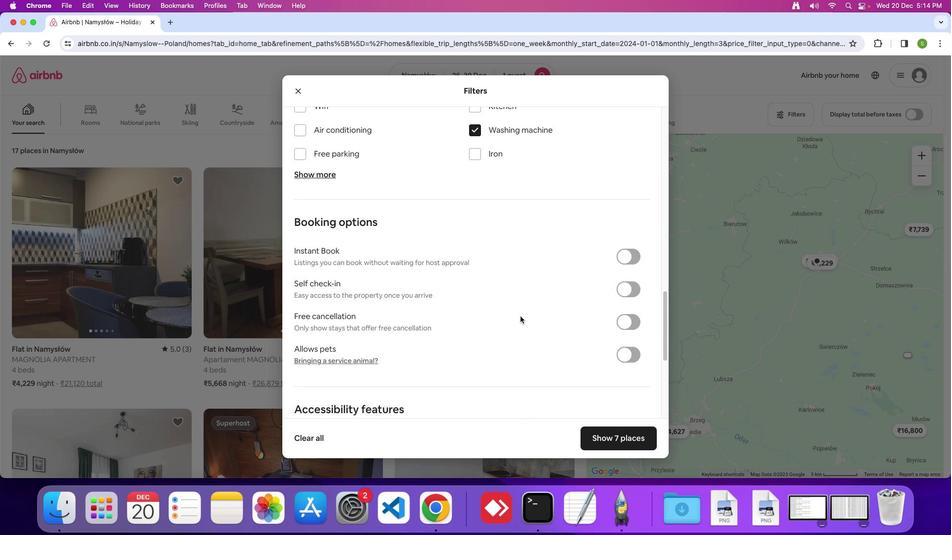 
Action: Mouse scrolled (521, 316) with delta (0, 0)
Screenshot: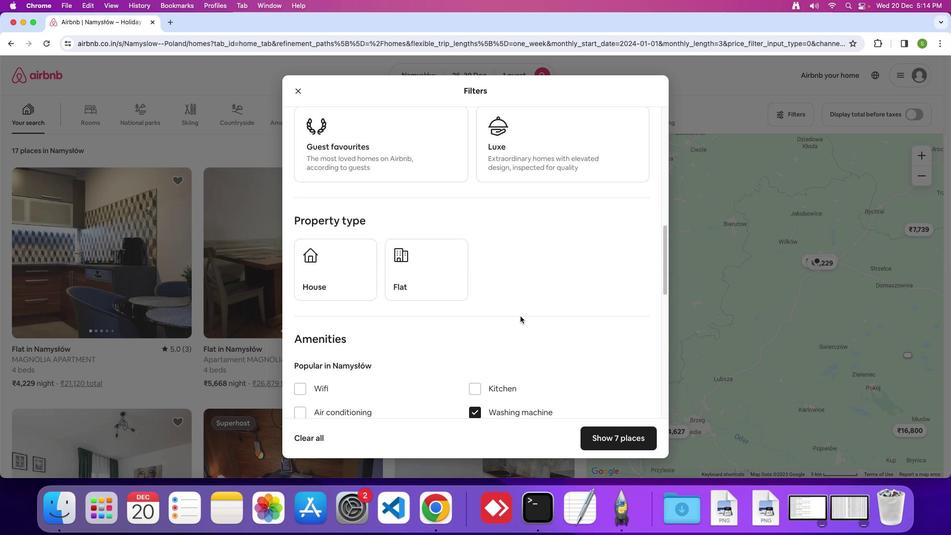 
Action: Mouse scrolled (521, 316) with delta (0, 0)
Screenshot: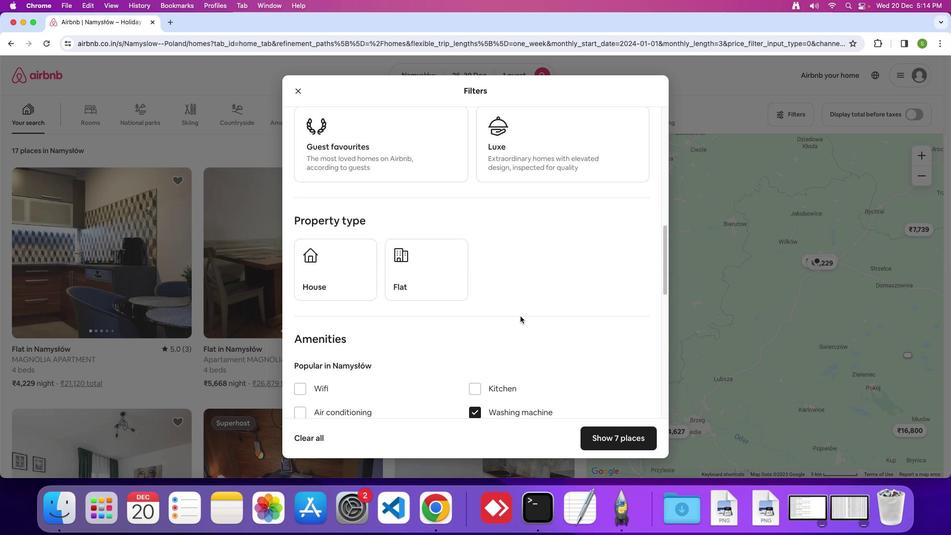 
Action: Mouse scrolled (521, 316) with delta (0, 2)
Screenshot: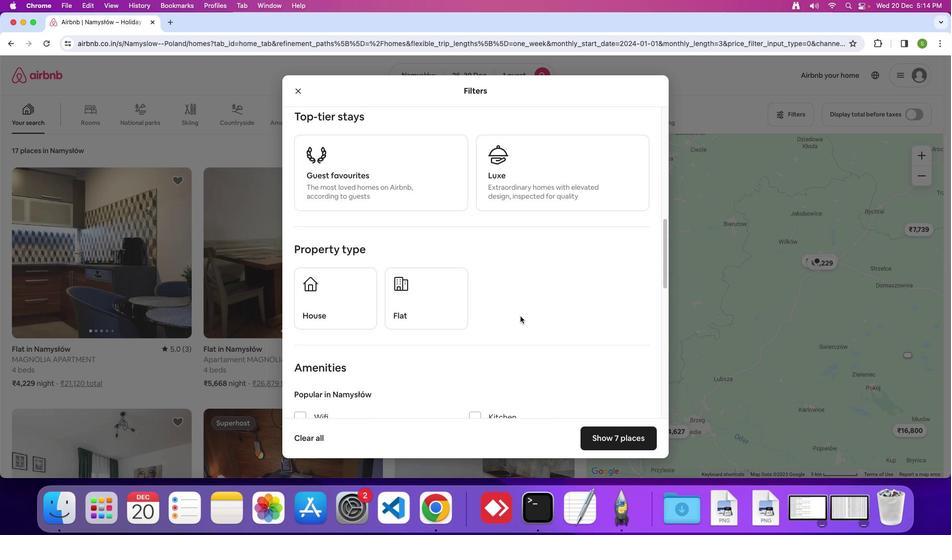 
Action: Mouse scrolled (521, 316) with delta (0, 3)
Screenshot: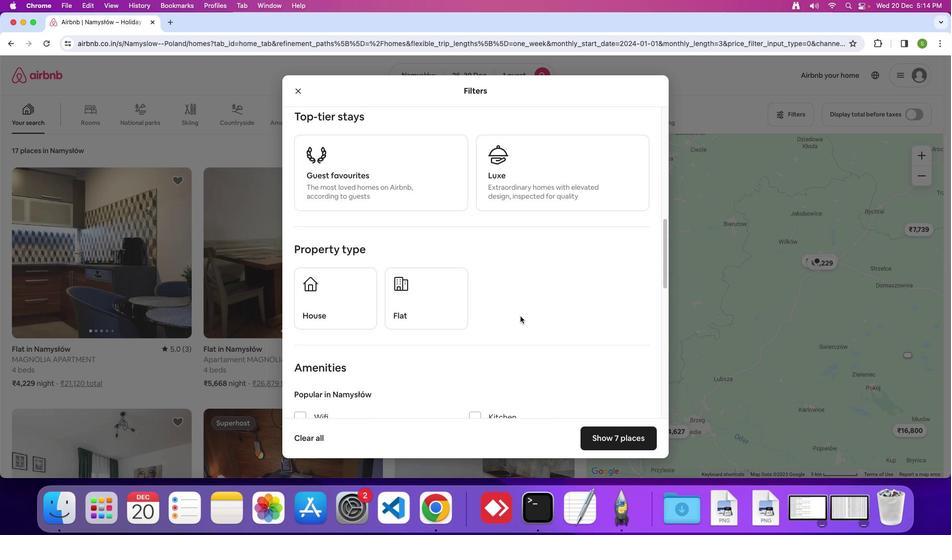 
Action: Mouse scrolled (521, 316) with delta (0, 0)
Screenshot: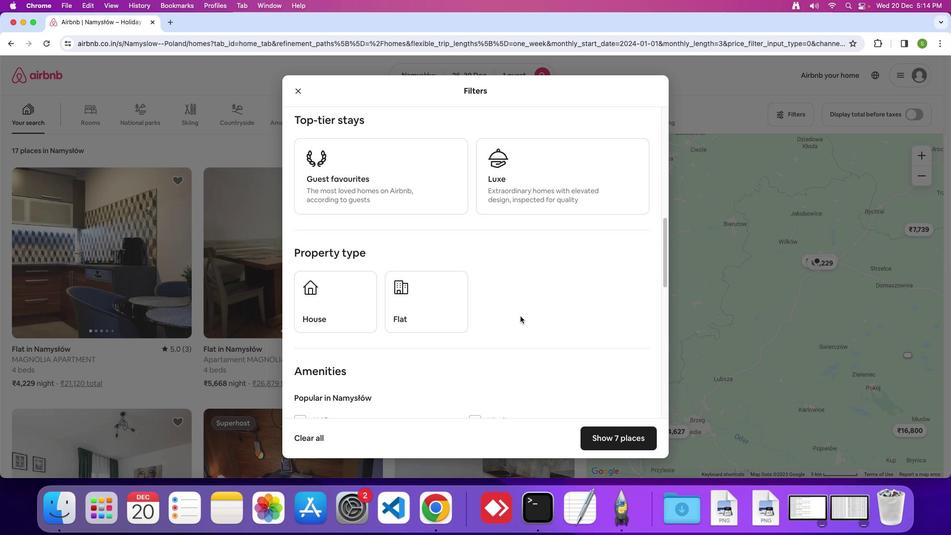 
Action: Mouse scrolled (521, 316) with delta (0, 0)
Screenshot: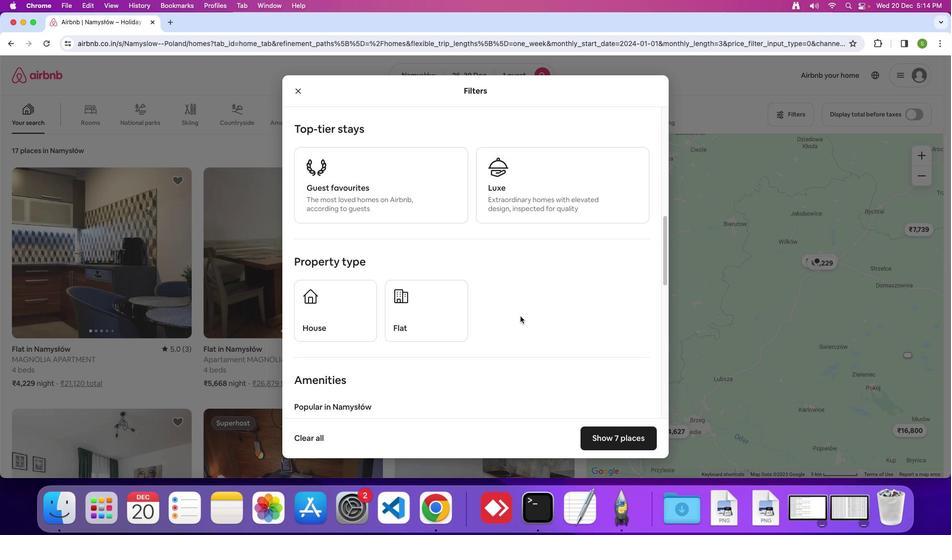 
Action: Mouse scrolled (521, 316) with delta (0, 0)
Screenshot: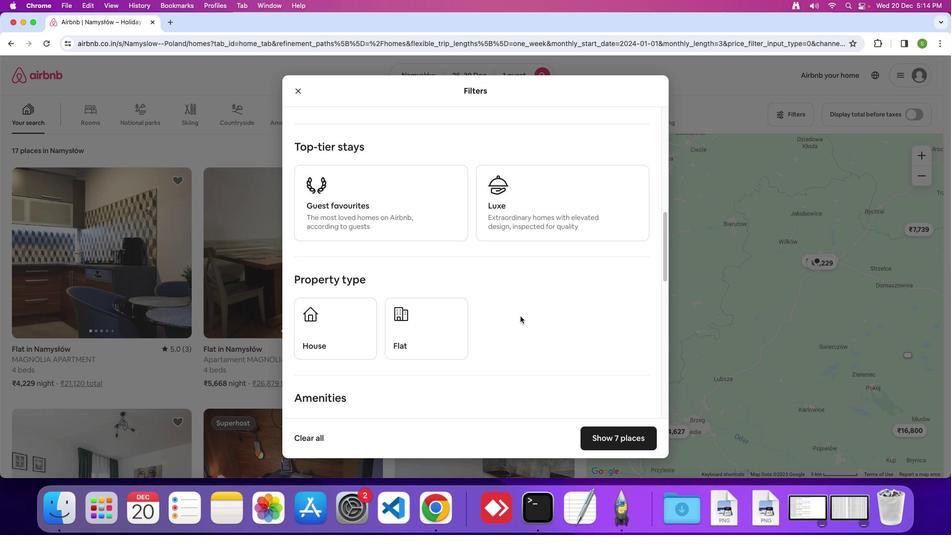 
Action: Mouse scrolled (521, 316) with delta (0, 0)
Screenshot: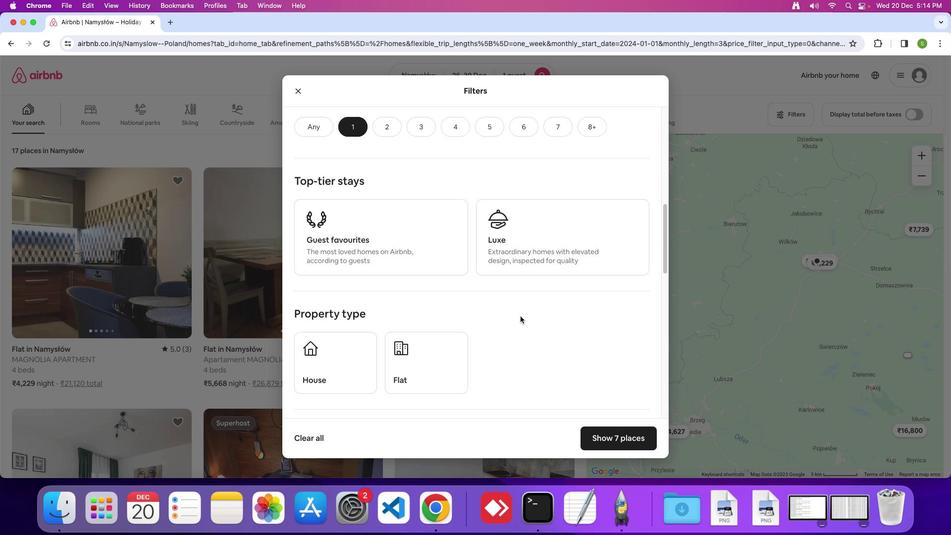 
Action: Mouse scrolled (521, 316) with delta (0, 2)
Screenshot: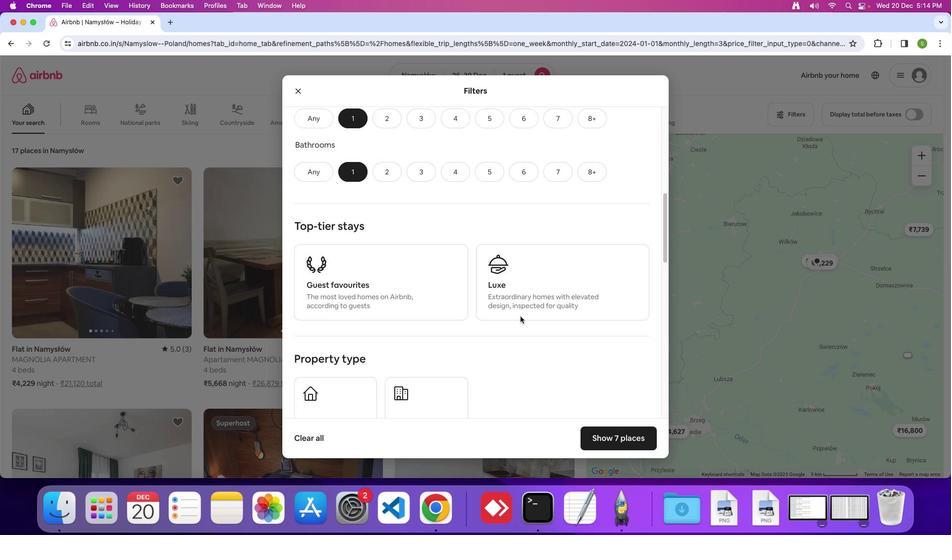 
Action: Mouse scrolled (521, 316) with delta (0, 0)
Screenshot: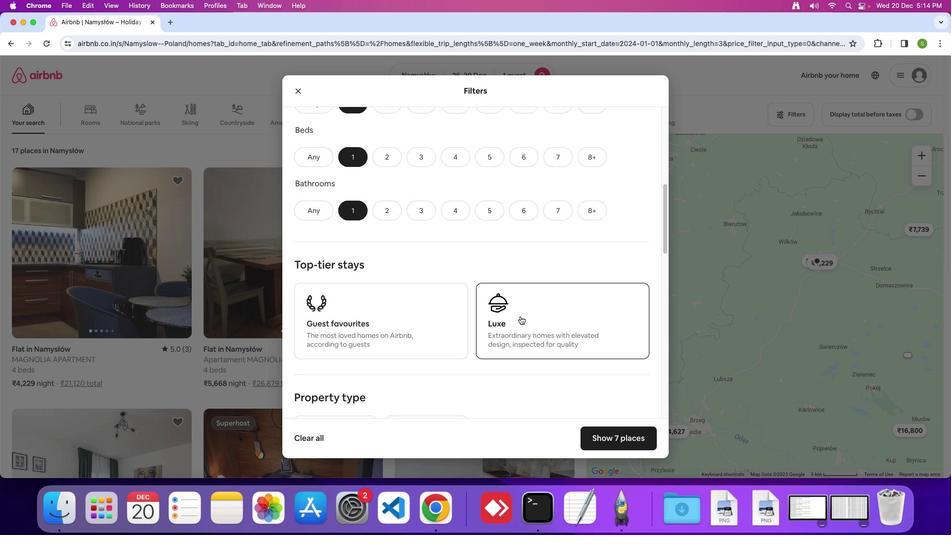 
Action: Mouse scrolled (521, 316) with delta (0, 0)
Screenshot: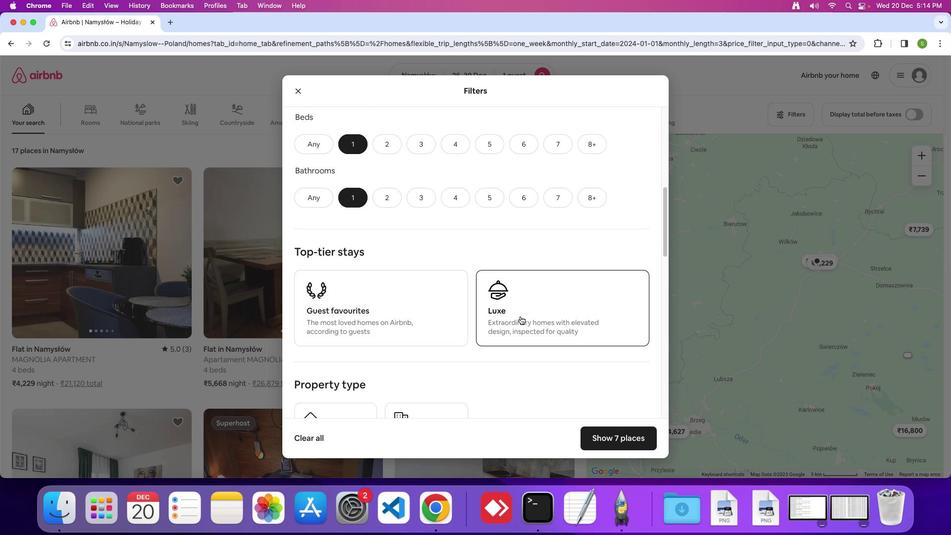 
Action: Mouse scrolled (521, 316) with delta (0, -1)
Screenshot: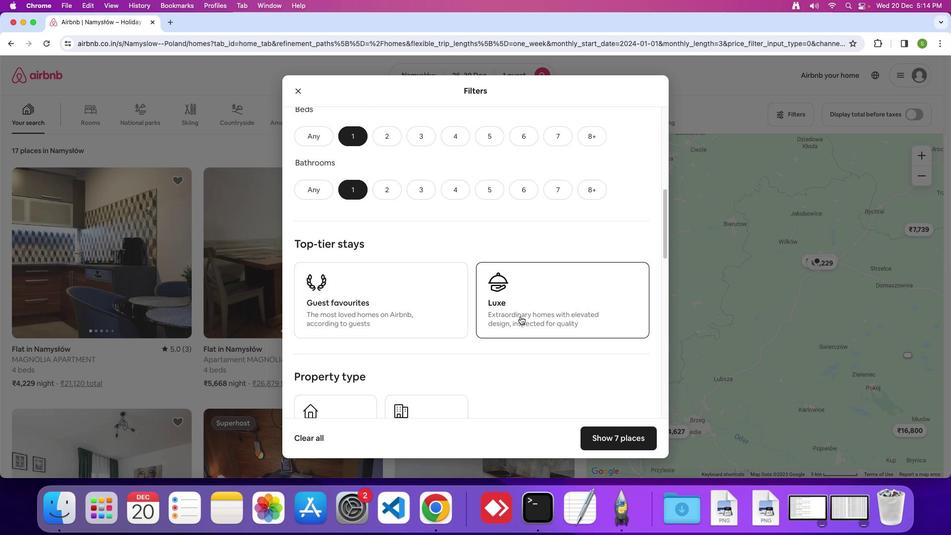 
Action: Mouse scrolled (521, 316) with delta (0, 0)
Screenshot: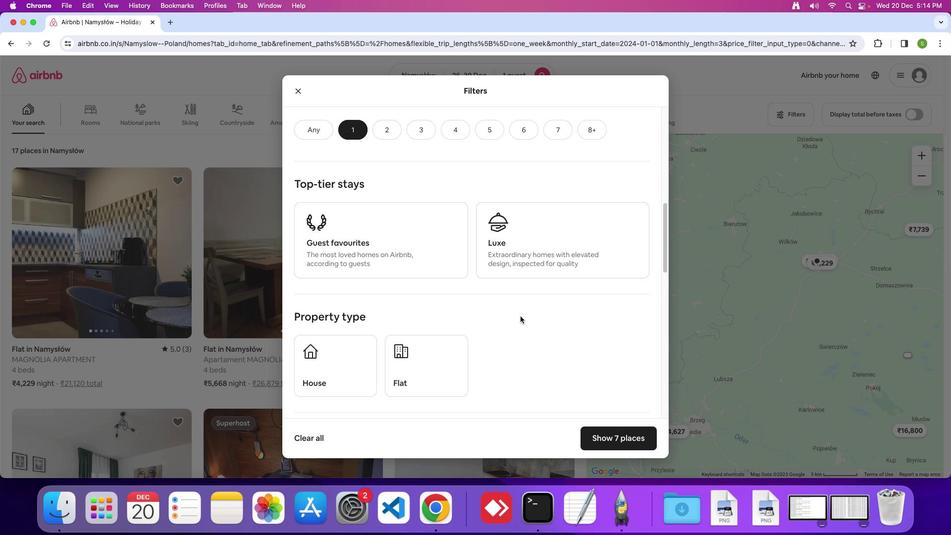
Action: Mouse scrolled (521, 316) with delta (0, 0)
Screenshot: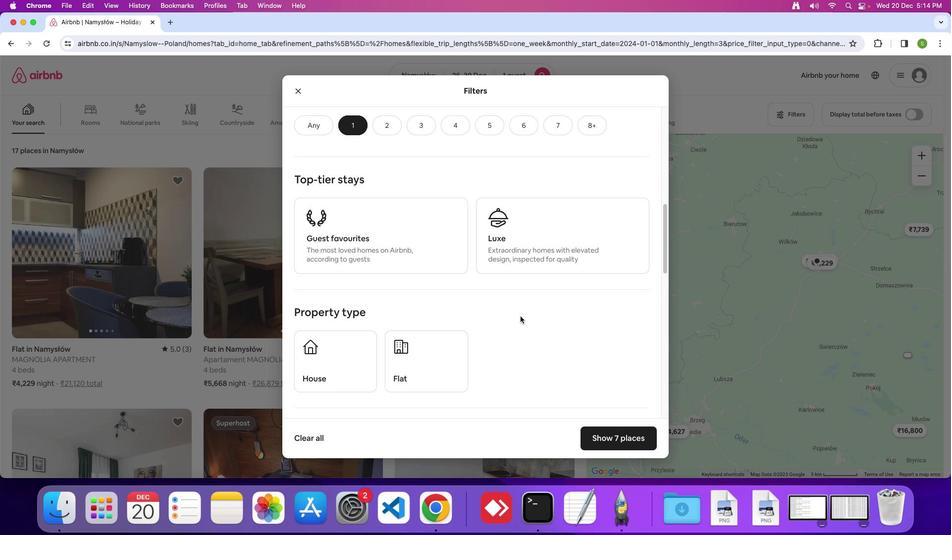 
Action: Mouse scrolled (521, 316) with delta (0, 0)
Screenshot: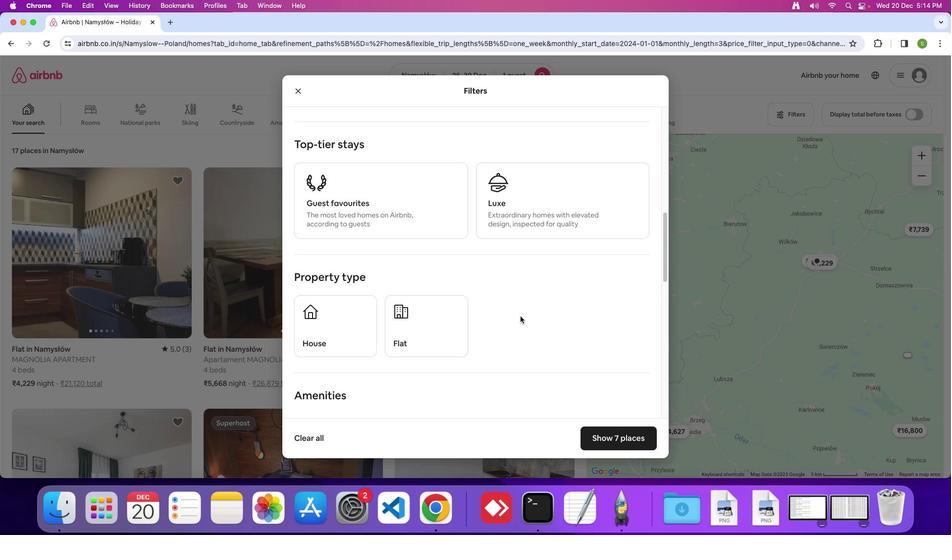 
Action: Mouse scrolled (521, 316) with delta (0, 0)
Screenshot: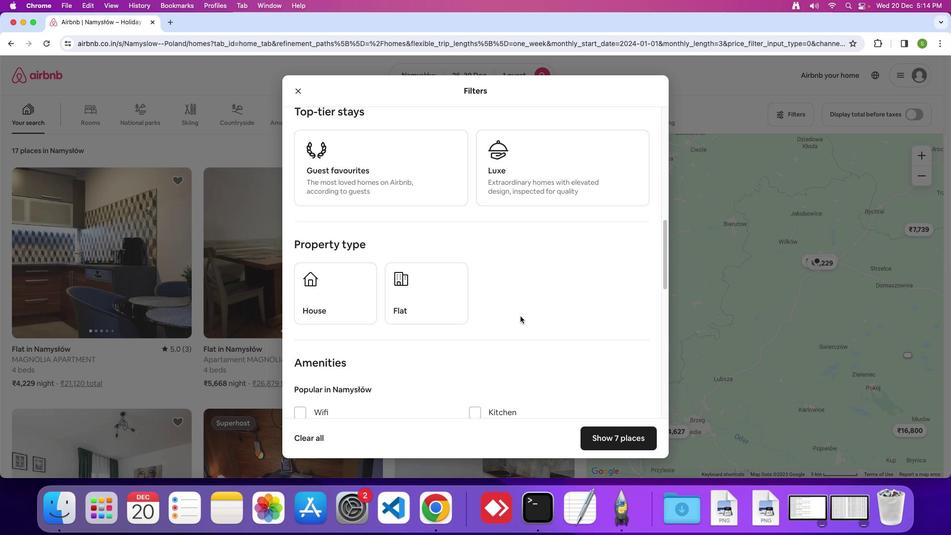 
Action: Mouse scrolled (521, 316) with delta (0, 0)
Screenshot: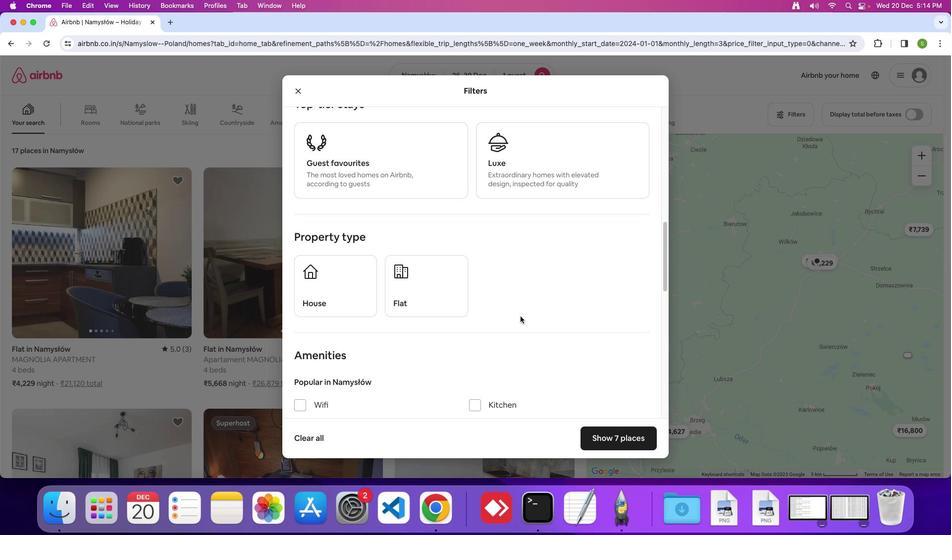 
Action: Mouse scrolled (521, 316) with delta (0, 0)
Screenshot: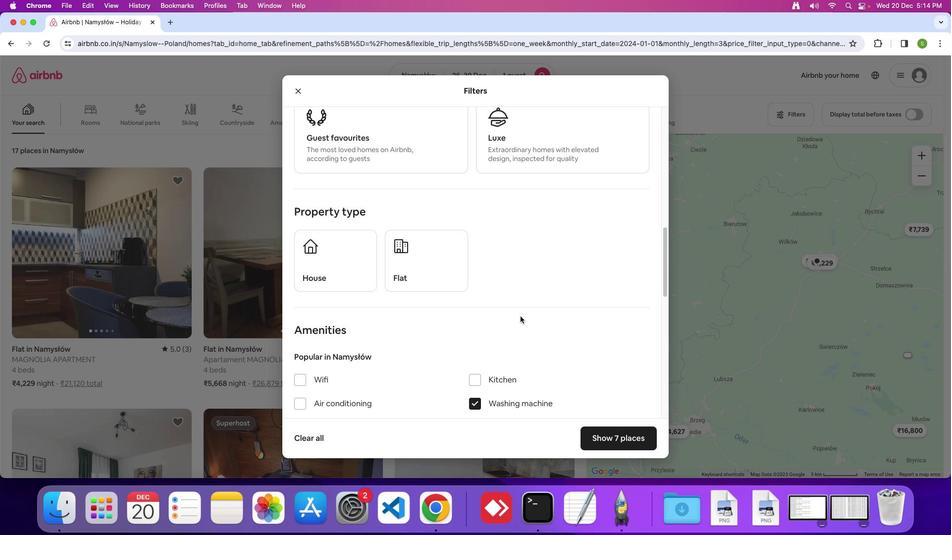 
Action: Mouse scrolled (521, 316) with delta (0, 0)
Screenshot: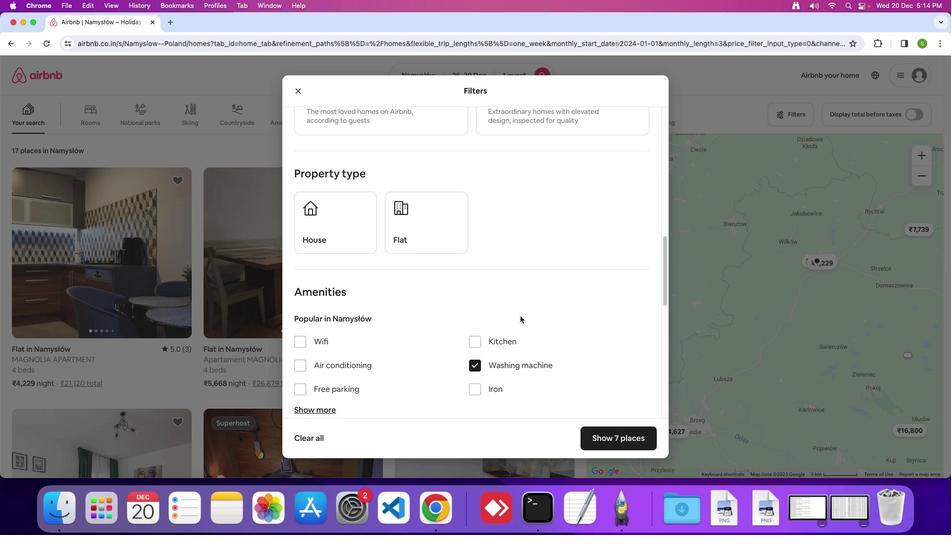 
Action: Mouse scrolled (521, 316) with delta (0, 0)
Screenshot: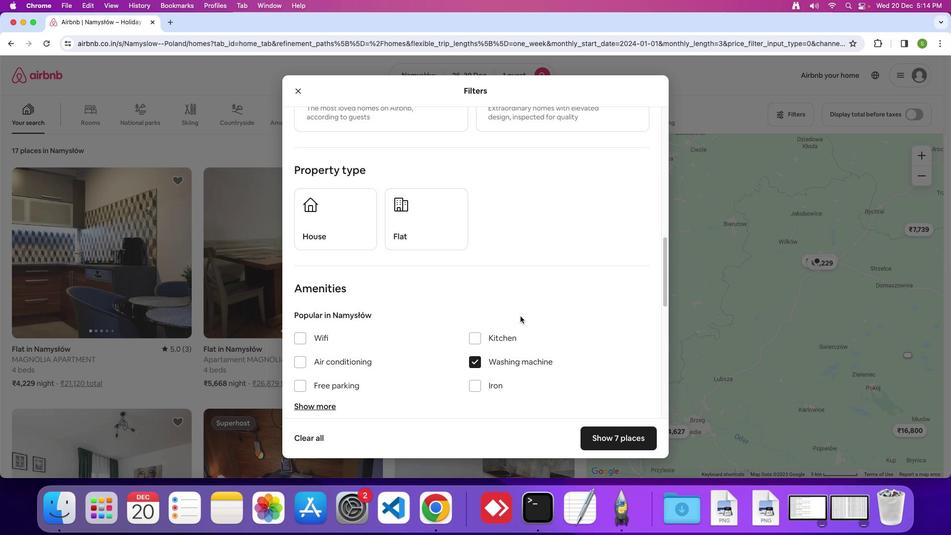 
Action: Mouse scrolled (521, 316) with delta (0, 0)
Screenshot: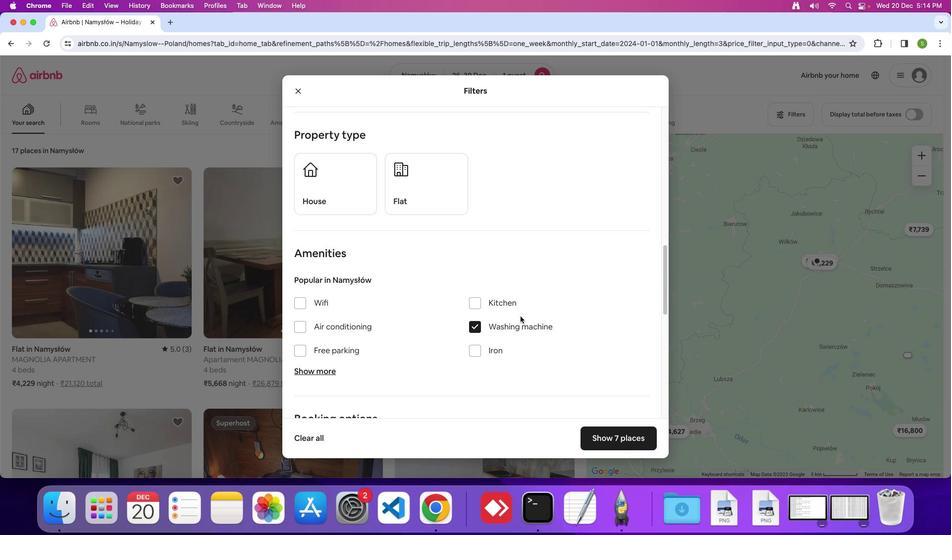 
Action: Mouse scrolled (521, 316) with delta (0, 0)
Screenshot: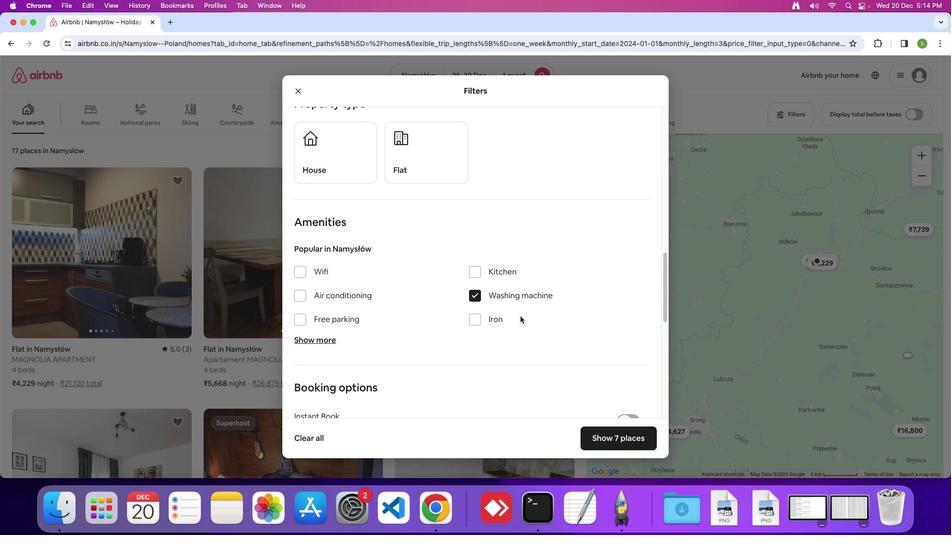 
Action: Mouse scrolled (521, 316) with delta (0, 0)
Screenshot: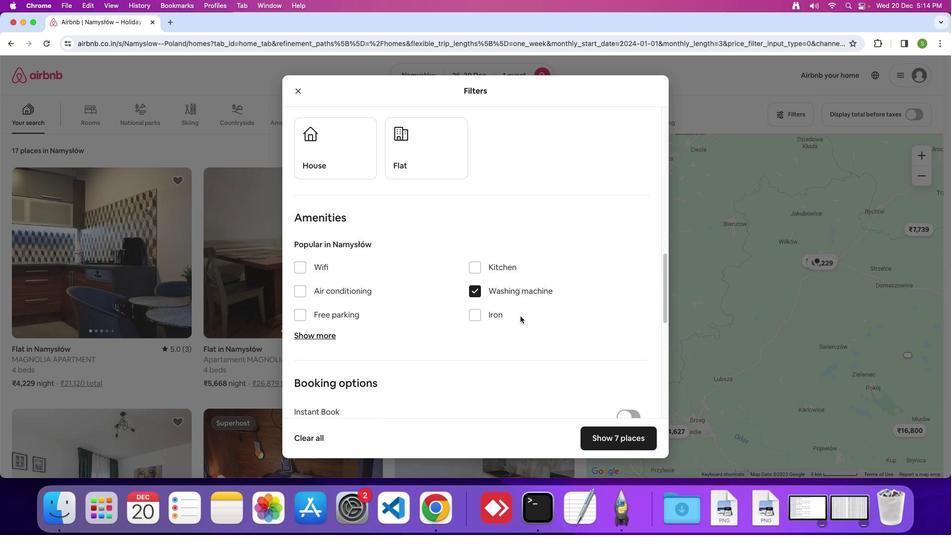 
Action: Mouse scrolled (521, 316) with delta (0, -1)
Screenshot: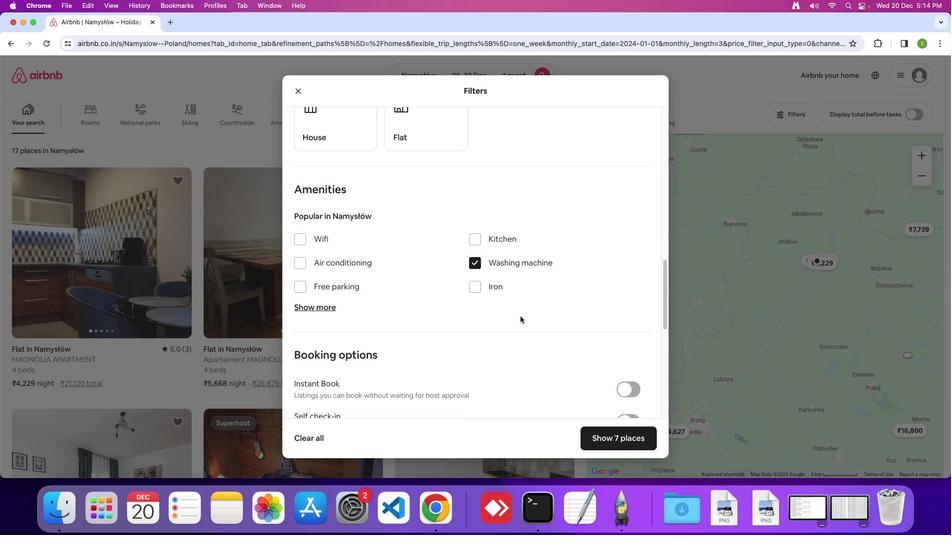 
Action: Mouse scrolled (521, 316) with delta (0, 0)
Screenshot: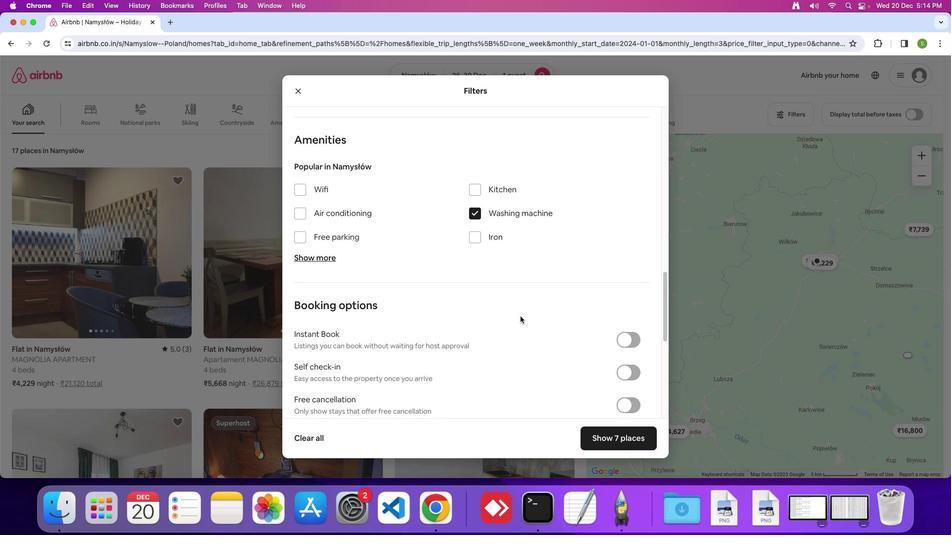 
Action: Mouse scrolled (521, 316) with delta (0, 0)
Screenshot: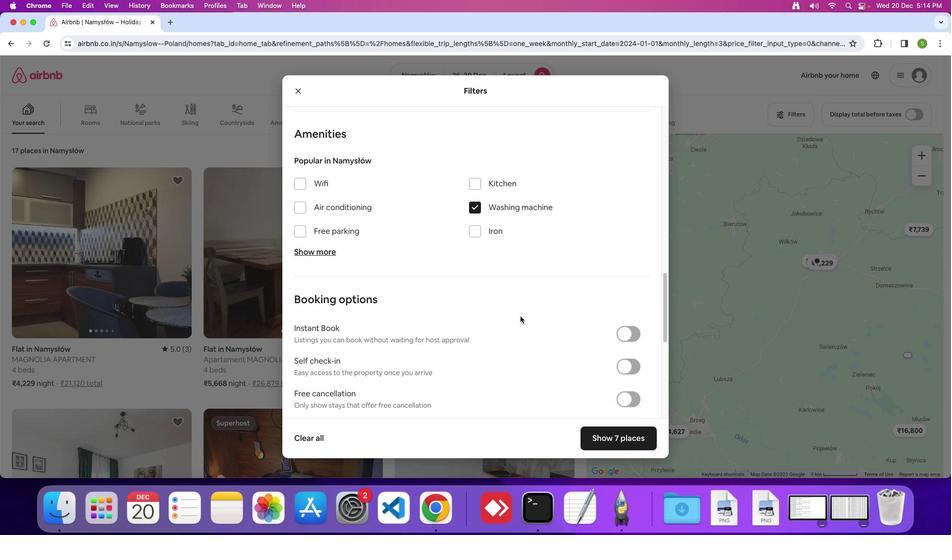 
Action: Mouse scrolled (521, 316) with delta (0, -1)
Screenshot: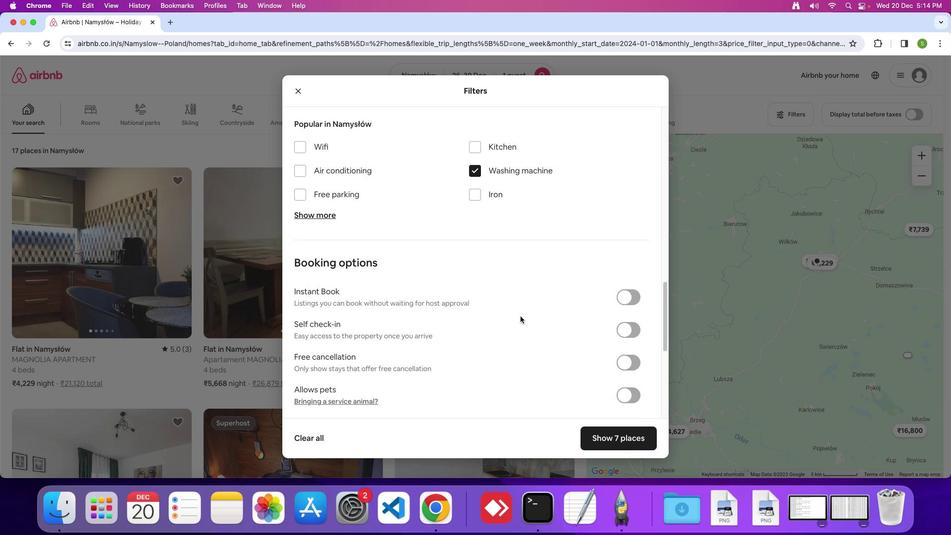 
Action: Mouse moved to (521, 316)
Screenshot: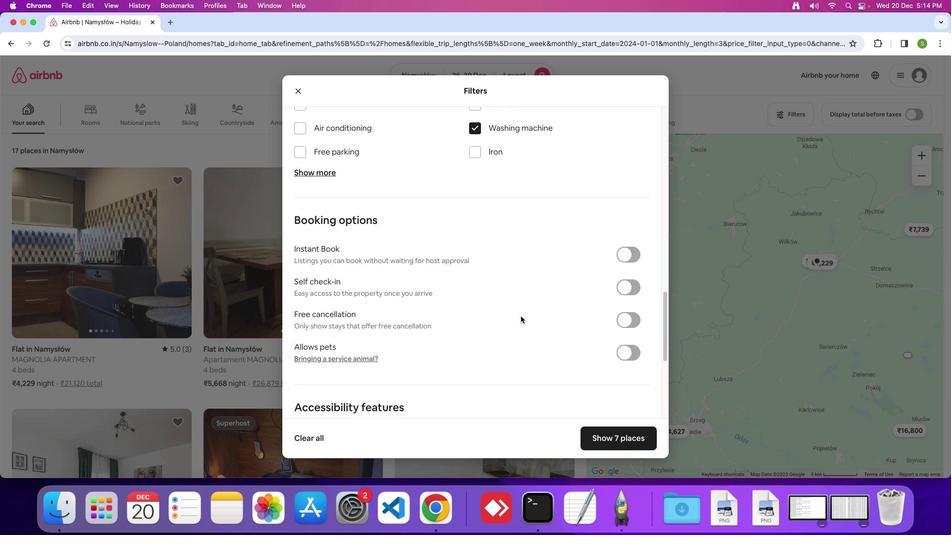 
Action: Mouse scrolled (521, 316) with delta (0, 0)
Screenshot: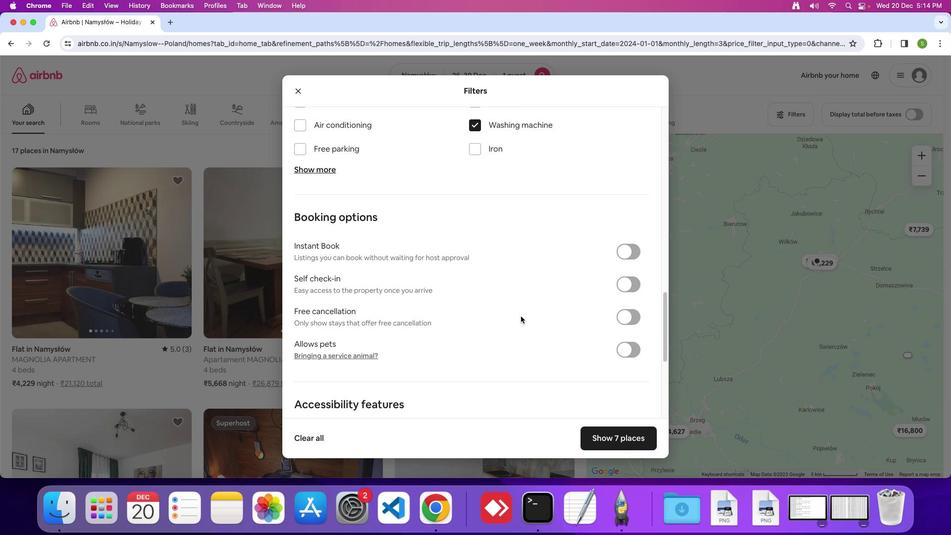 
Action: Mouse scrolled (521, 316) with delta (0, 0)
Screenshot: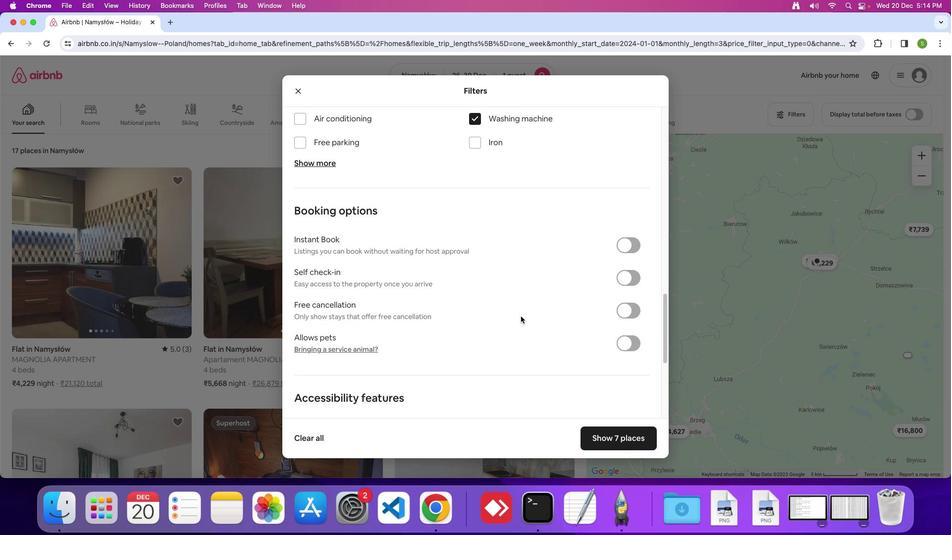 
Action: Mouse scrolled (521, 316) with delta (0, -1)
Screenshot: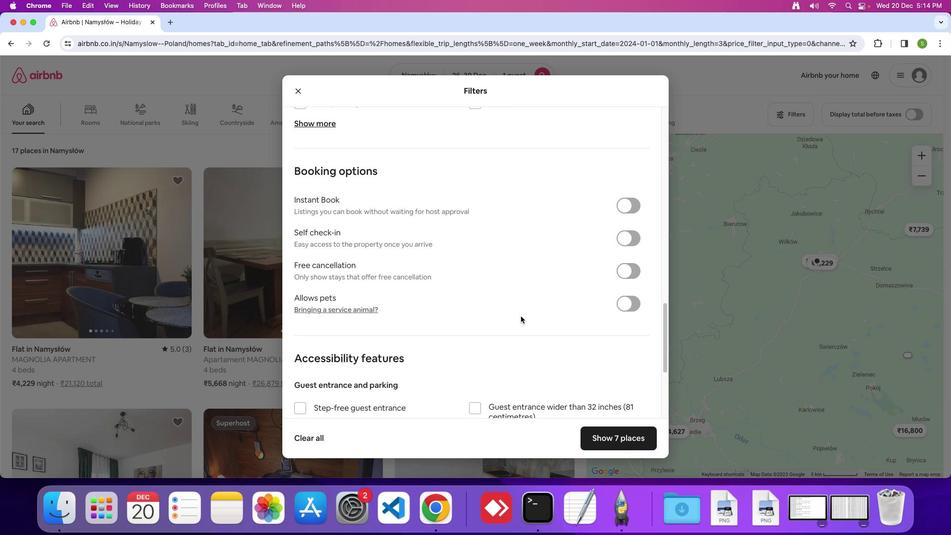 
Action: Mouse scrolled (521, 316) with delta (0, 0)
Screenshot: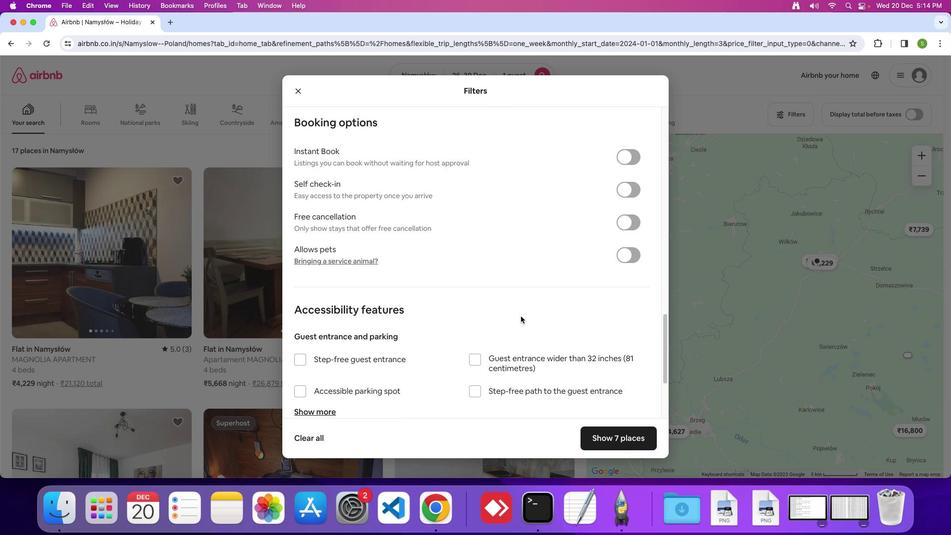 
Action: Mouse scrolled (521, 316) with delta (0, 0)
Screenshot: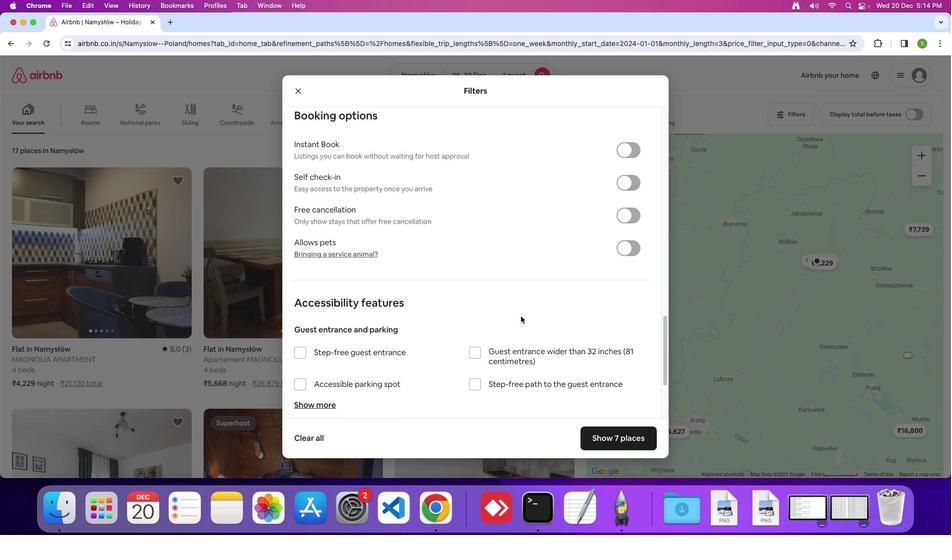 
Action: Mouse scrolled (521, 316) with delta (0, 0)
Screenshot: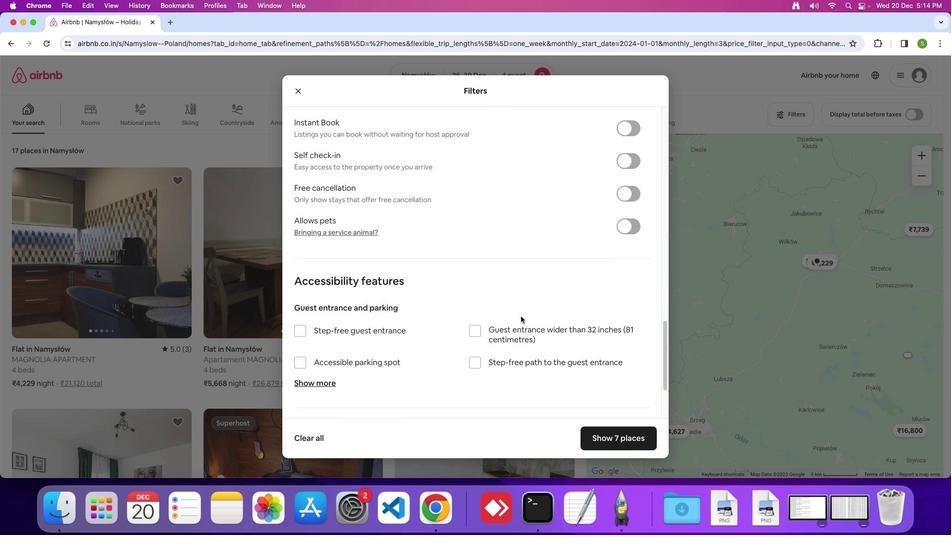 
Action: Mouse scrolled (521, 316) with delta (0, 0)
Screenshot: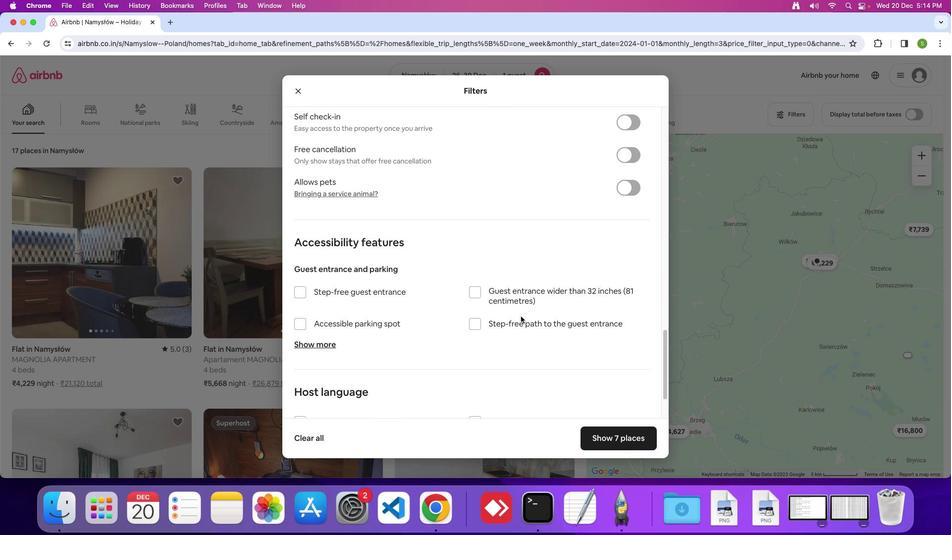 
Action: Mouse scrolled (521, 316) with delta (0, 0)
Screenshot: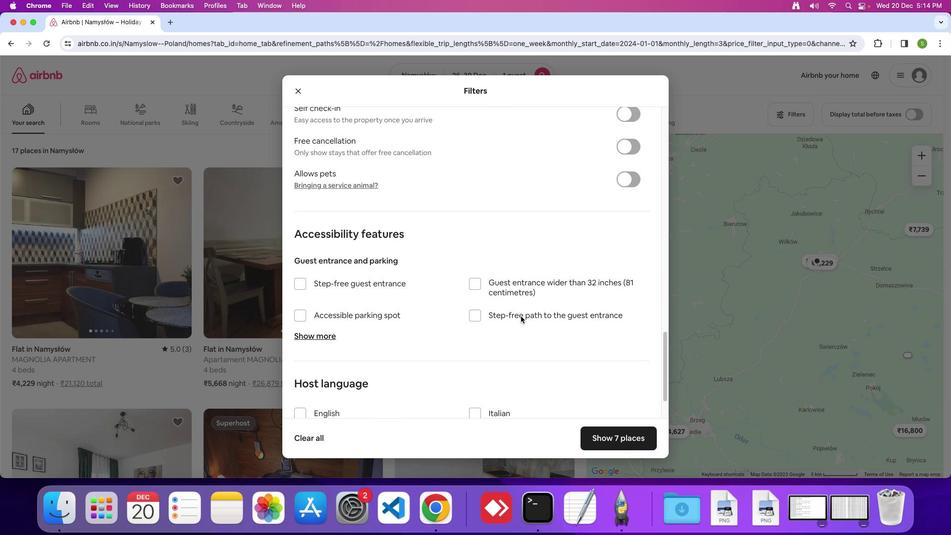 
Action: Mouse scrolled (521, 316) with delta (0, -1)
Screenshot: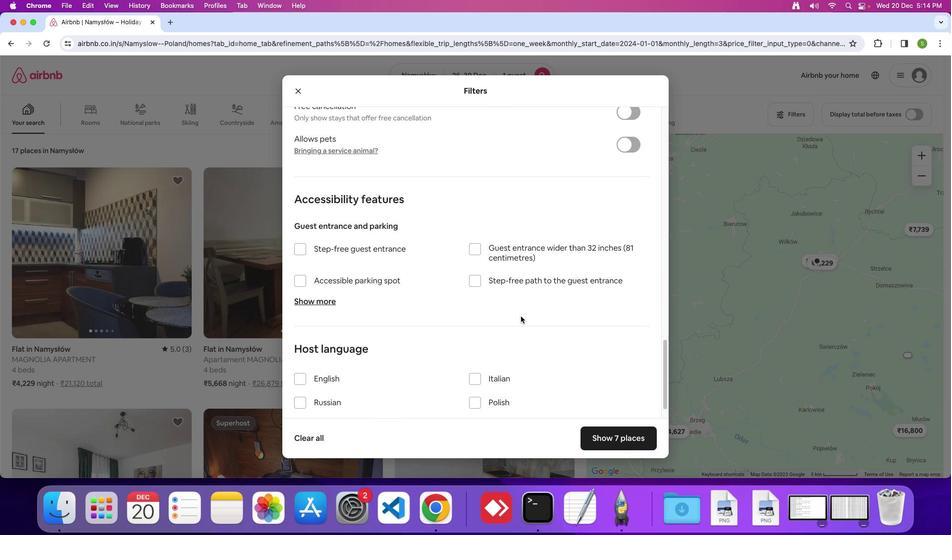 
Action: Mouse scrolled (521, 316) with delta (0, 0)
Screenshot: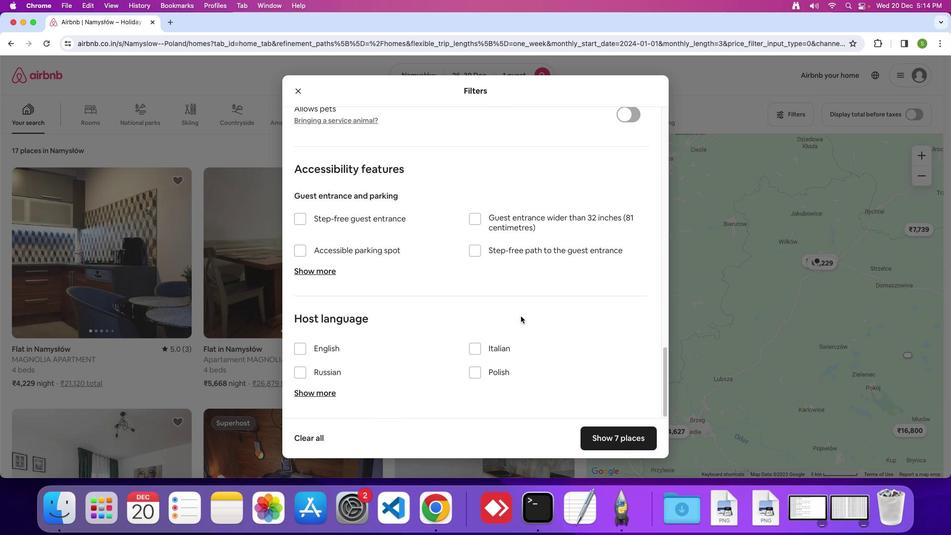 
Action: Mouse scrolled (521, 316) with delta (0, 0)
Screenshot: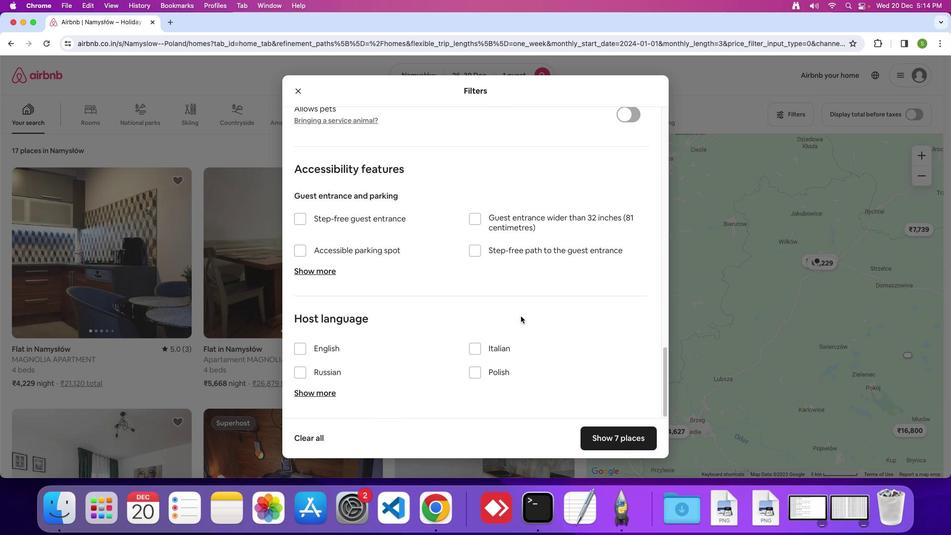 
Action: Mouse scrolled (521, 316) with delta (0, -1)
Screenshot: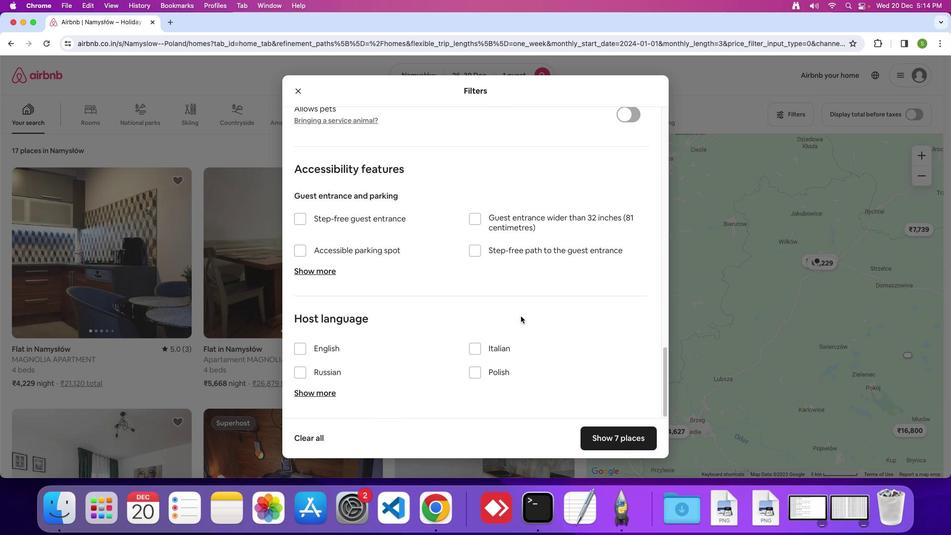 
Action: Mouse moved to (521, 316)
Screenshot: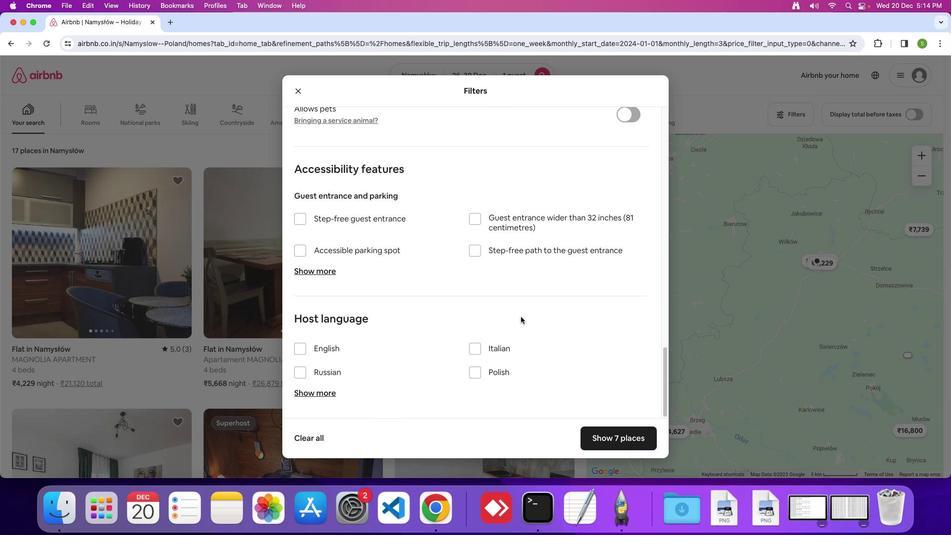 
Action: Mouse scrolled (521, 316) with delta (0, 0)
Screenshot: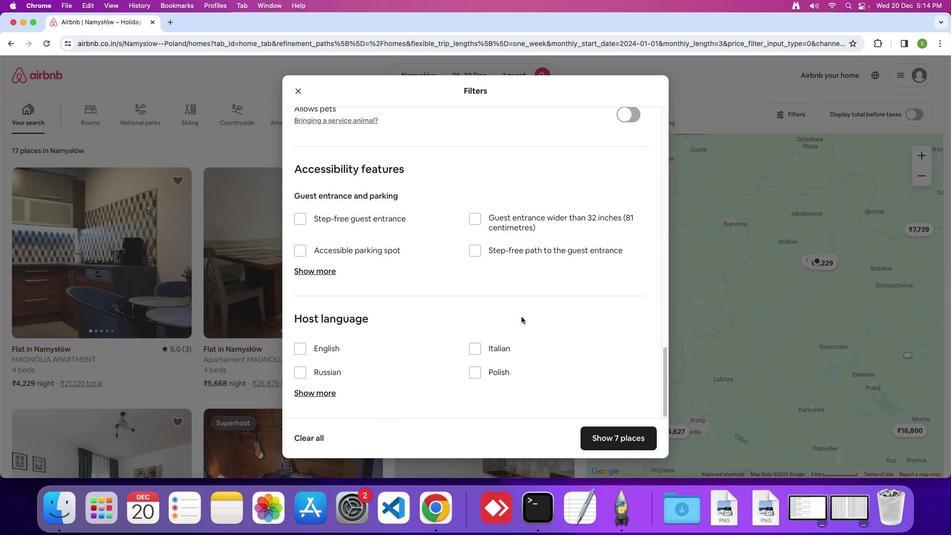 
Action: Mouse scrolled (521, 316) with delta (0, 0)
Screenshot: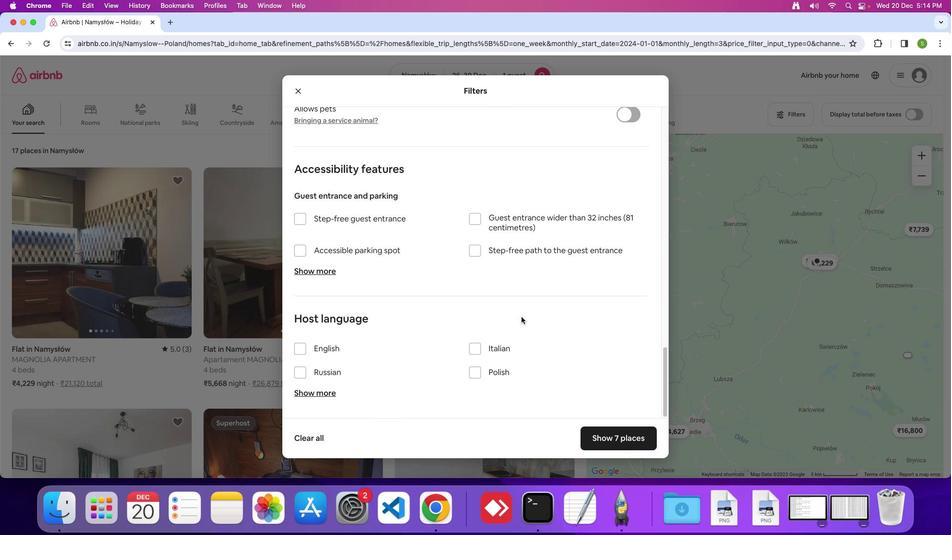 
Action: Mouse moved to (521, 316)
Screenshot: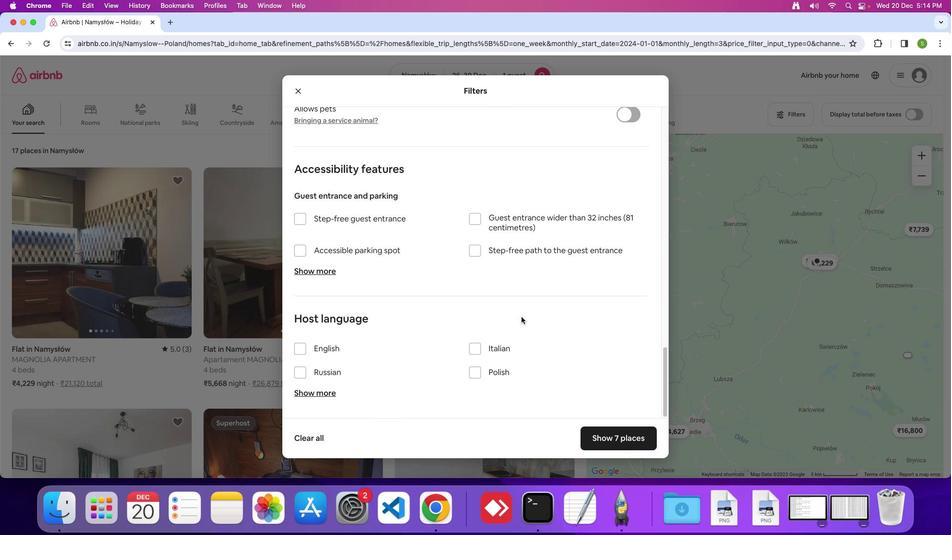 
Action: Mouse scrolled (521, 316) with delta (0, 0)
Screenshot: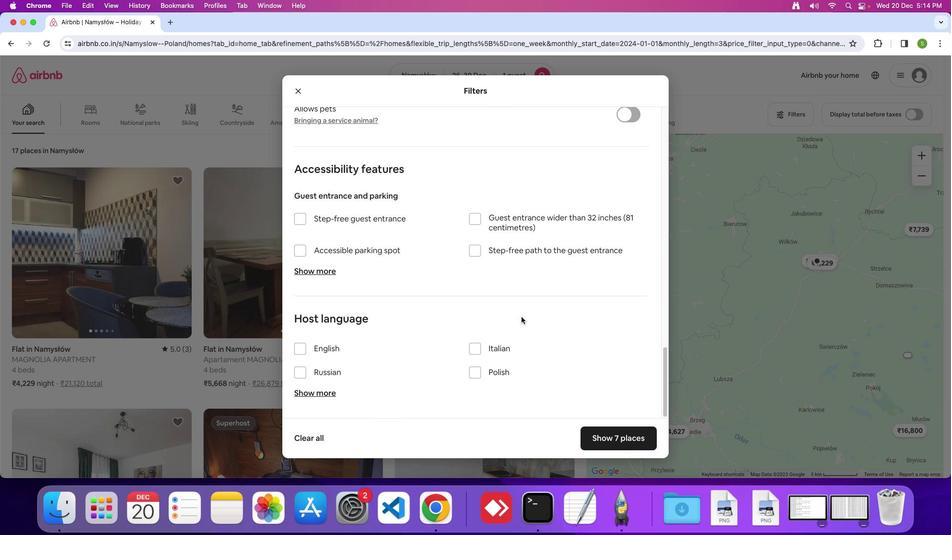 
Action: Mouse moved to (603, 431)
Screenshot: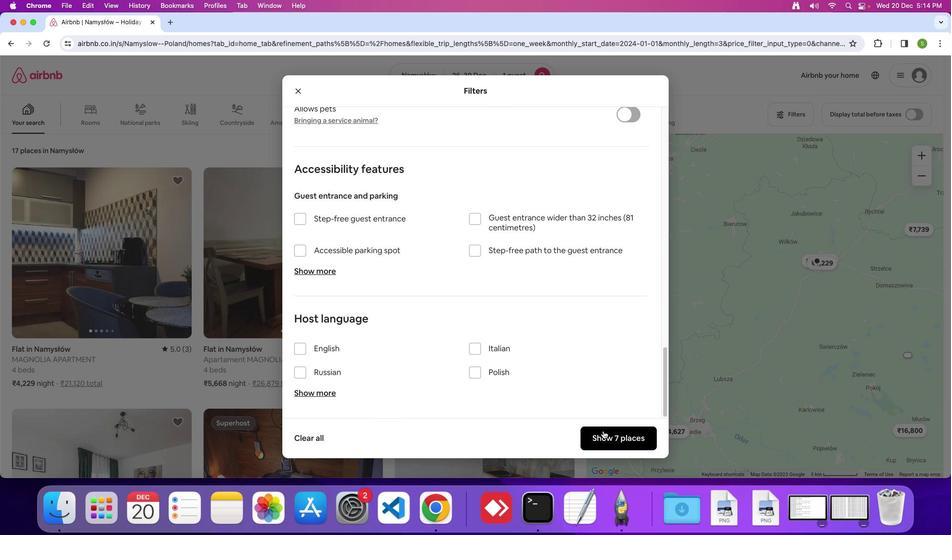 
Action: Mouse pressed left at (603, 431)
Screenshot: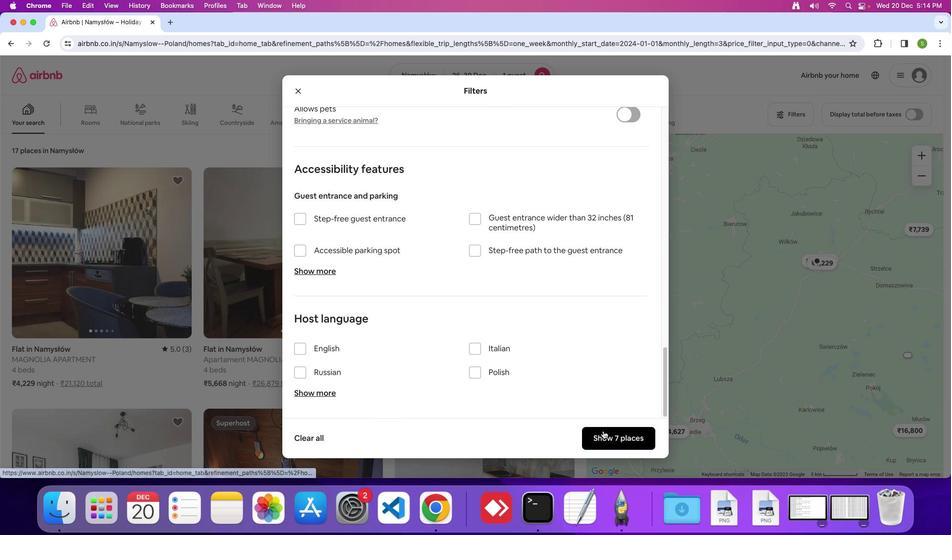 
Action: Mouse moved to (108, 285)
Screenshot: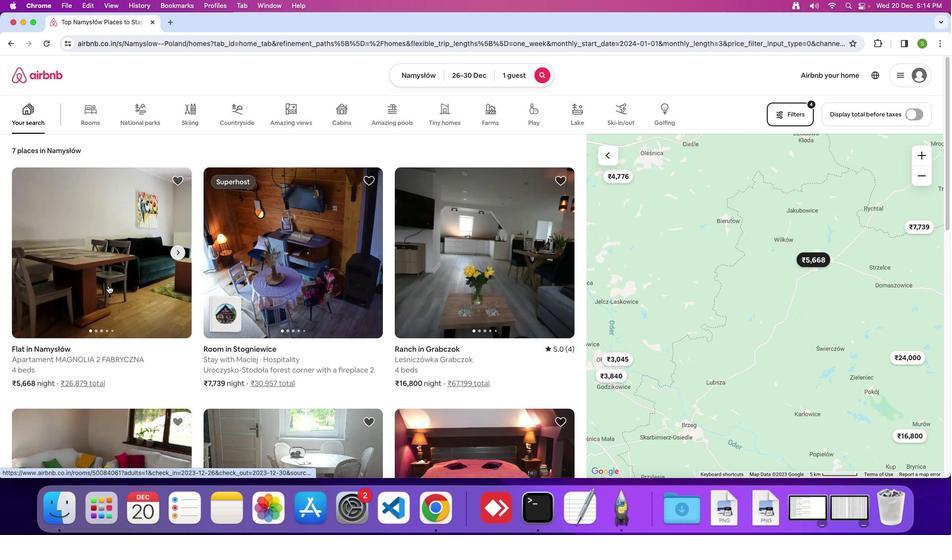 
Action: Mouse pressed left at (108, 285)
Screenshot: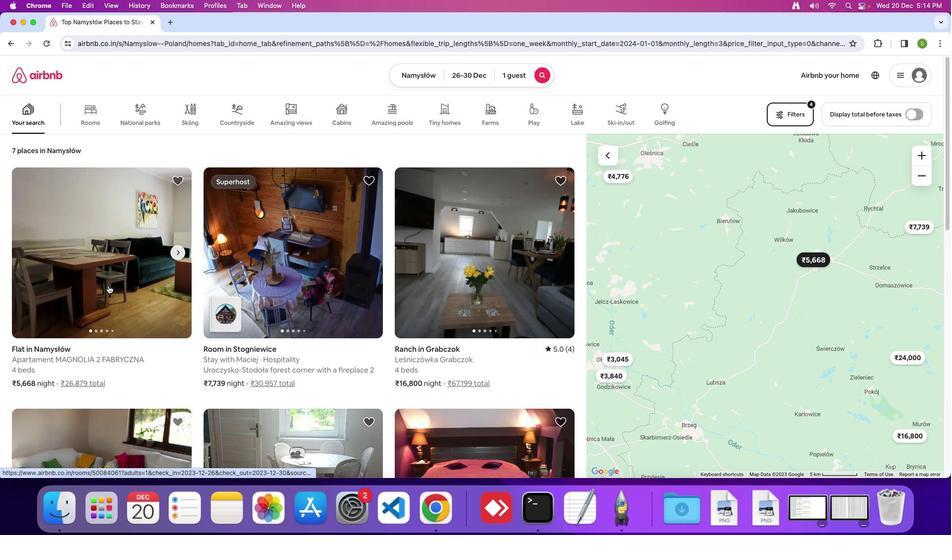 
Action: Mouse moved to (333, 264)
Screenshot: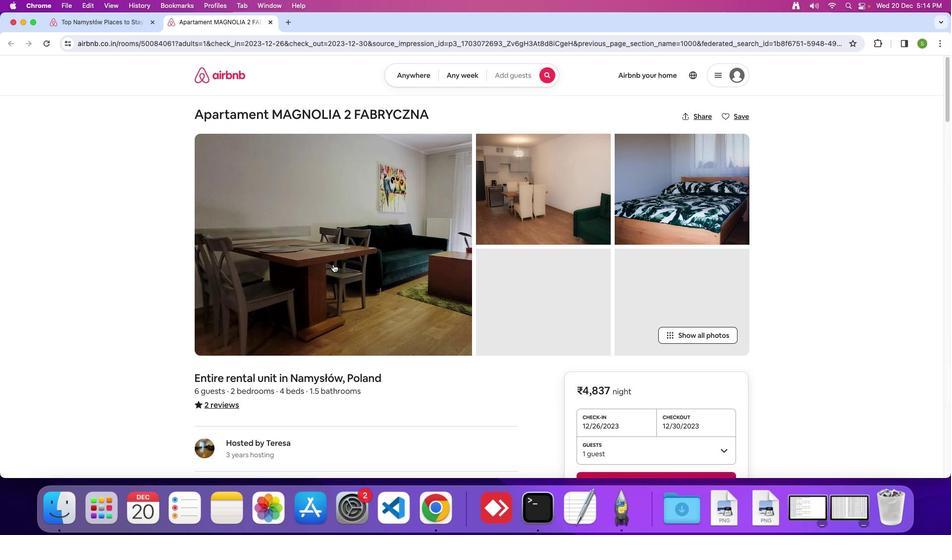 
Action: Mouse pressed left at (333, 264)
Screenshot: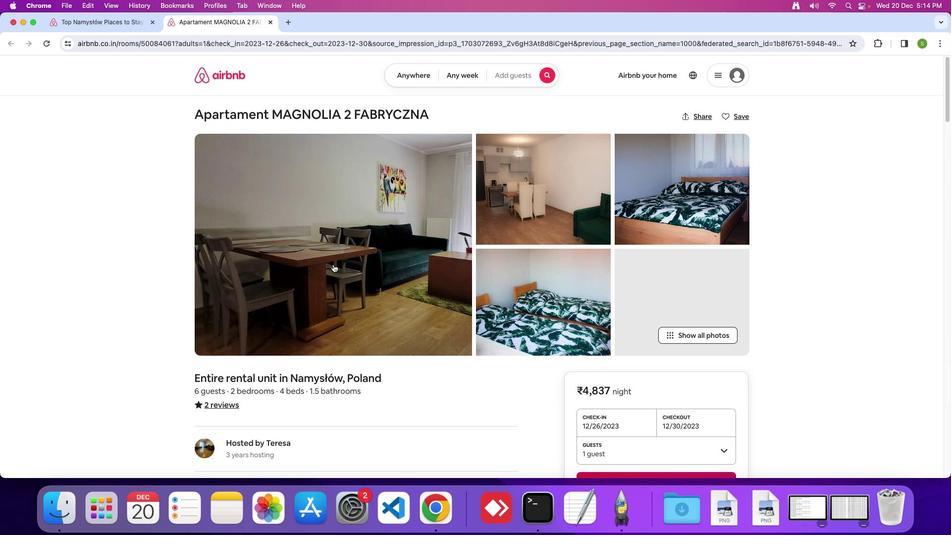 
Action: Mouse moved to (424, 312)
Screenshot: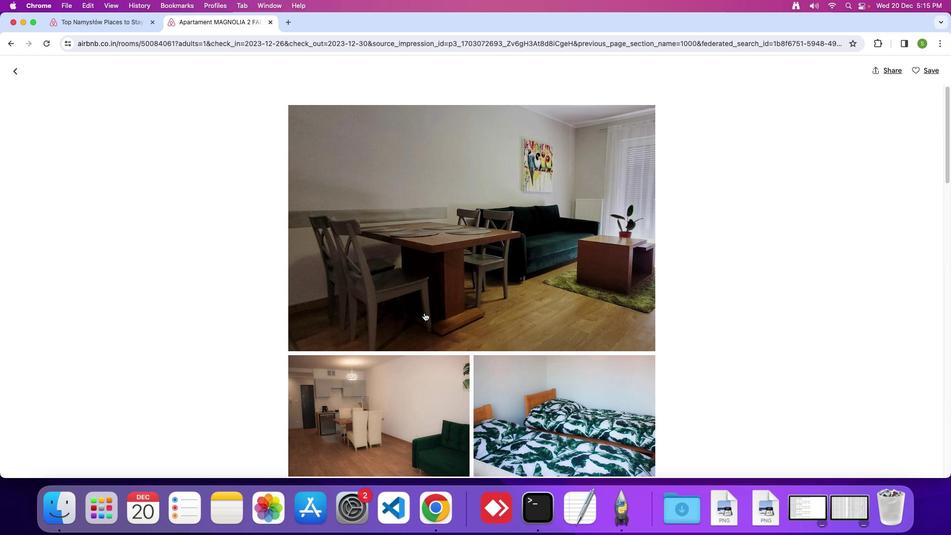 
Action: Mouse scrolled (424, 312) with delta (0, 0)
Screenshot: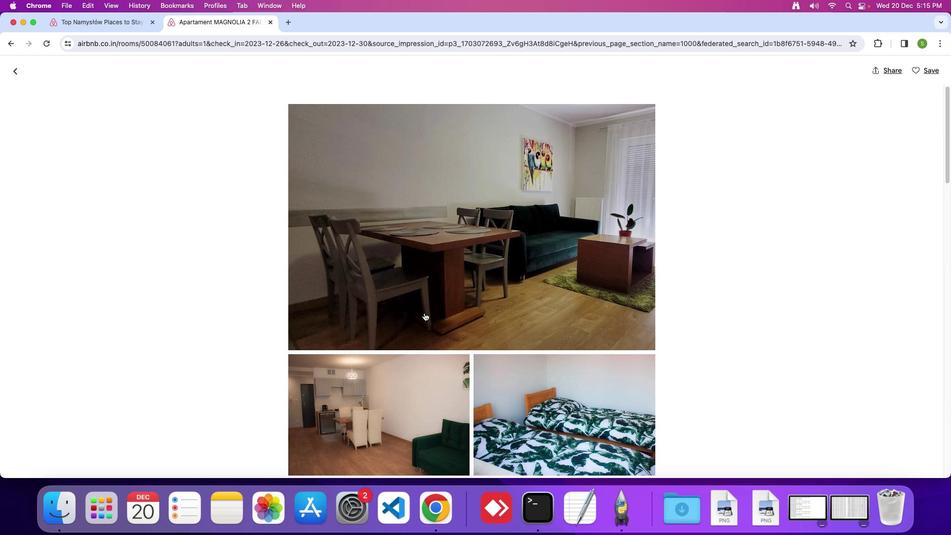 
Action: Mouse scrolled (424, 312) with delta (0, 0)
Screenshot: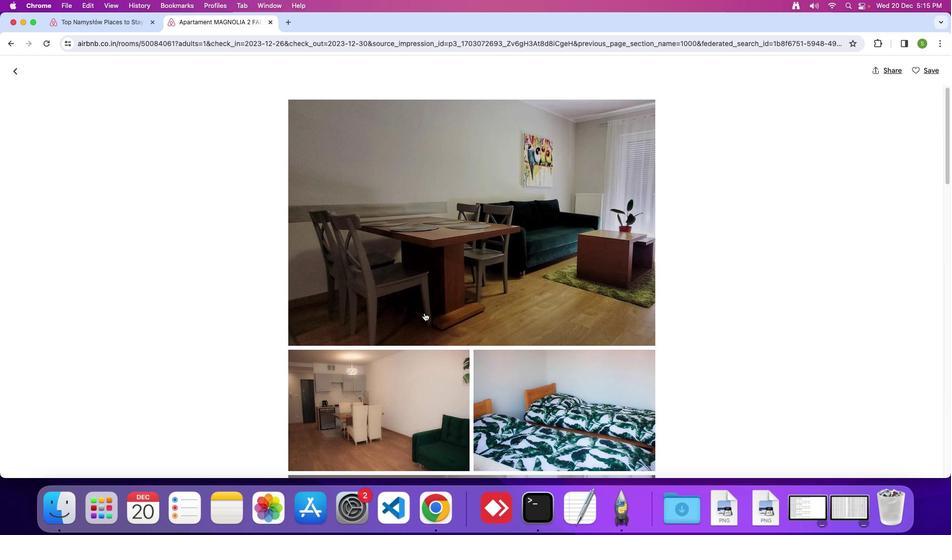 
Action: Mouse scrolled (424, 312) with delta (0, 0)
Screenshot: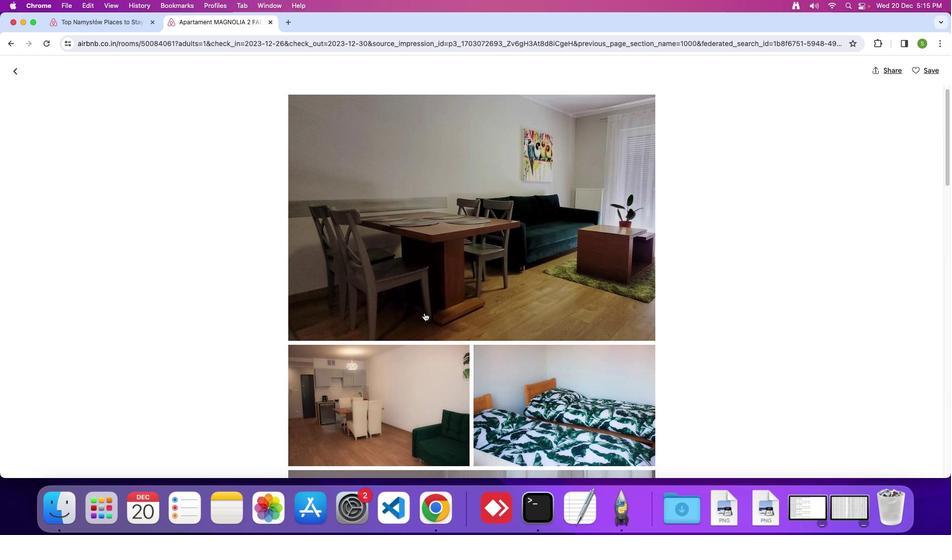 
Action: Mouse scrolled (424, 312) with delta (0, 0)
Screenshot: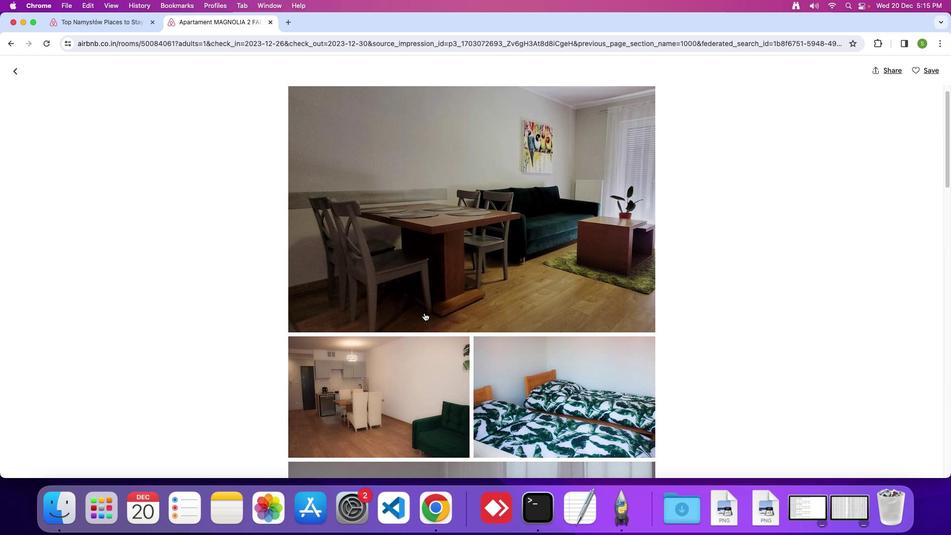 
Action: Mouse scrolled (424, 312) with delta (0, 0)
Screenshot: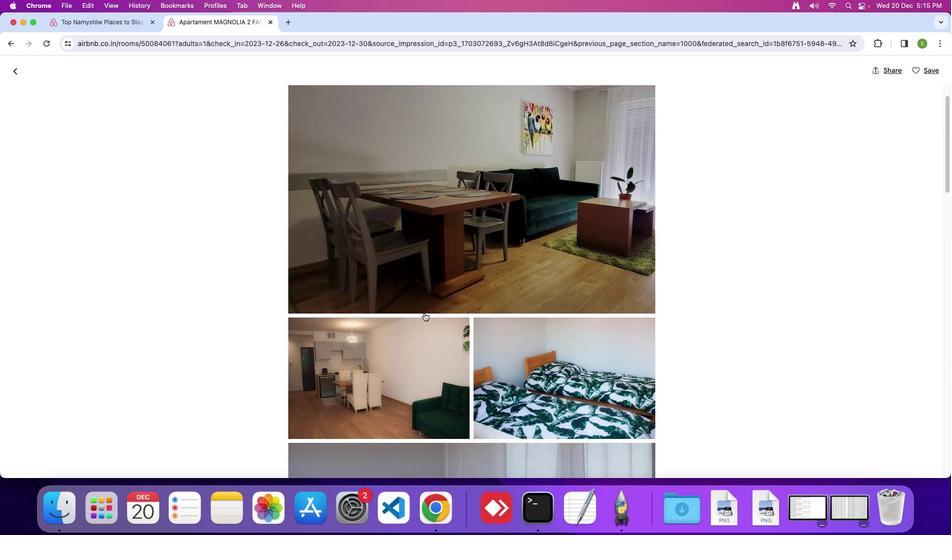 
Action: Mouse scrolled (424, 312) with delta (0, 0)
Screenshot: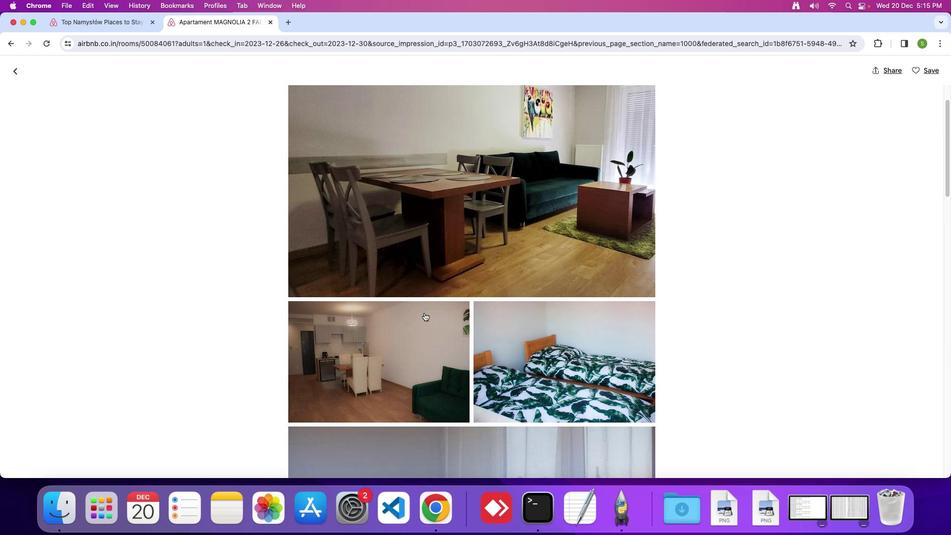 
Action: Mouse moved to (424, 313)
Screenshot: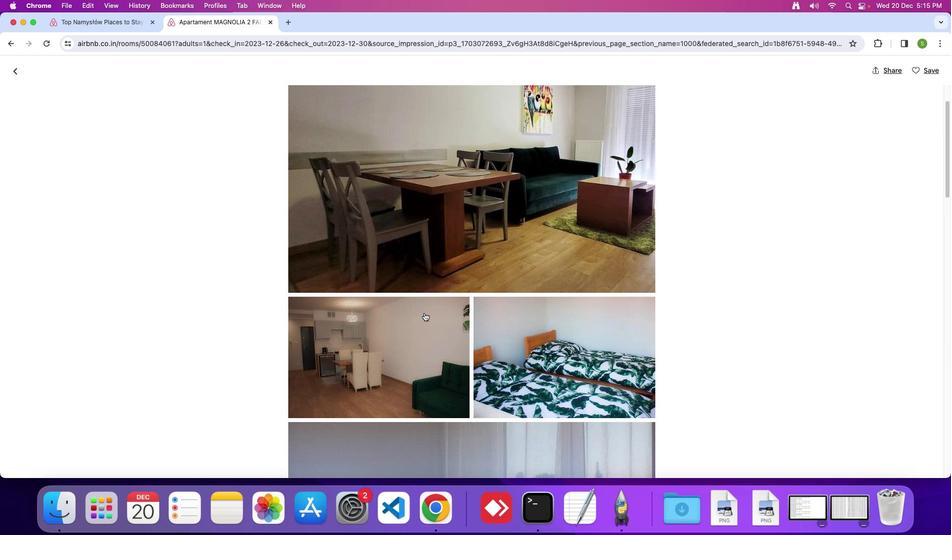 
Action: Mouse scrolled (424, 313) with delta (0, 0)
Screenshot: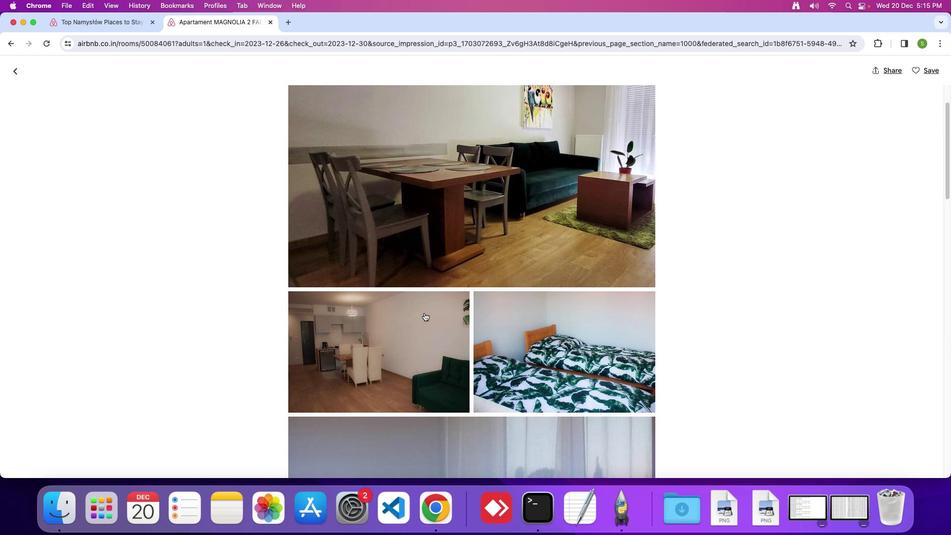 
Action: Mouse scrolled (424, 313) with delta (0, 0)
Screenshot: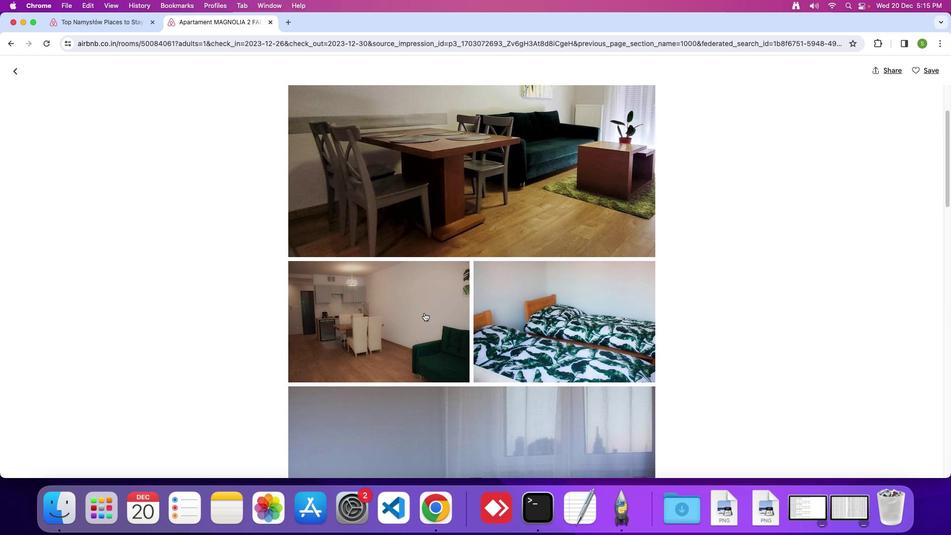 
Action: Mouse scrolled (424, 313) with delta (0, 0)
Screenshot: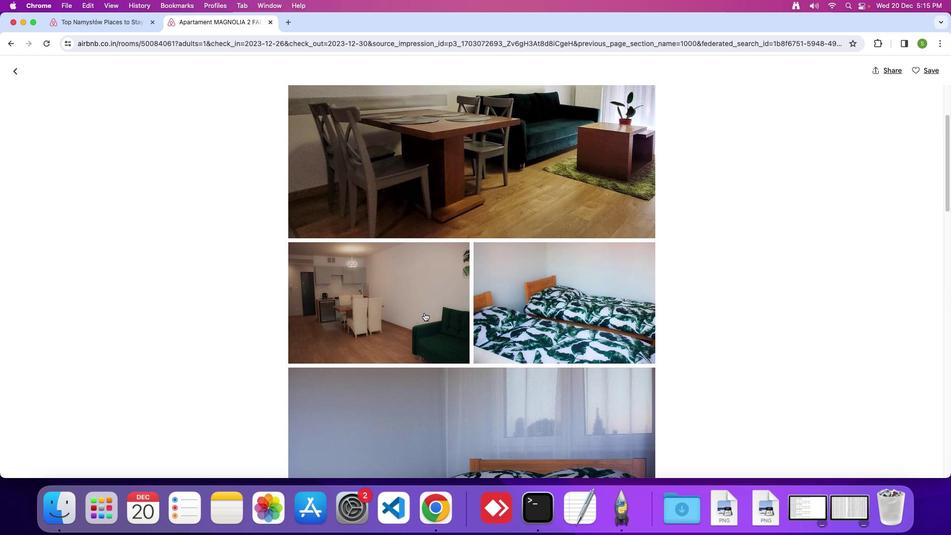 
Action: Mouse scrolled (424, 313) with delta (0, 0)
Screenshot: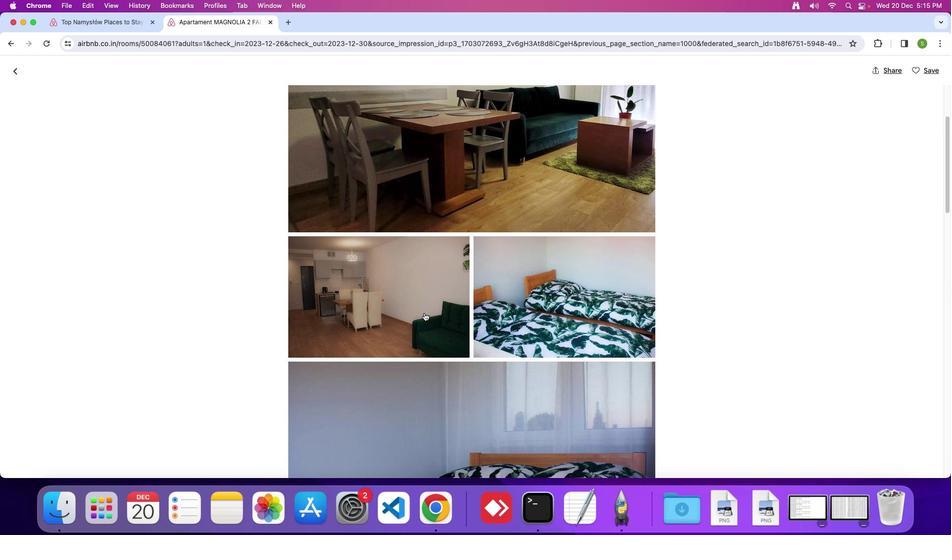 
Action: Mouse scrolled (424, 313) with delta (0, 0)
Screenshot: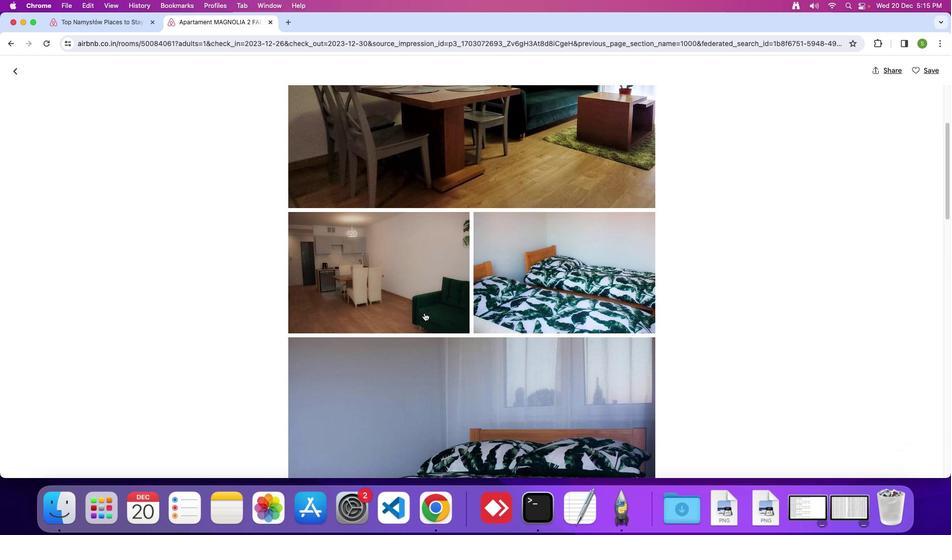 
Action: Mouse scrolled (424, 313) with delta (0, 0)
Screenshot: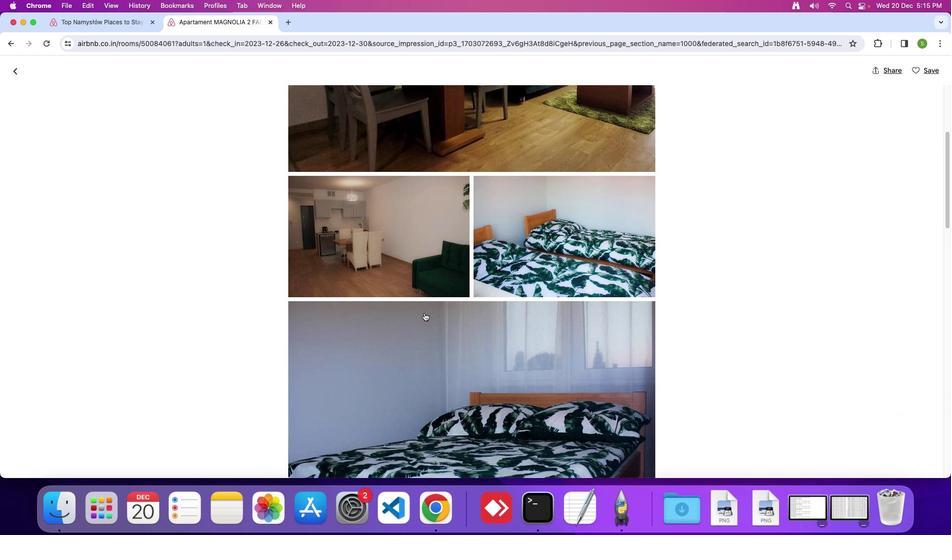 
Action: Mouse scrolled (424, 313) with delta (0, 0)
Screenshot: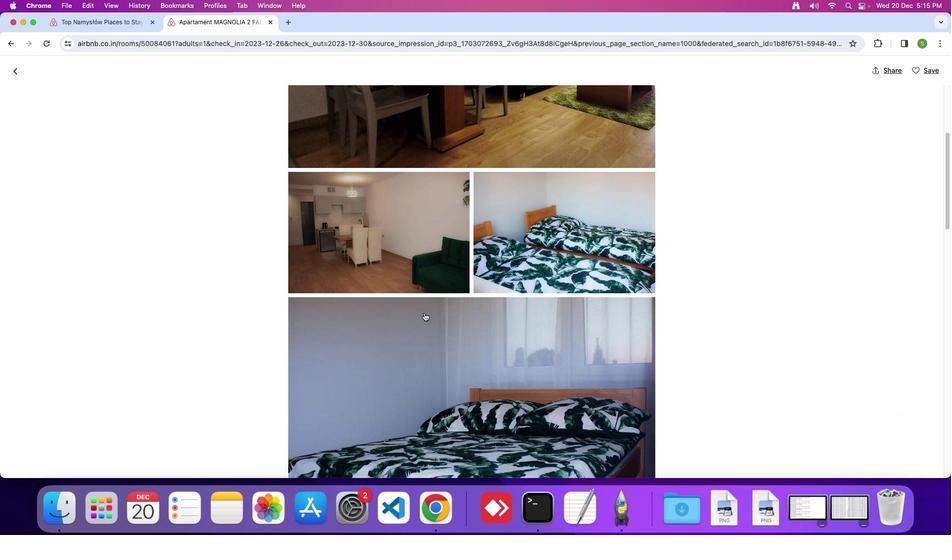 
Action: Mouse scrolled (424, 313) with delta (0, -1)
Screenshot: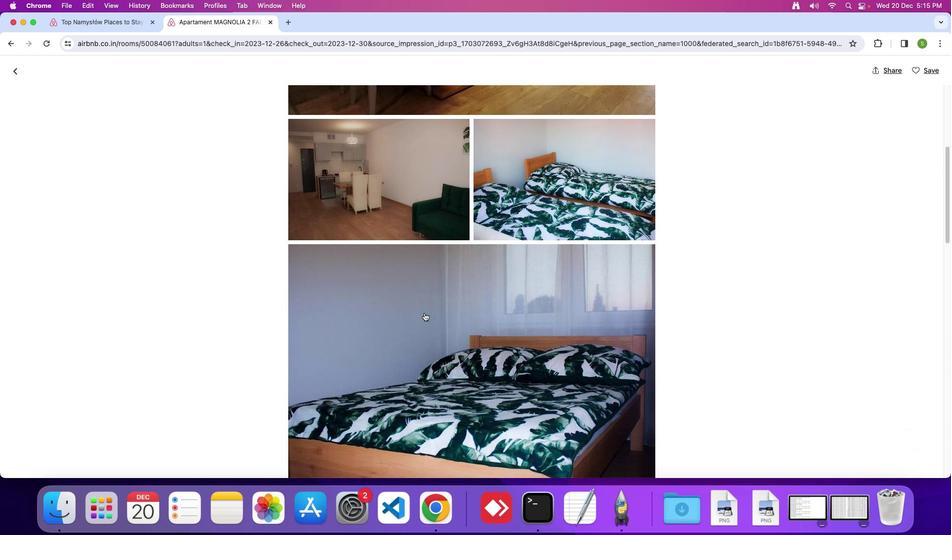 
Action: Mouse scrolled (424, 313) with delta (0, 0)
Screenshot: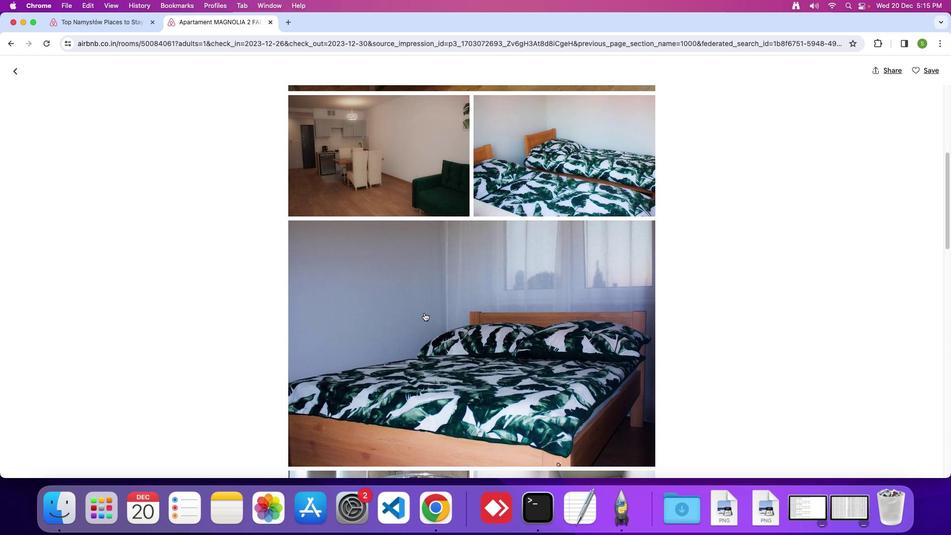 
Action: Mouse scrolled (424, 313) with delta (0, 0)
Screenshot: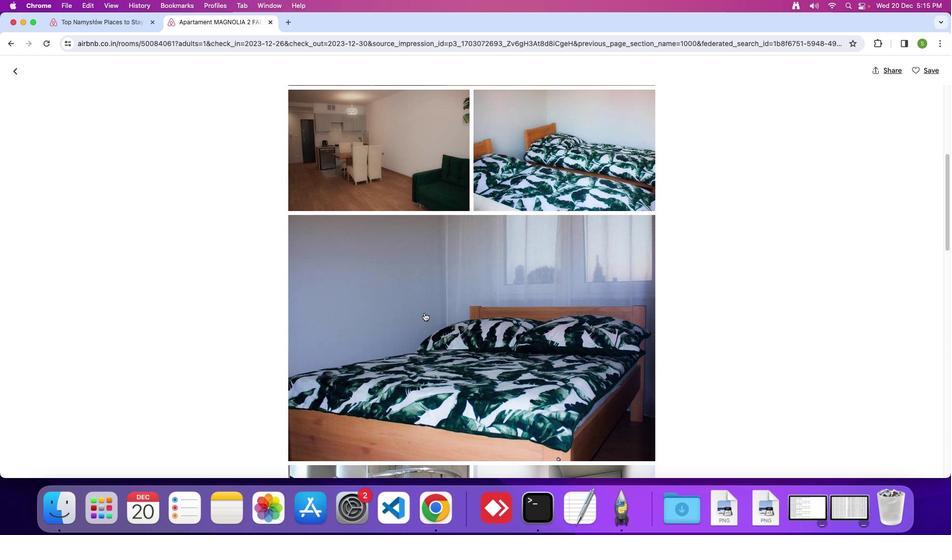 
Action: Mouse scrolled (424, 313) with delta (0, 0)
Screenshot: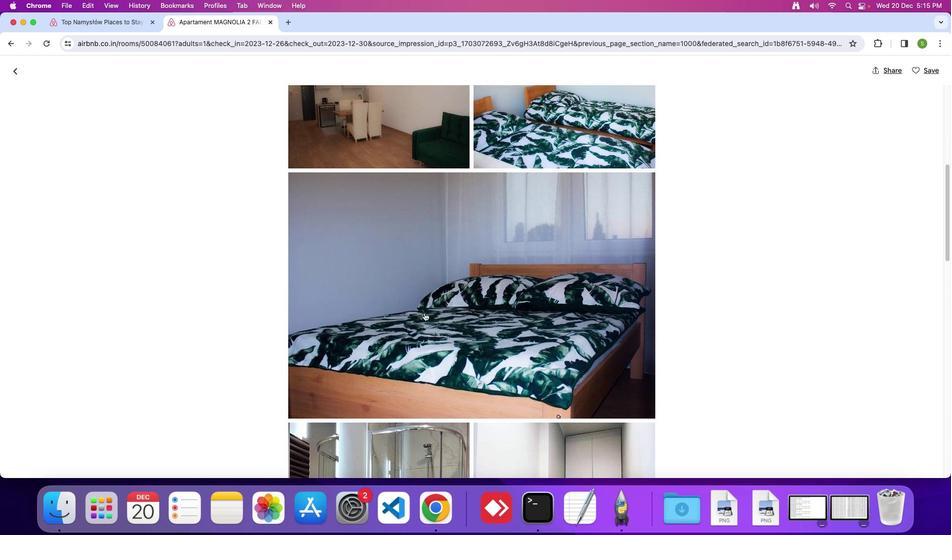 
Action: Mouse scrolled (424, 313) with delta (0, 0)
Screenshot: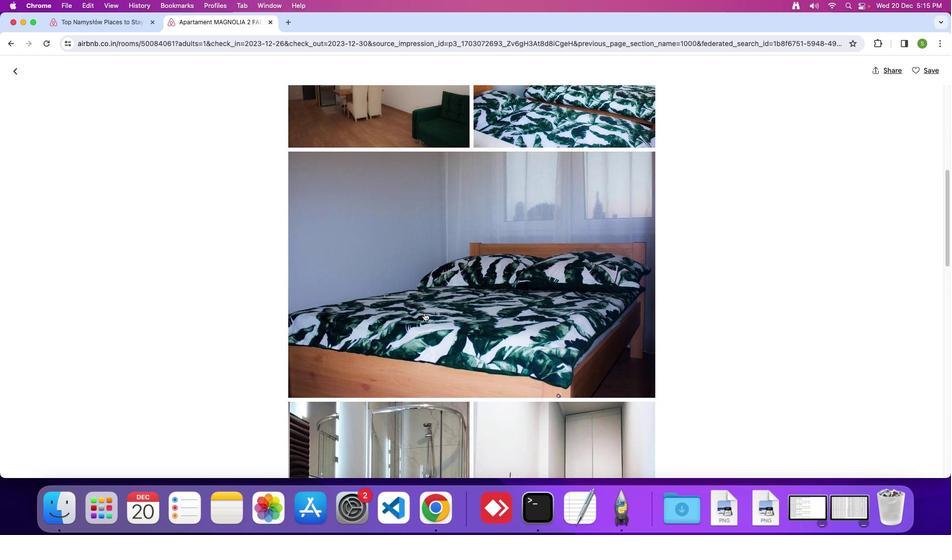 
Action: Mouse scrolled (424, 313) with delta (0, 0)
Screenshot: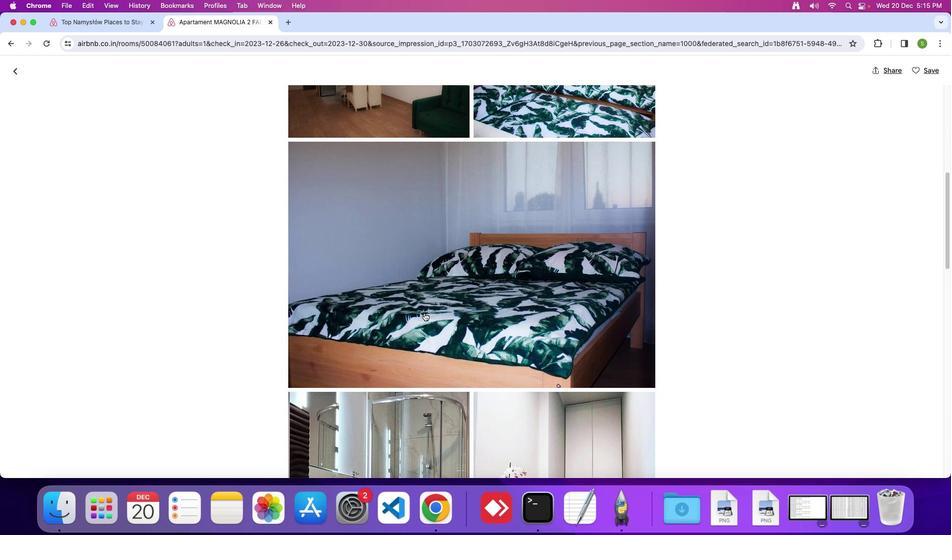 
Action: Mouse scrolled (424, 313) with delta (0, 0)
Screenshot: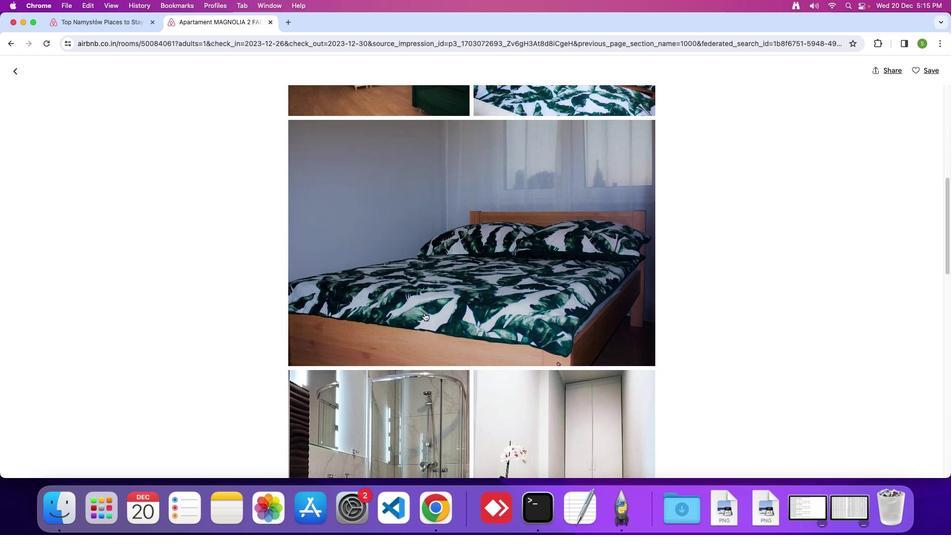 
Action: Mouse scrolled (424, 313) with delta (0, 0)
Screenshot: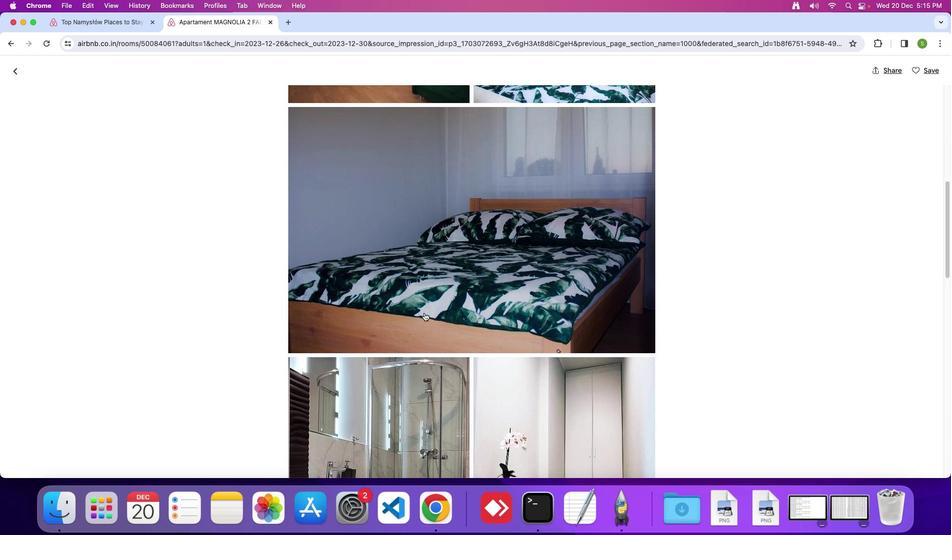 
Action: Mouse scrolled (424, 313) with delta (0, 0)
Screenshot: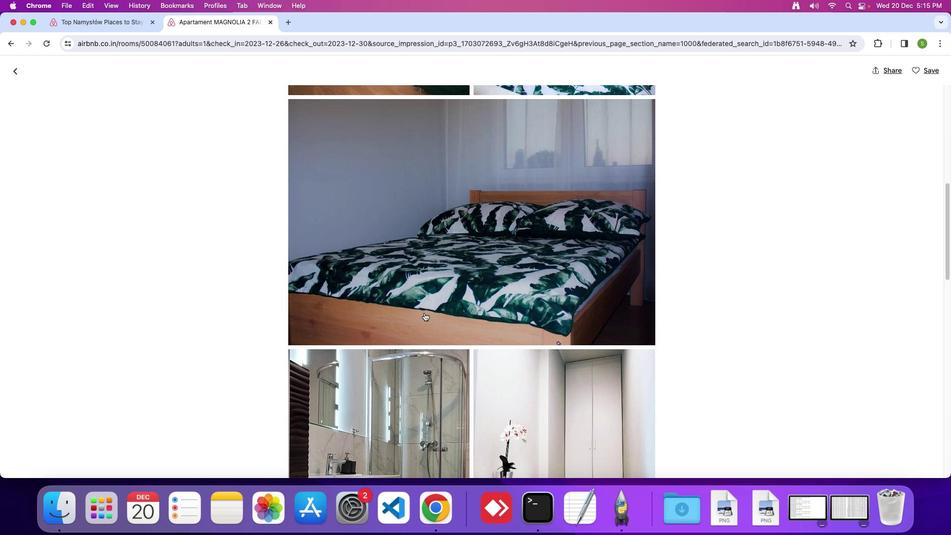 
Action: Mouse scrolled (424, 313) with delta (0, 0)
Screenshot: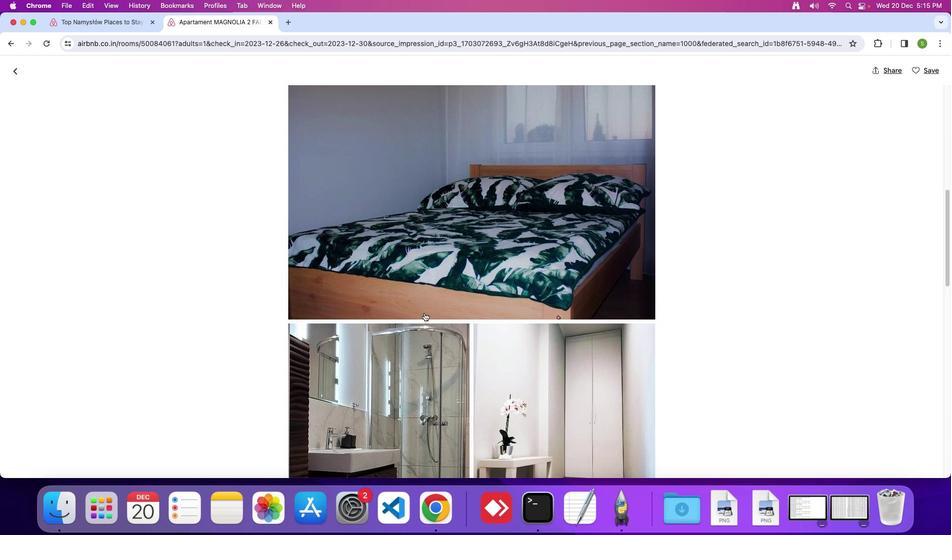 
Action: Mouse scrolled (424, 313) with delta (0, 0)
Screenshot: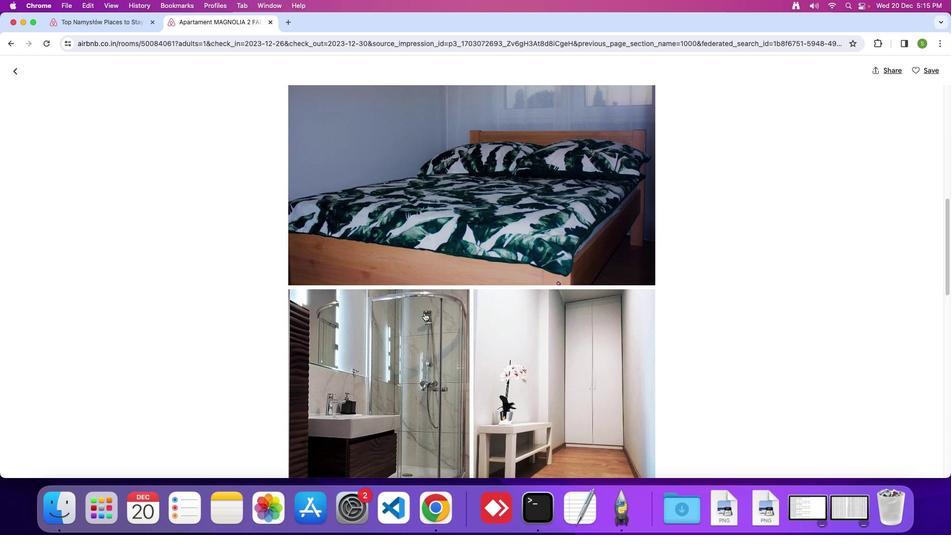 
Action: Mouse scrolled (424, 313) with delta (0, 0)
Screenshot: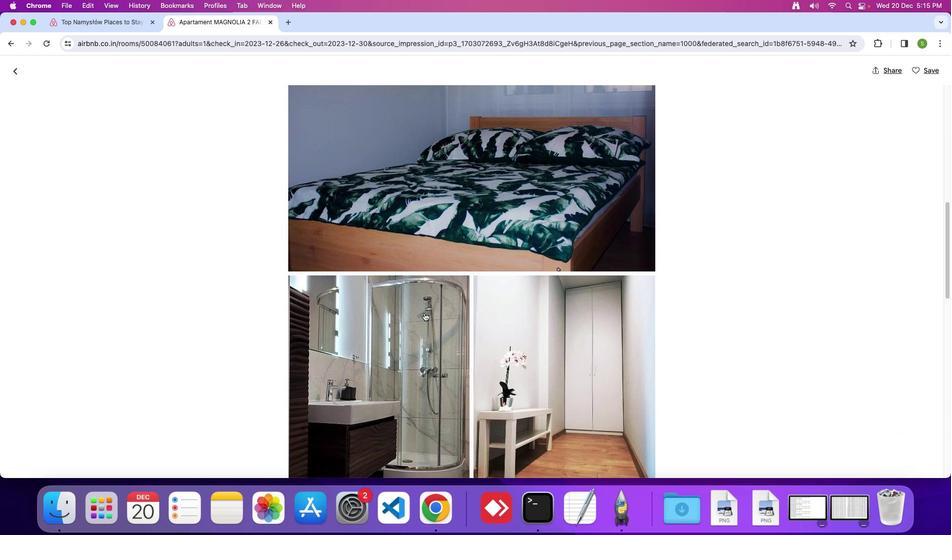 
Action: Mouse scrolled (424, 313) with delta (0, -1)
Screenshot: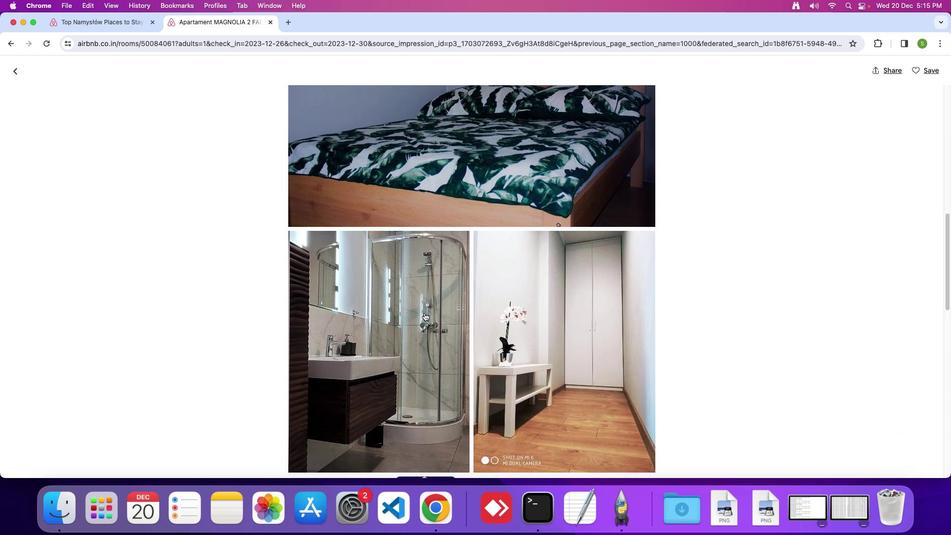 
Action: Mouse scrolled (424, 313) with delta (0, 0)
Screenshot: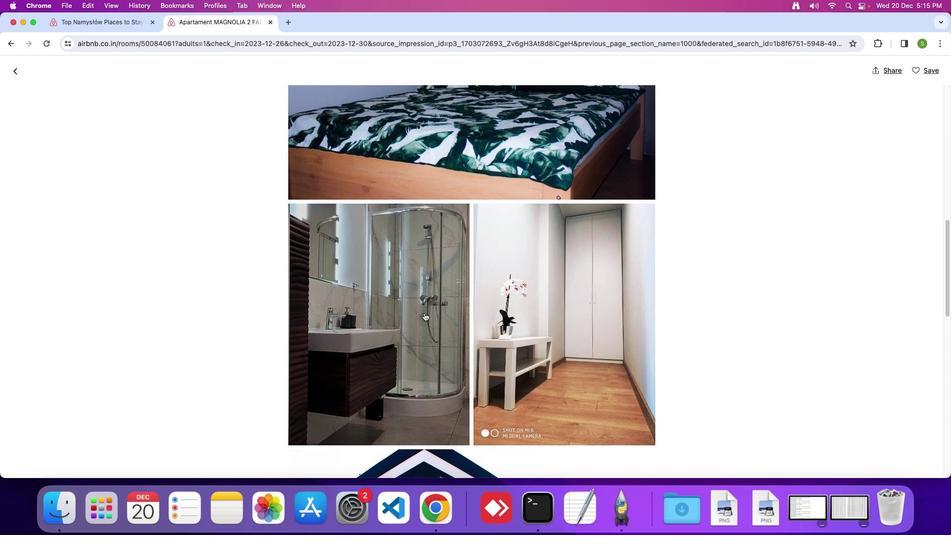 
Action: Mouse scrolled (424, 313) with delta (0, 0)
Screenshot: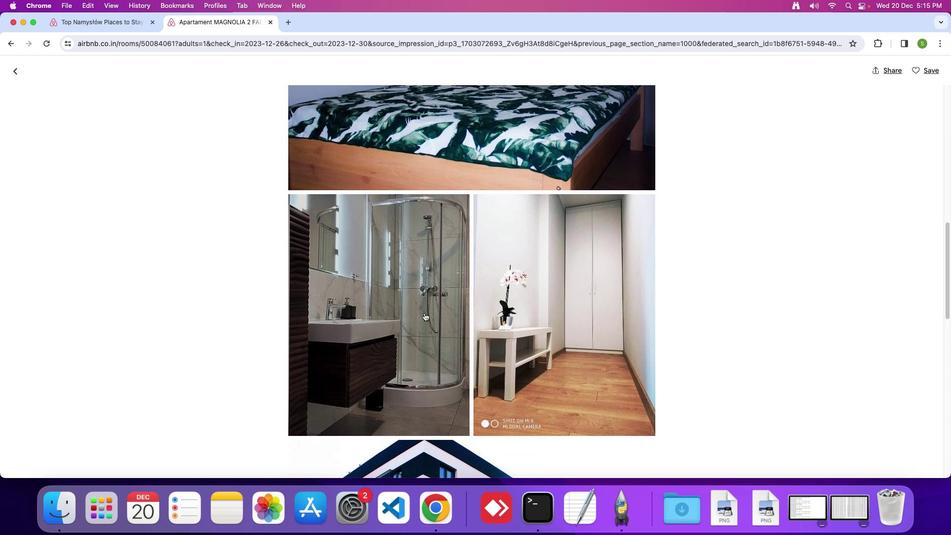 
Action: Mouse scrolled (424, 313) with delta (0, -1)
Screenshot: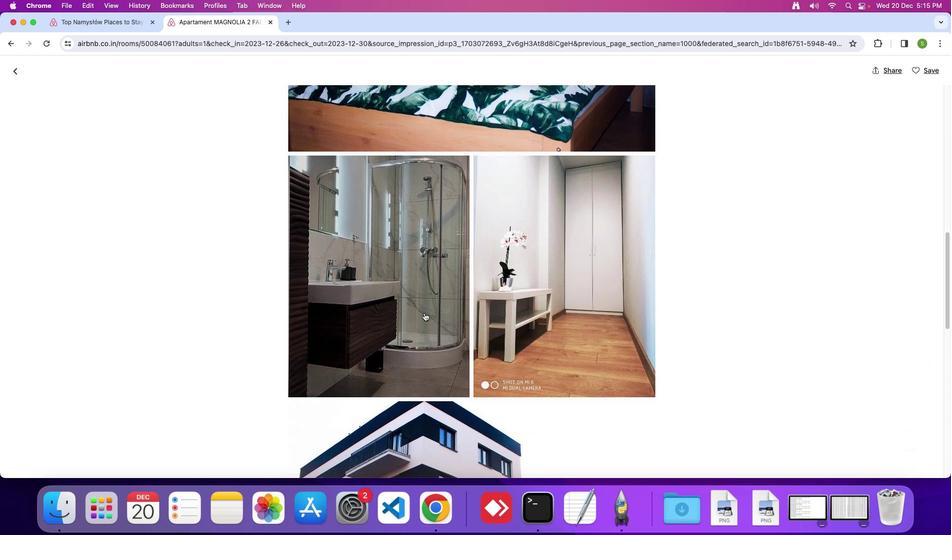 
Action: Mouse scrolled (424, 313) with delta (0, 0)
Screenshot: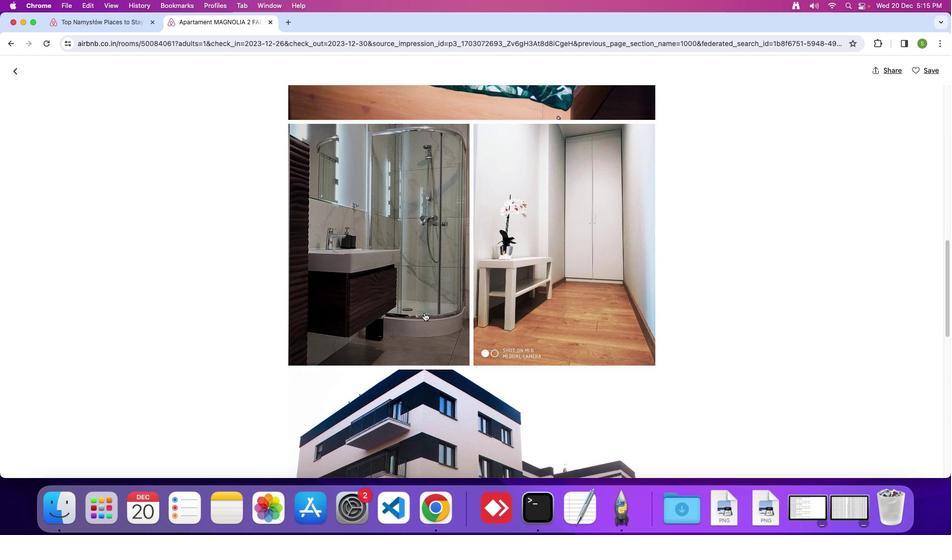 
Action: Mouse scrolled (424, 313) with delta (0, 0)
Screenshot: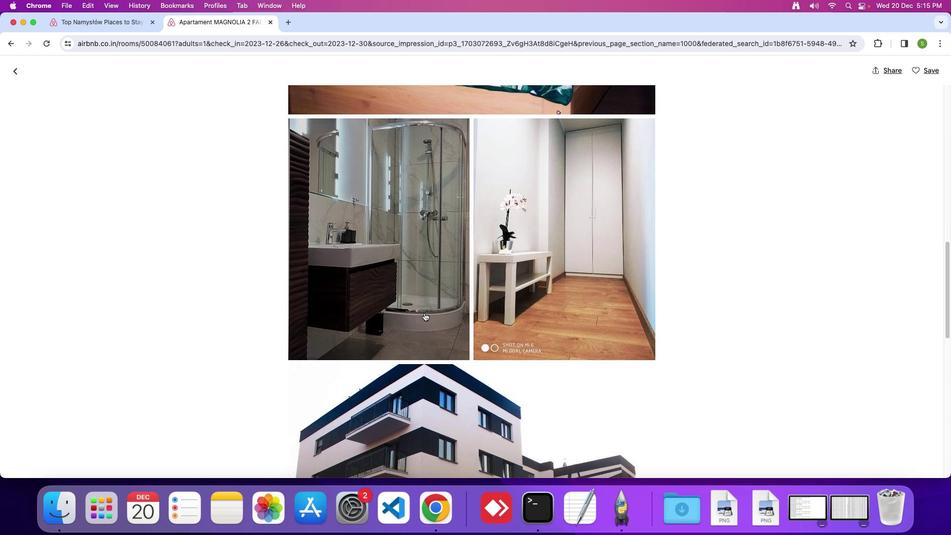 
Action: Mouse scrolled (424, 313) with delta (0, 0)
Screenshot: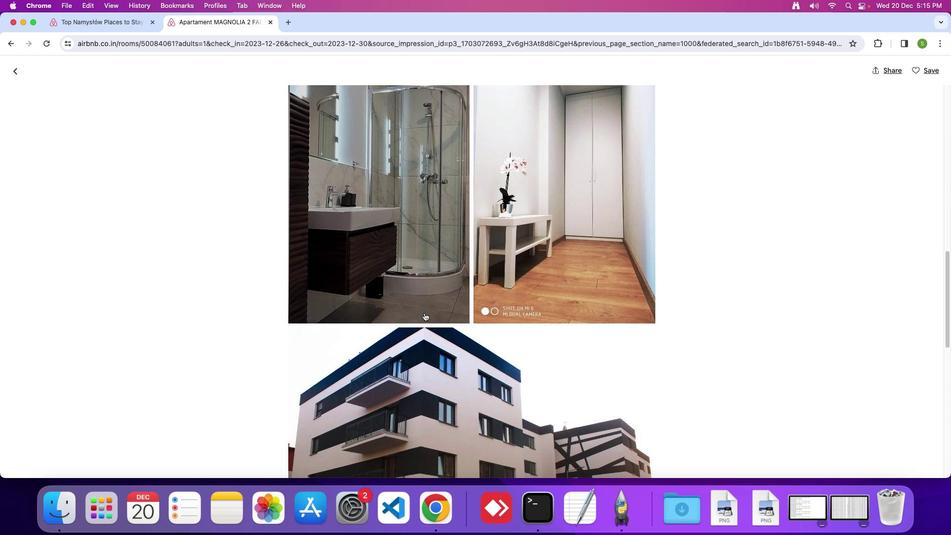 
Action: Mouse scrolled (424, 313) with delta (0, 0)
Screenshot: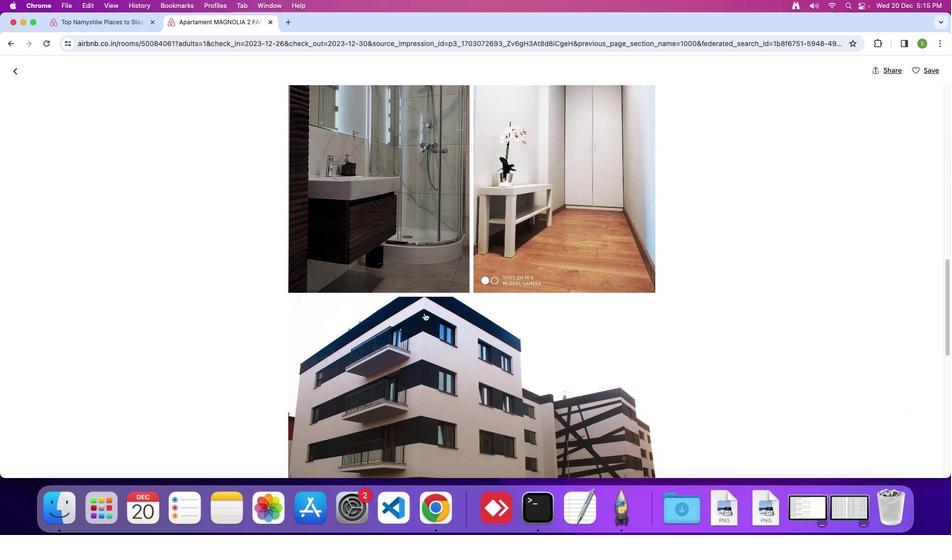 
Action: Mouse scrolled (424, 313) with delta (0, 0)
Screenshot: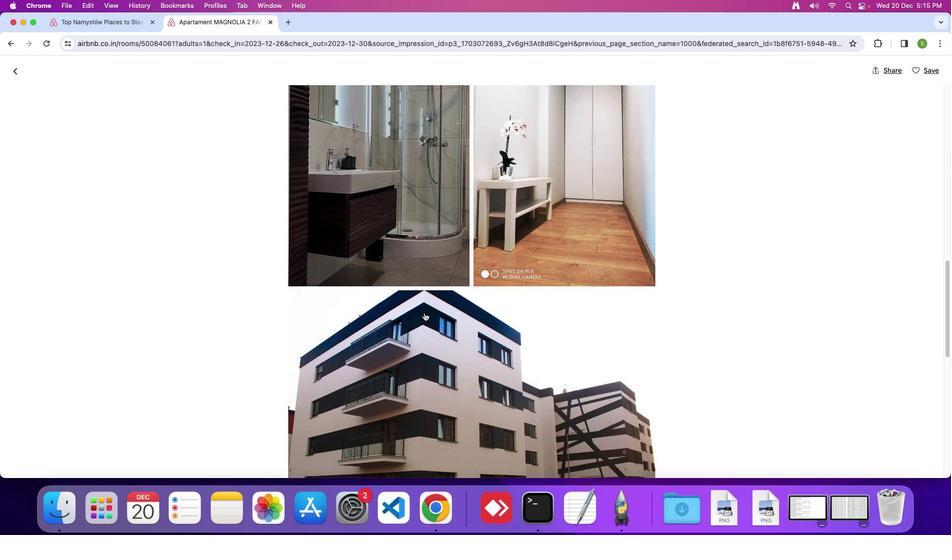
Action: Mouse scrolled (424, 313) with delta (0, -1)
Screenshot: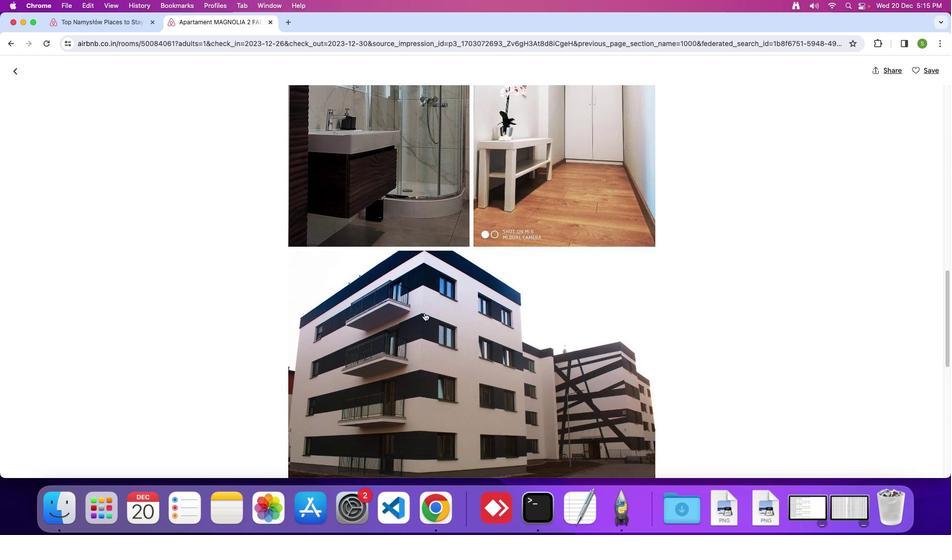 
Action: Mouse scrolled (424, 313) with delta (0, 0)
Screenshot: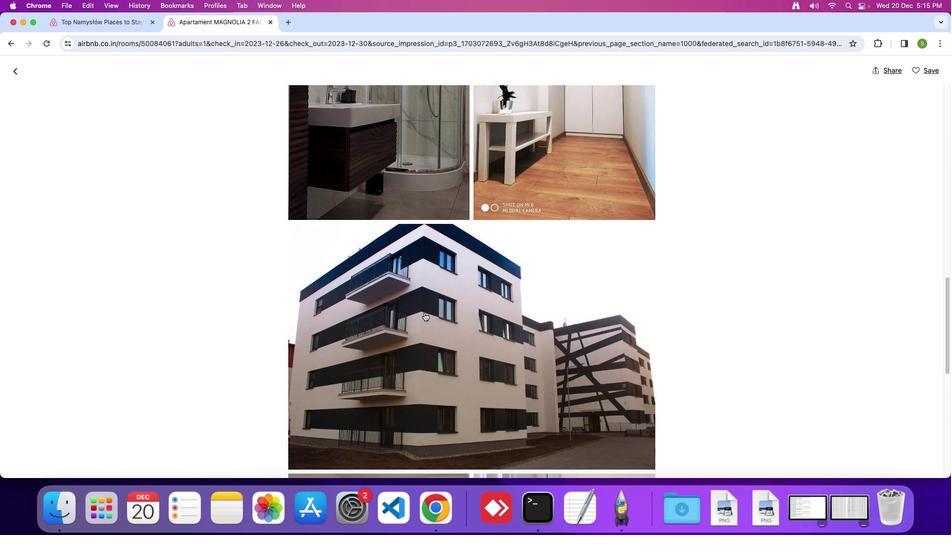 
Action: Mouse scrolled (424, 313) with delta (0, 0)
Screenshot: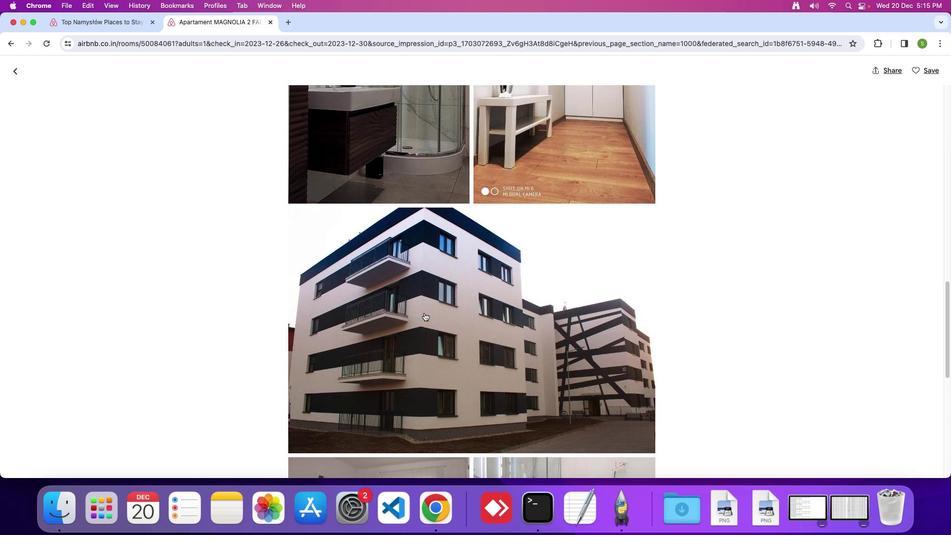 
Action: Mouse scrolled (424, 313) with delta (0, 0)
Screenshot: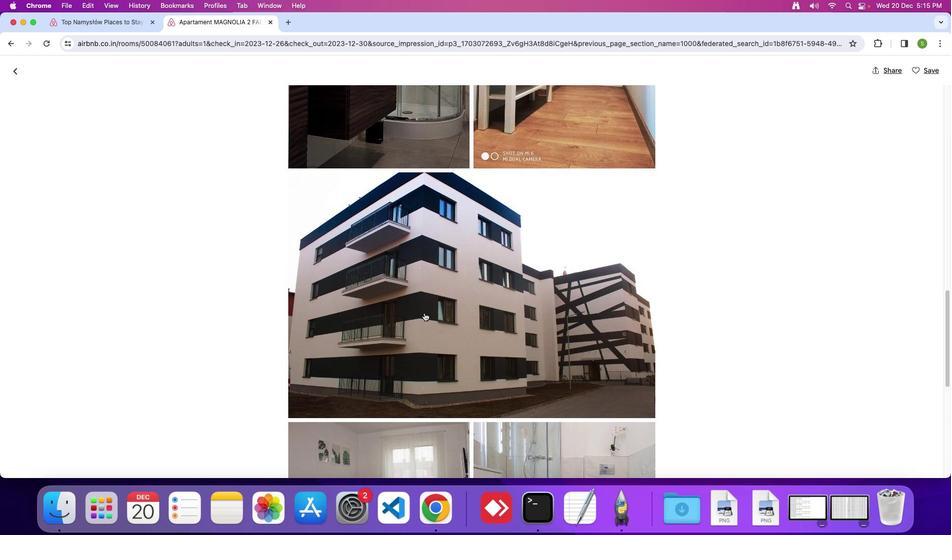 
Action: Mouse scrolled (424, 313) with delta (0, 0)
Screenshot: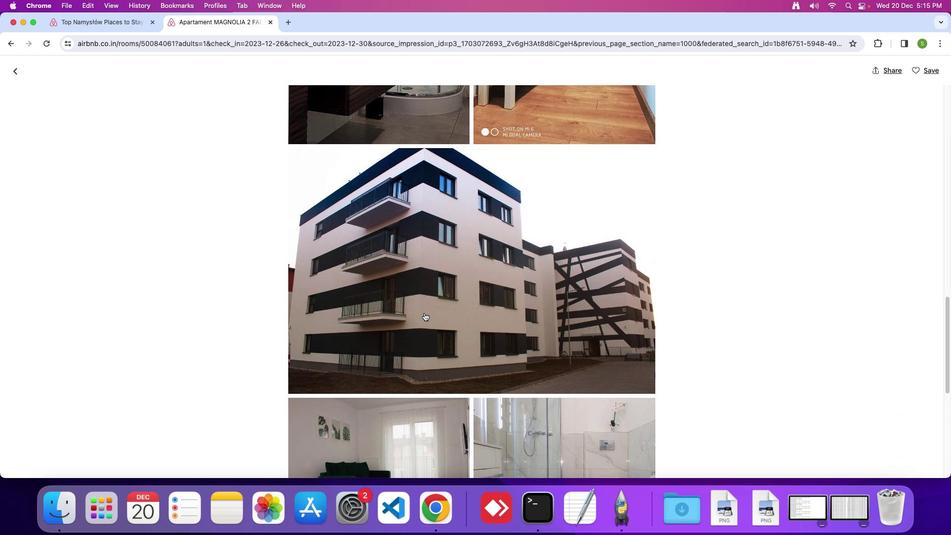 
Action: Mouse scrolled (424, 313) with delta (0, 0)
Screenshot: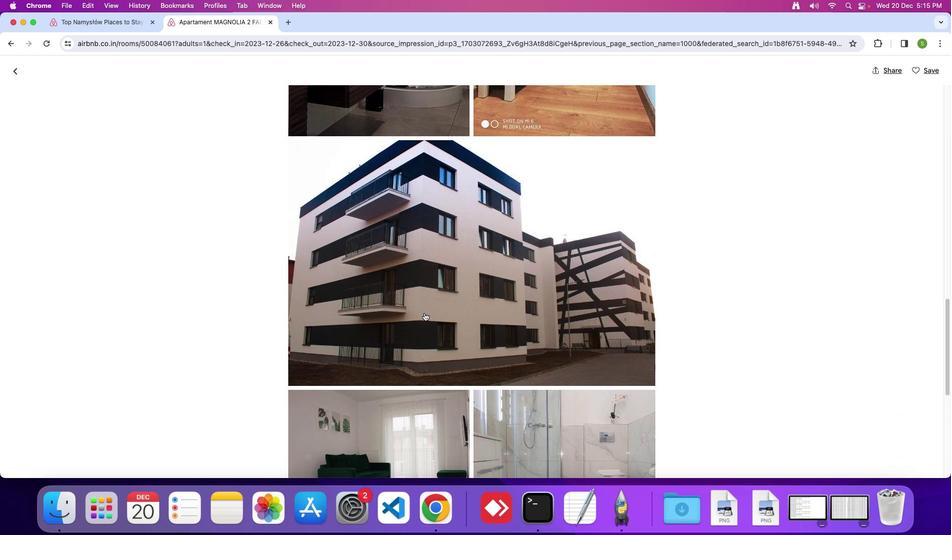 
Action: Mouse scrolled (424, 313) with delta (0, 0)
Screenshot: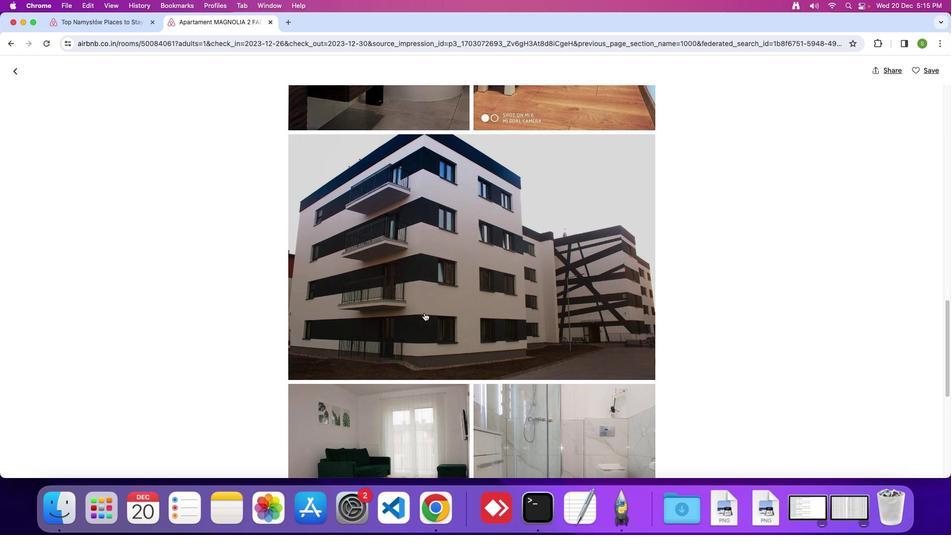 
Action: Mouse scrolled (424, 313) with delta (0, 0)
Screenshot: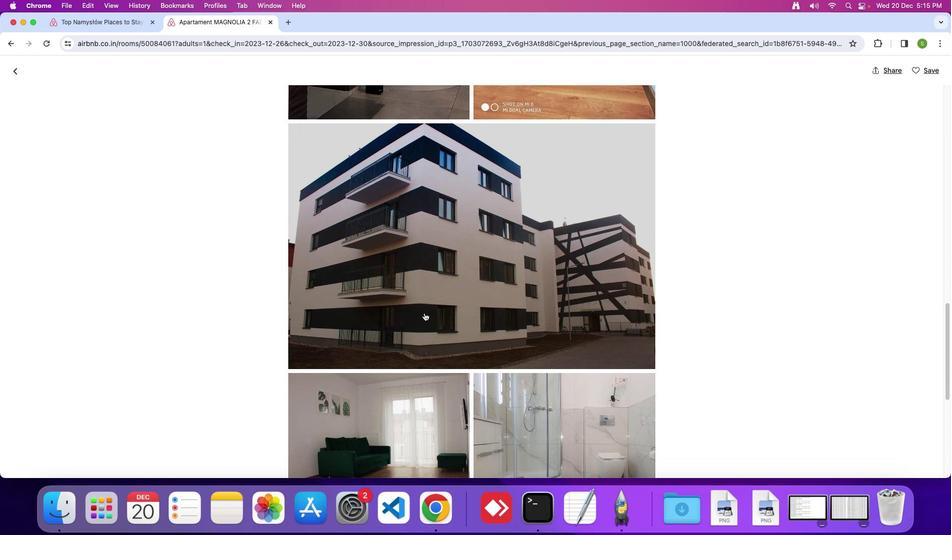 
Action: Mouse scrolled (424, 313) with delta (0, 0)
Screenshot: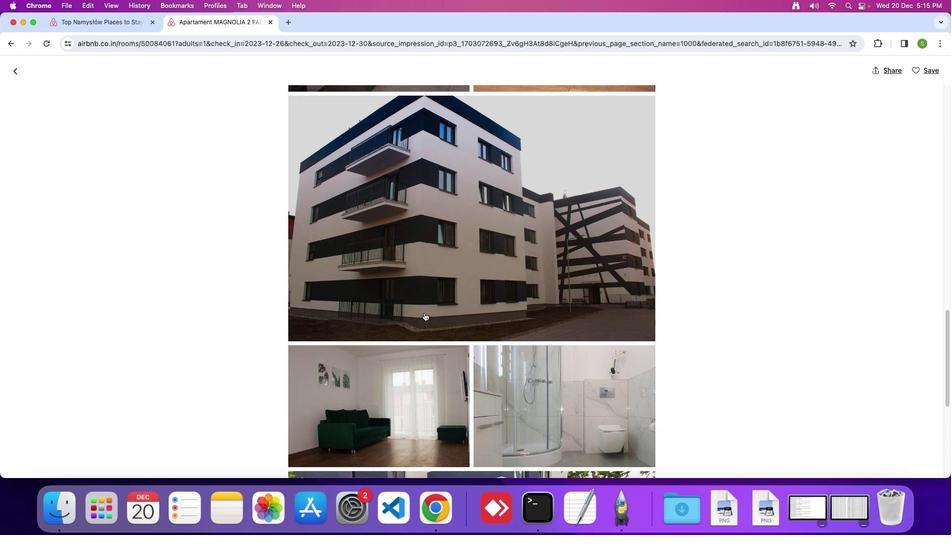 
Action: Mouse scrolled (424, 313) with delta (0, 0)
Screenshot: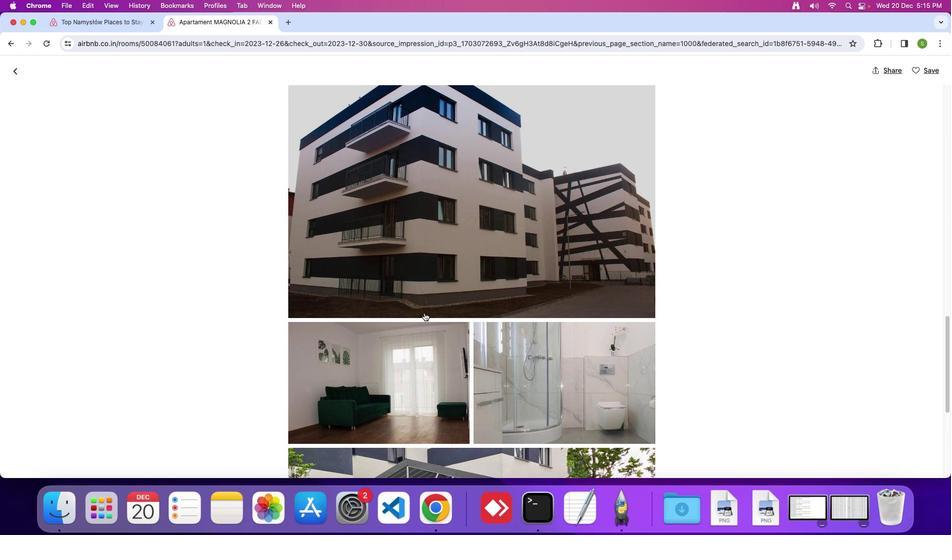 
Action: Mouse scrolled (424, 313) with delta (0, 0)
Screenshot: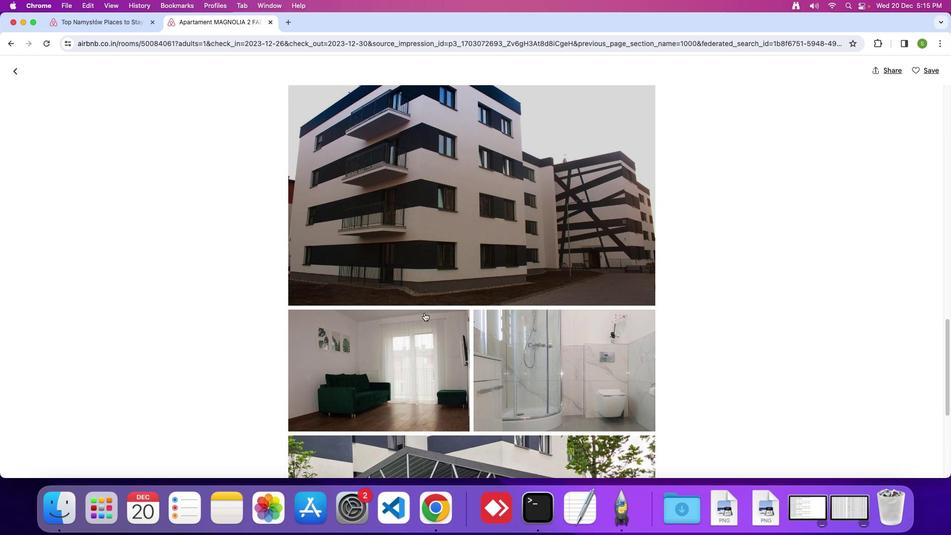 
Action: Mouse scrolled (424, 313) with delta (0, 0)
Screenshot: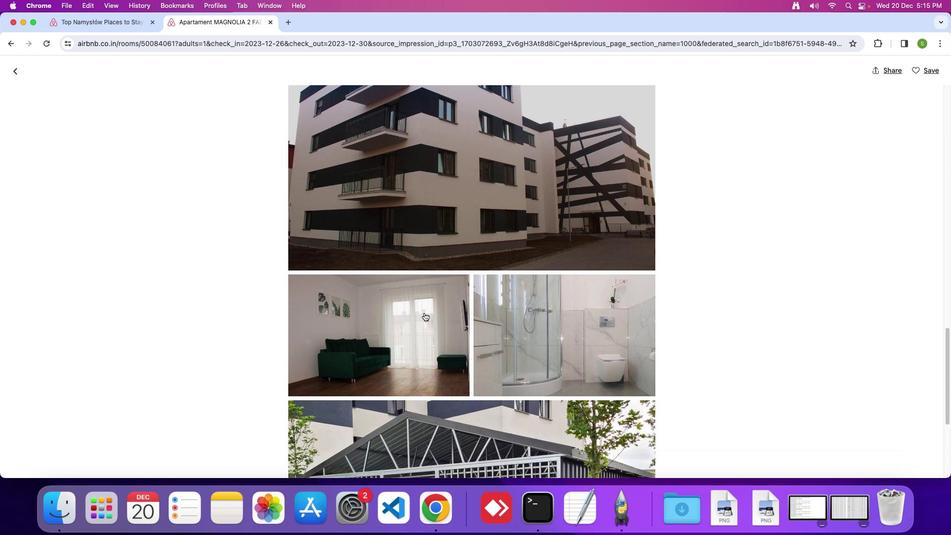 
Action: Mouse scrolled (424, 313) with delta (0, 0)
Screenshot: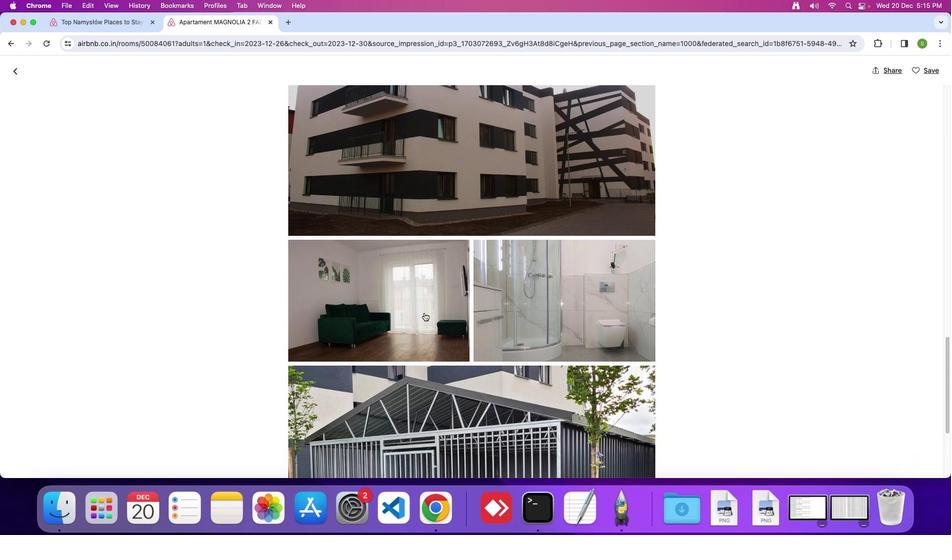 
Action: Mouse scrolled (424, 313) with delta (0, 0)
Screenshot: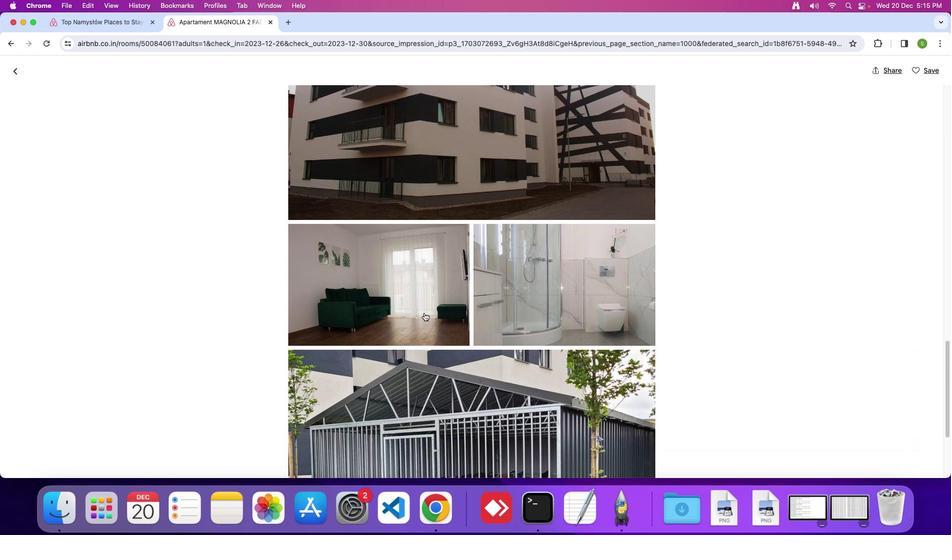 
Action: Mouse scrolled (424, 313) with delta (0, -1)
Screenshot: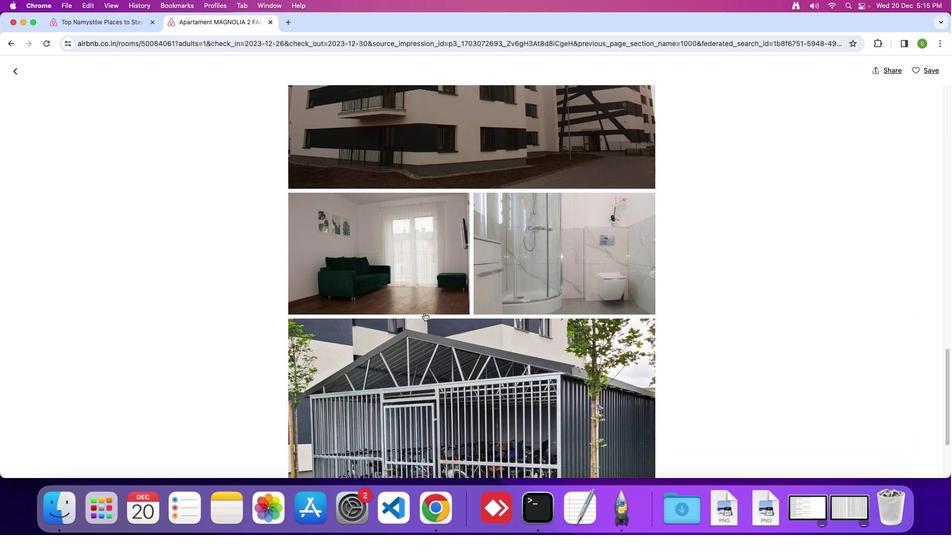 
Action: Mouse scrolled (424, 313) with delta (0, 0)
Screenshot: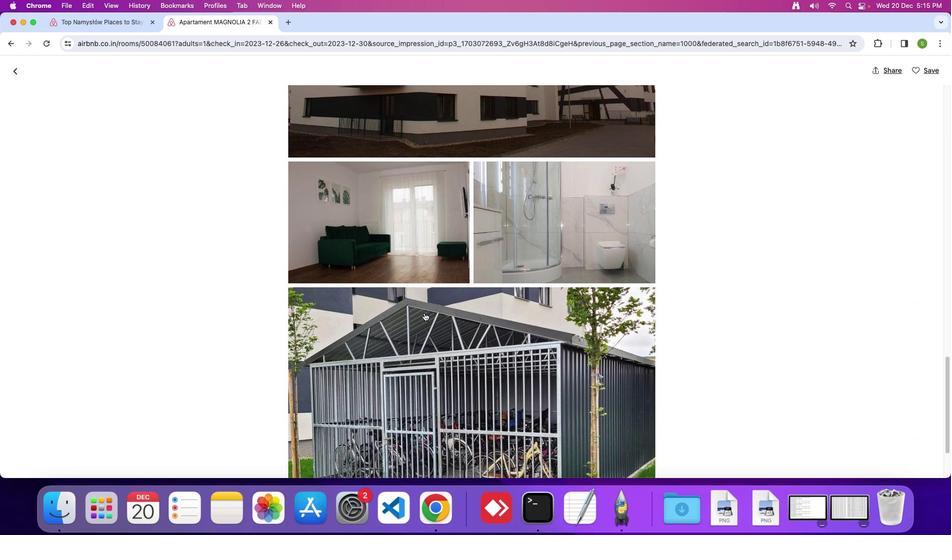 
Action: Mouse scrolled (424, 313) with delta (0, 0)
Screenshot: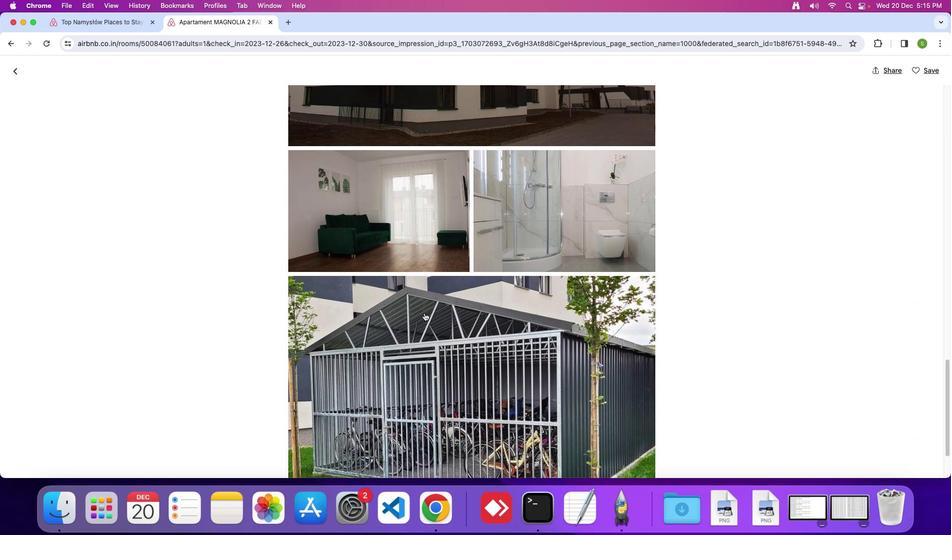 
Action: Mouse scrolled (424, 313) with delta (0, 0)
Screenshot: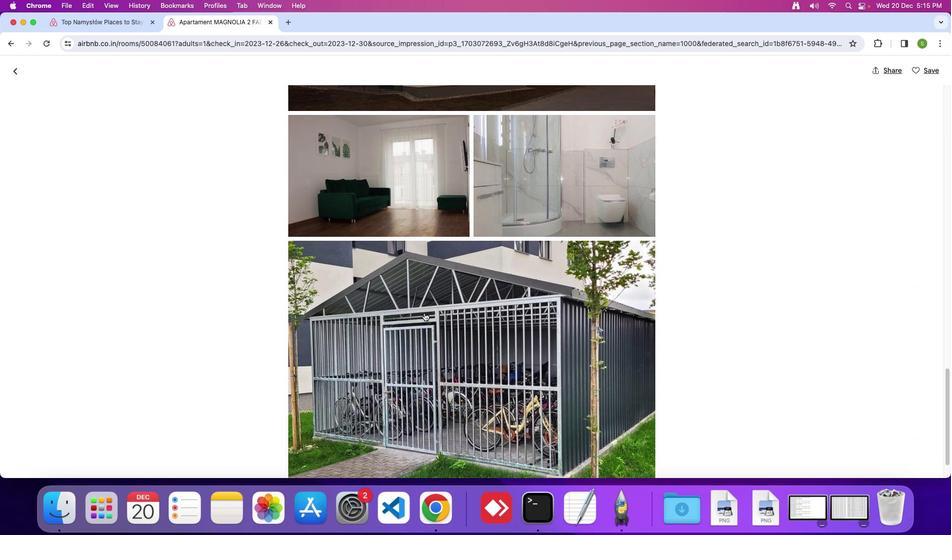 
Action: Mouse moved to (424, 312)
Screenshot: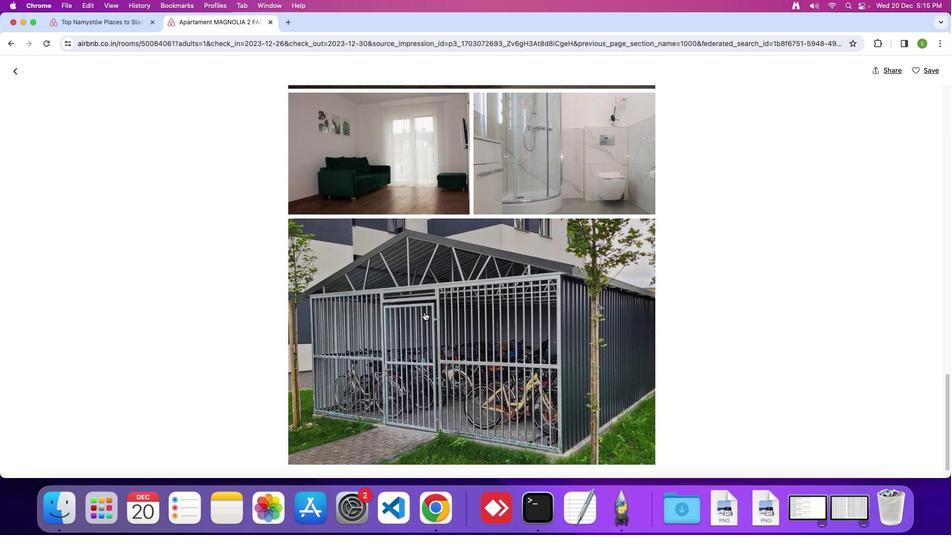 
Action: Mouse scrolled (424, 312) with delta (0, 0)
Screenshot: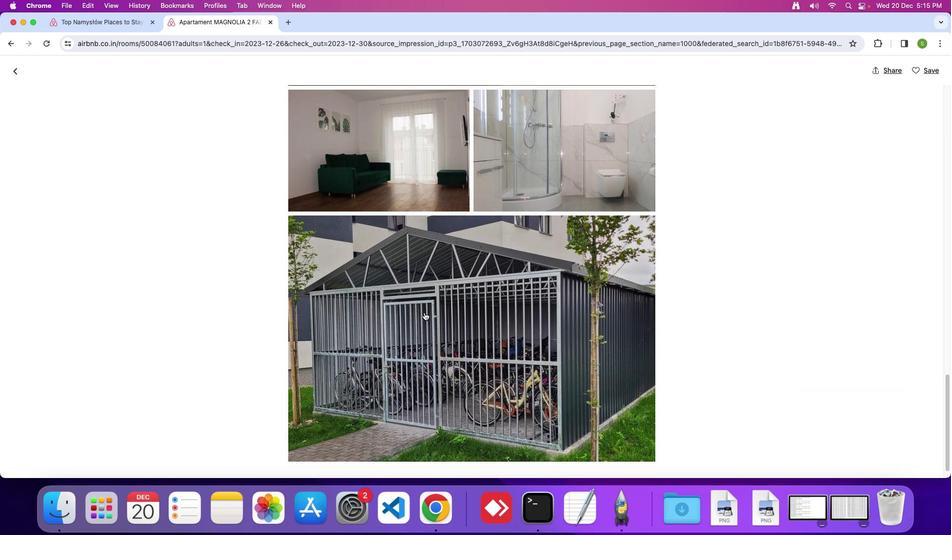 
Action: Mouse moved to (424, 312)
Screenshot: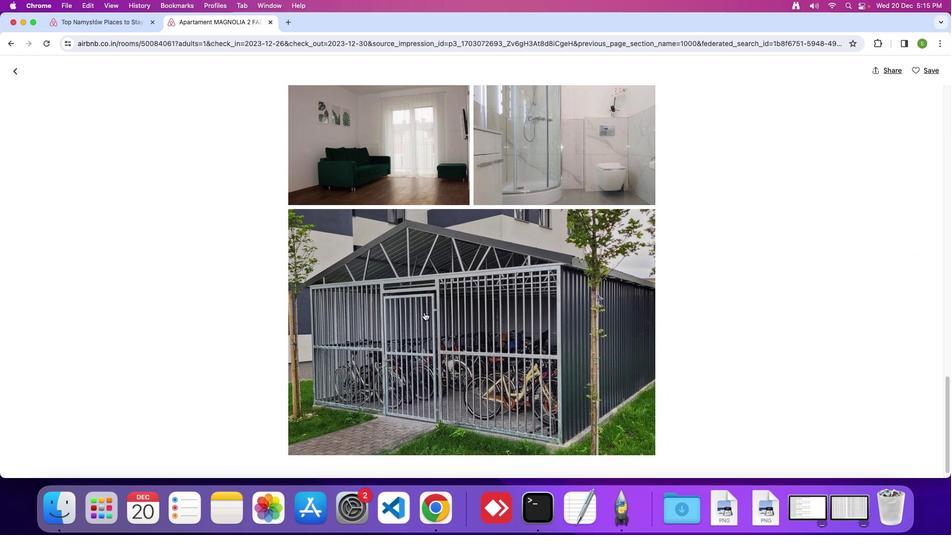 
Action: Mouse scrolled (424, 312) with delta (0, 0)
Screenshot: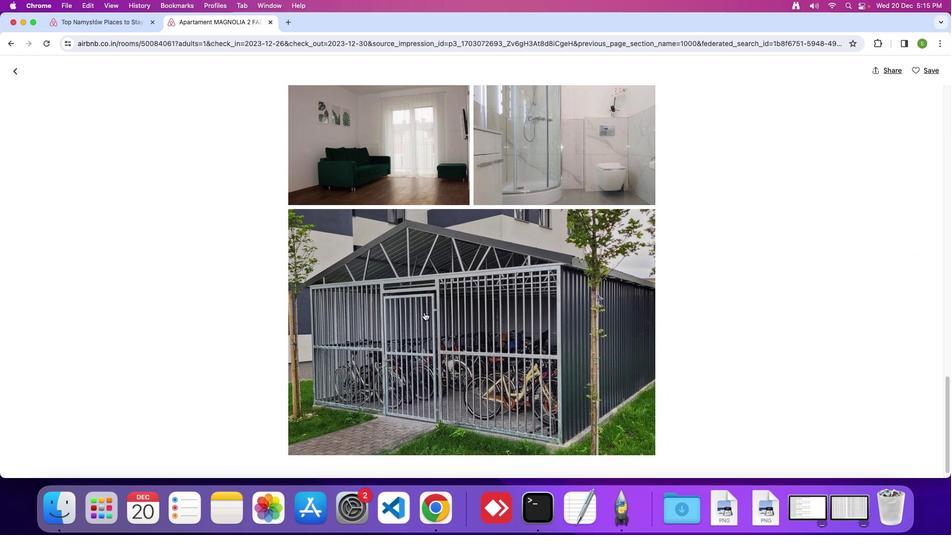 
Action: Mouse scrolled (424, 312) with delta (0, -1)
Screenshot: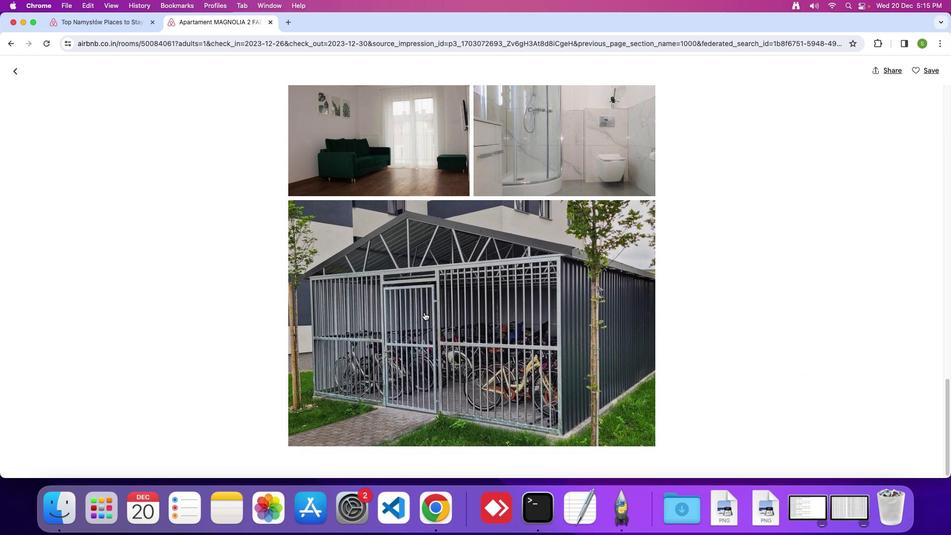 
Action: Mouse scrolled (424, 312) with delta (0, 0)
Screenshot: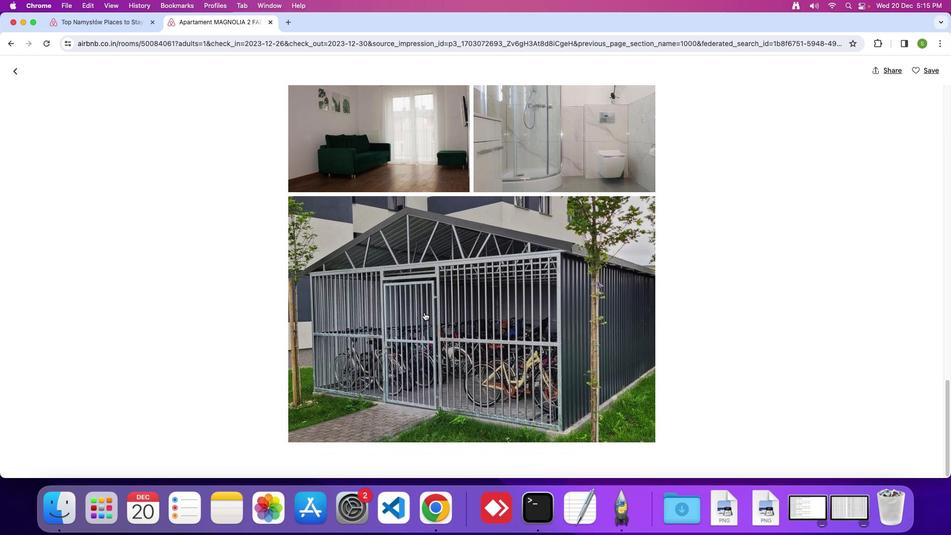 
Action: Mouse scrolled (424, 312) with delta (0, 0)
Screenshot: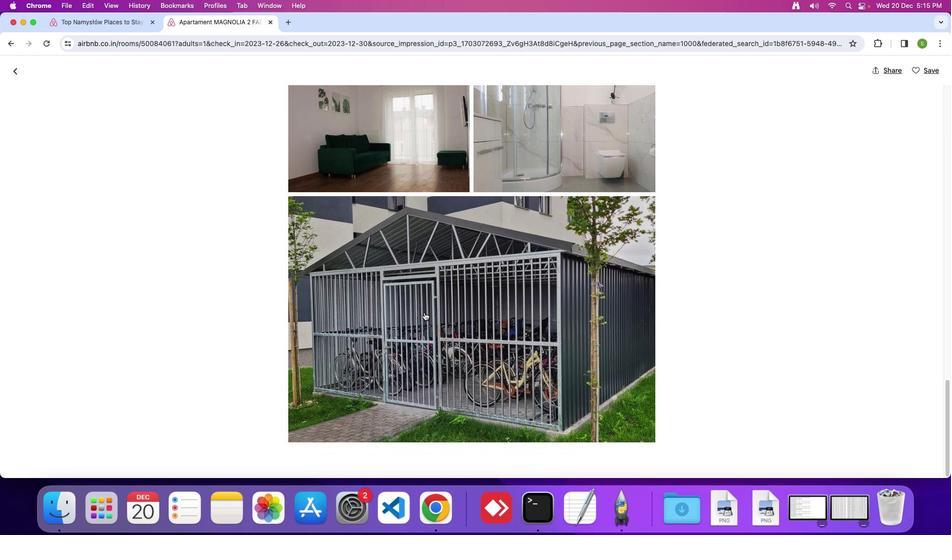
Action: Mouse scrolled (424, 312) with delta (0, 0)
Screenshot: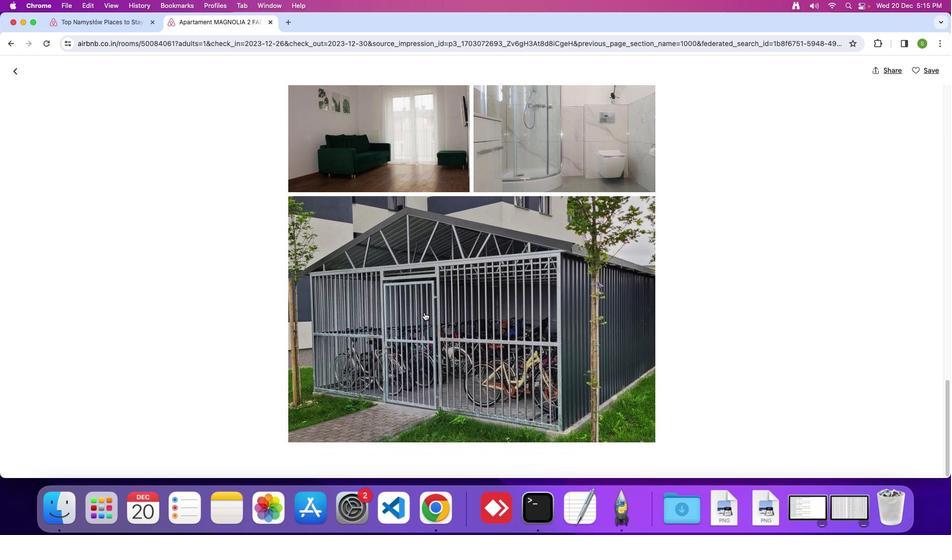 
Action: Mouse moved to (14, 73)
Screenshot: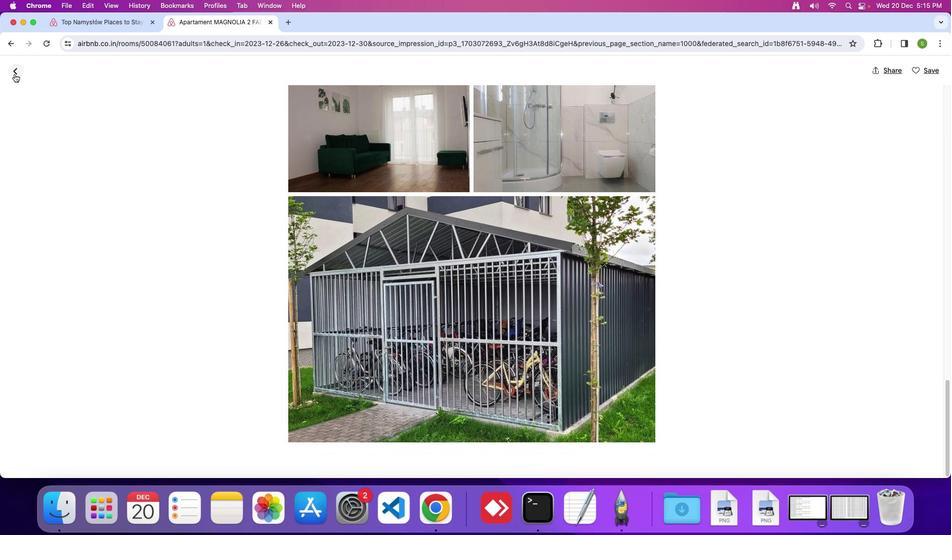 
Action: Mouse pressed left at (14, 73)
Screenshot: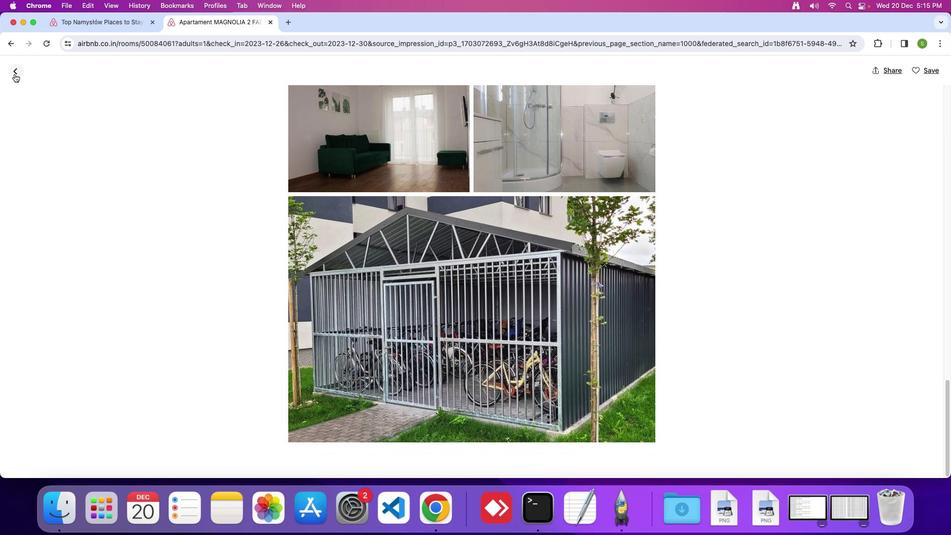 
Action: Mouse moved to (331, 329)
Screenshot: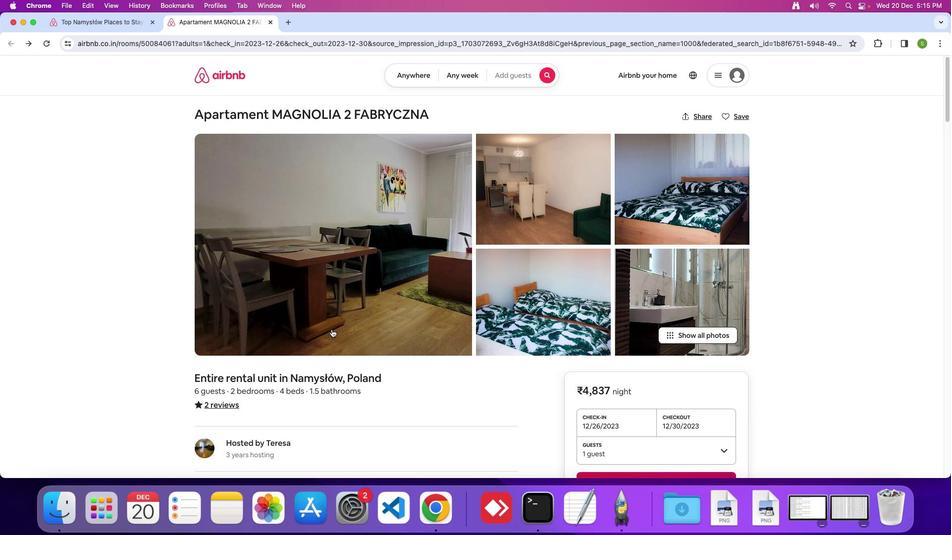 
Action: Mouse scrolled (331, 329) with delta (0, 0)
Screenshot: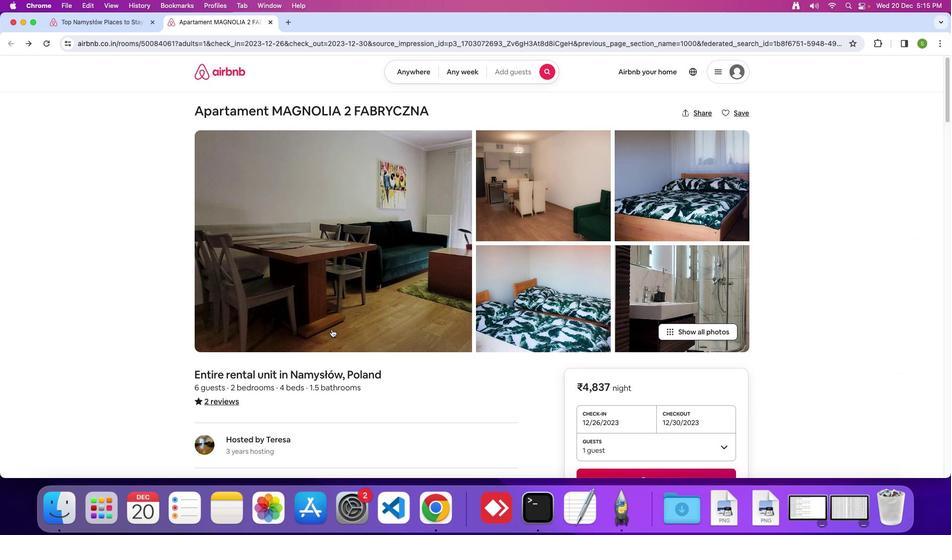 
Action: Mouse scrolled (331, 329) with delta (0, 0)
Screenshot: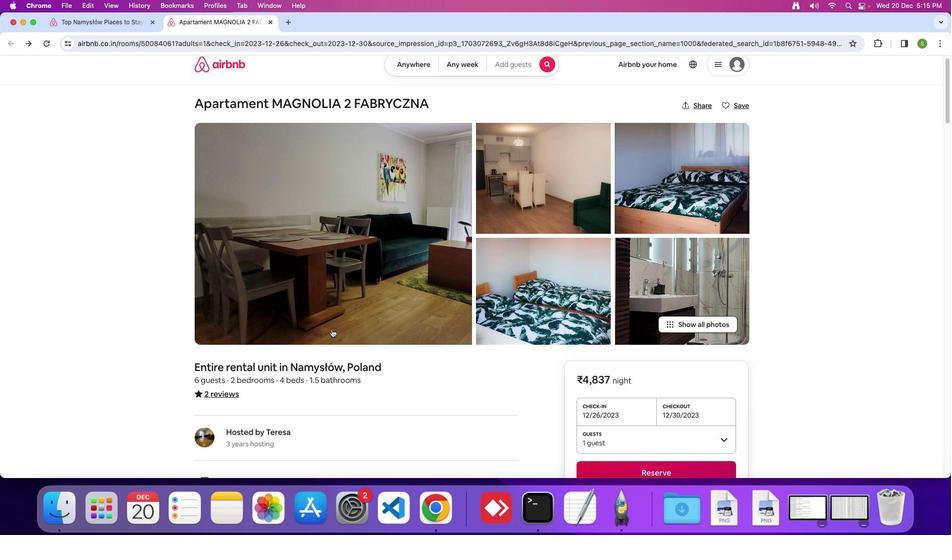 
Action: Mouse scrolled (331, 329) with delta (0, -1)
Screenshot: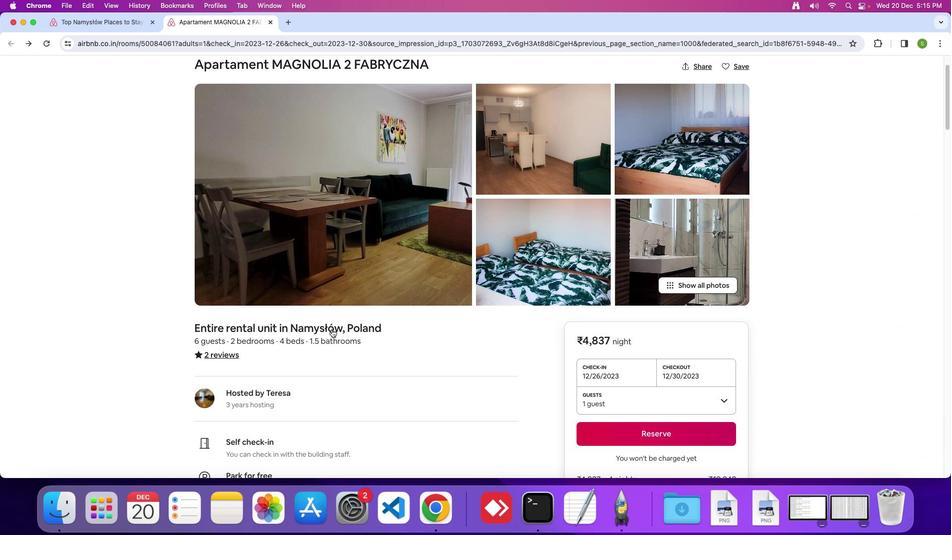 
Action: Mouse scrolled (331, 329) with delta (0, 0)
Screenshot: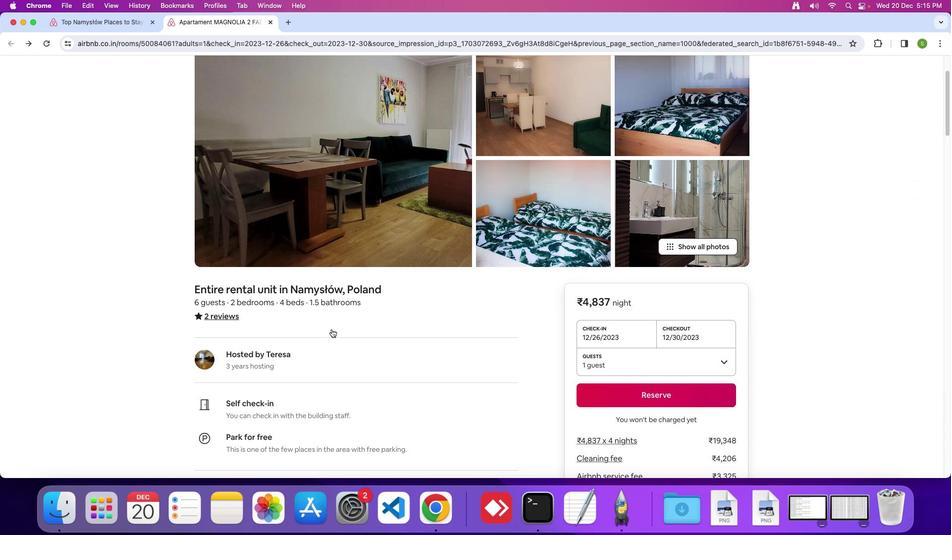 
Action: Mouse scrolled (331, 329) with delta (0, 0)
Screenshot: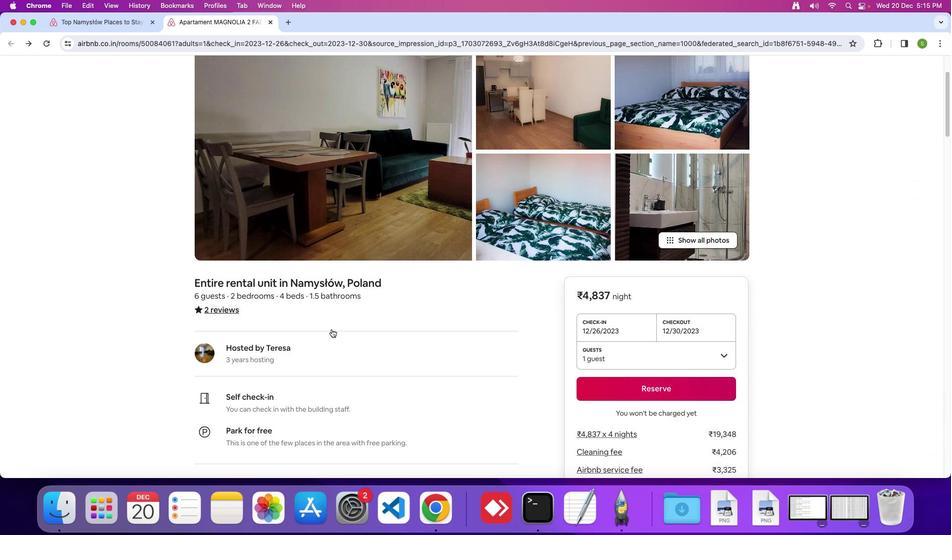 
Action: Mouse scrolled (331, 329) with delta (0, 0)
Screenshot: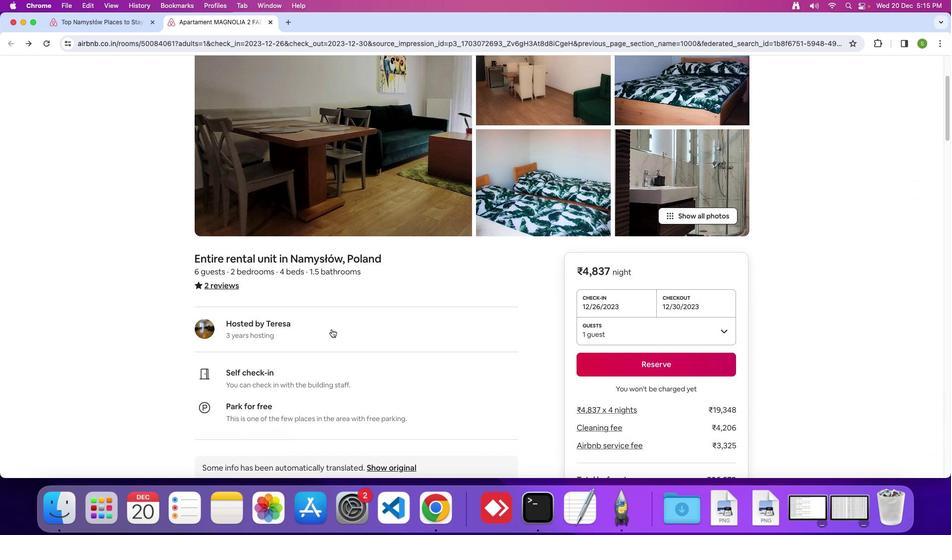 
Action: Mouse scrolled (331, 329) with delta (0, 0)
Screenshot: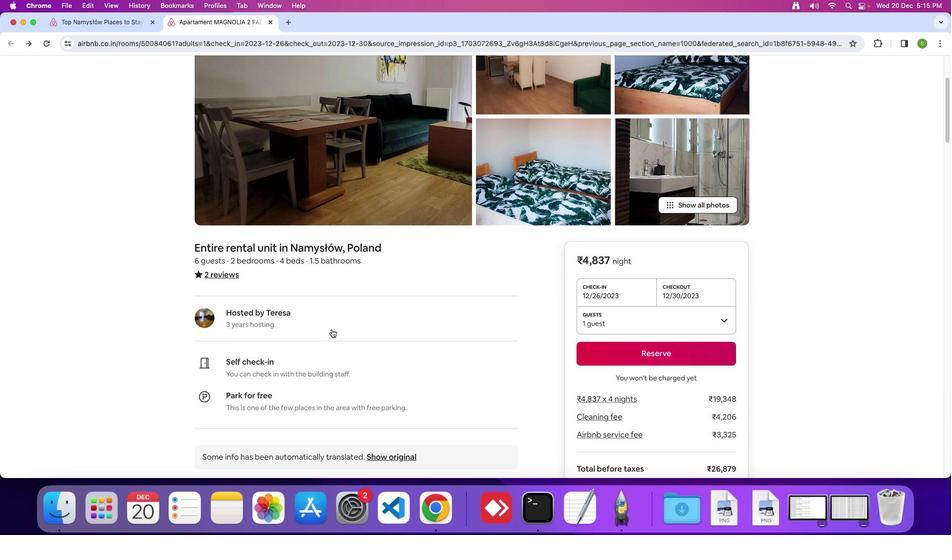 
Action: Mouse scrolled (331, 329) with delta (0, 0)
Screenshot: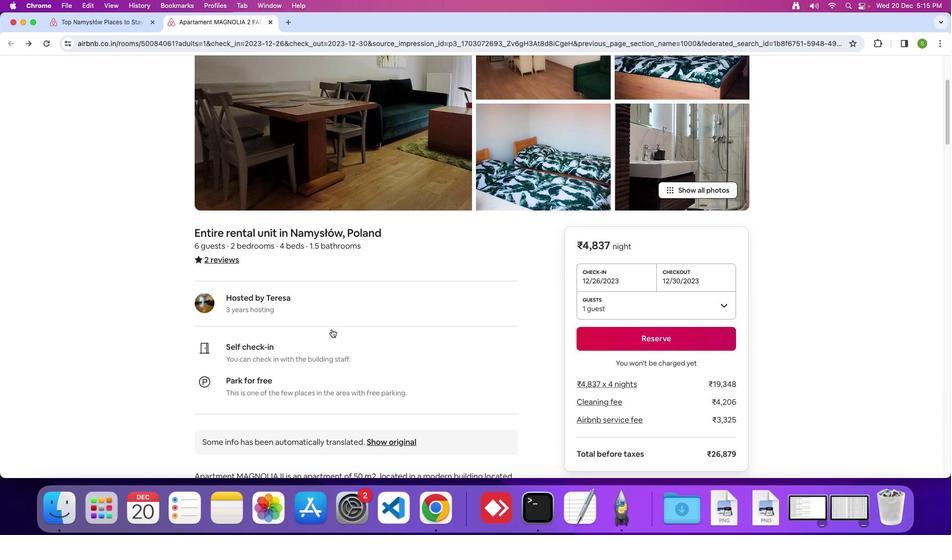 
Action: Mouse scrolled (331, 329) with delta (0, -1)
Screenshot: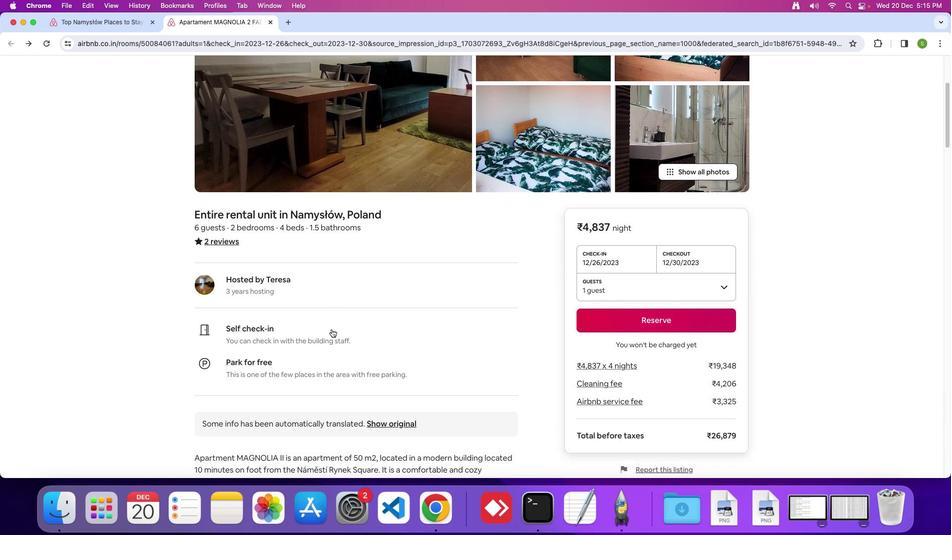 
Action: Mouse scrolled (331, 329) with delta (0, 0)
Screenshot: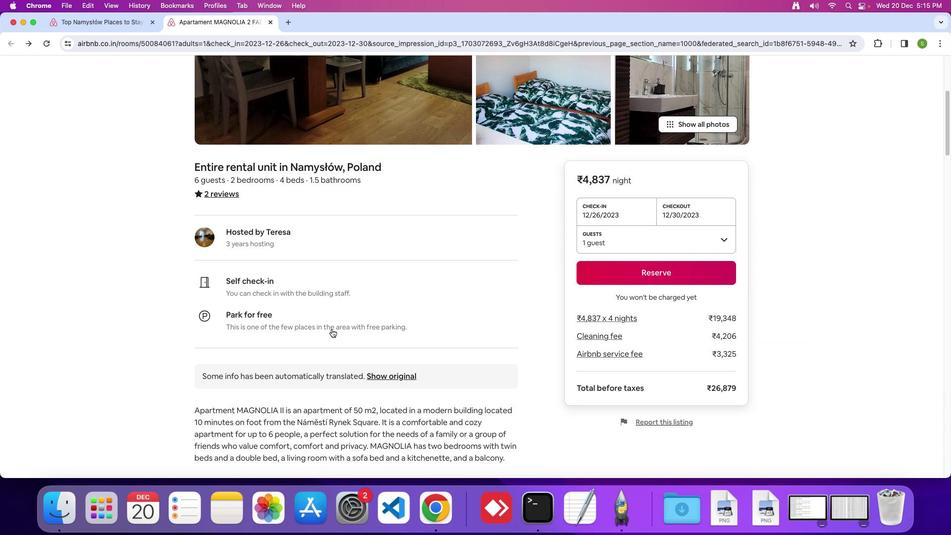 
Action: Mouse scrolled (331, 329) with delta (0, 0)
